 Task: Find connections with filter location Cuddalore with filter topic #Corporationwith filter profile language French with filter current company Welspun Group with filter school St. Joseph's College (Autonomous) Devagiri, Calicut with filter industry Leasing Residential Real Estate with filter service category Virtual Assistance with filter keywords title Travel Nurse
Action: Mouse moved to (532, 61)
Screenshot: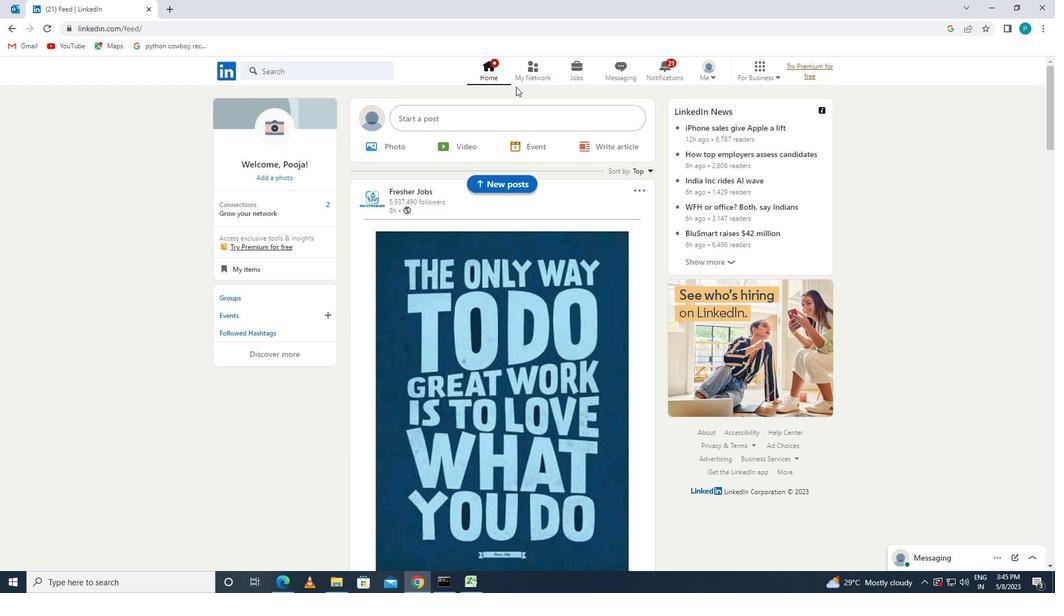 
Action: Mouse pressed left at (532, 61)
Screenshot: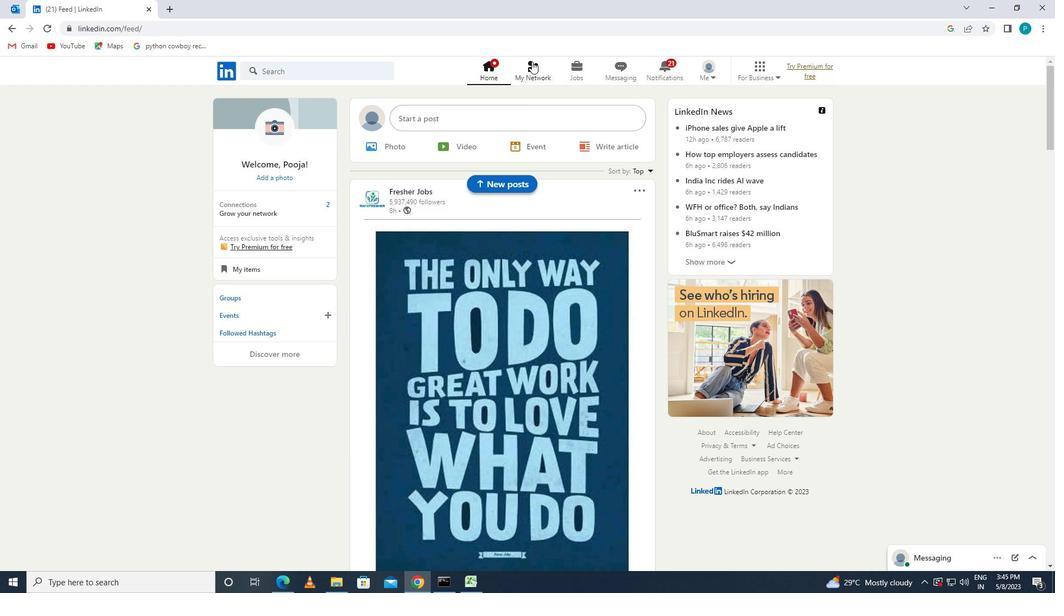 
Action: Mouse moved to (290, 134)
Screenshot: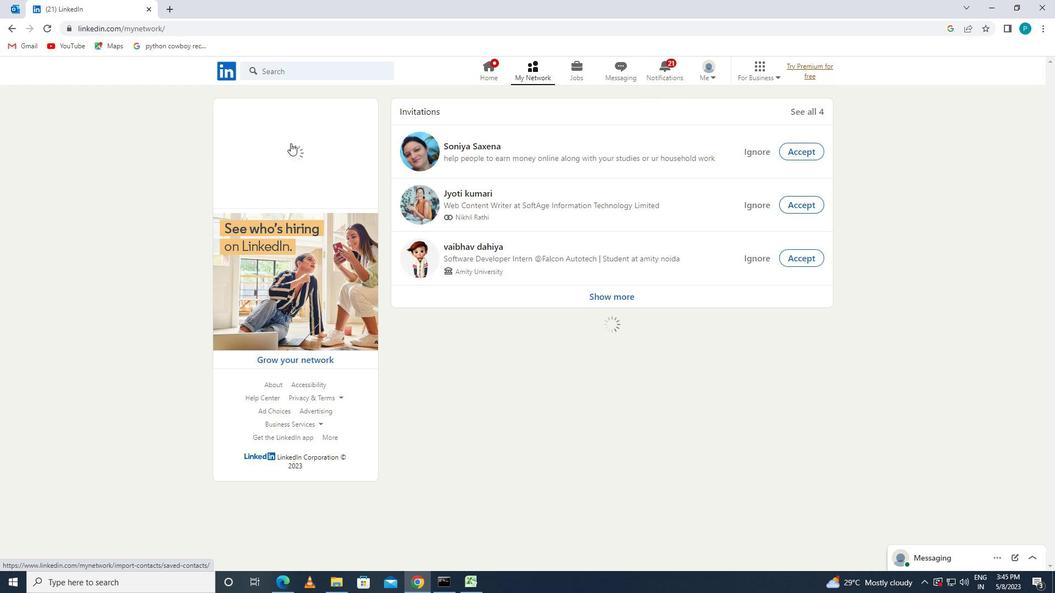 
Action: Mouse pressed left at (290, 134)
Screenshot: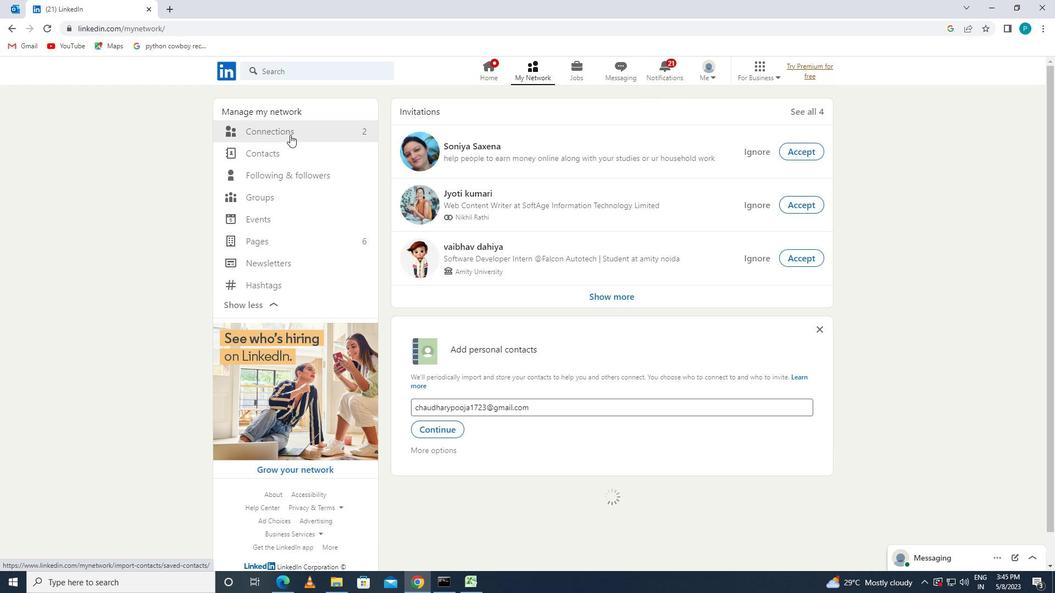 
Action: Mouse moved to (639, 135)
Screenshot: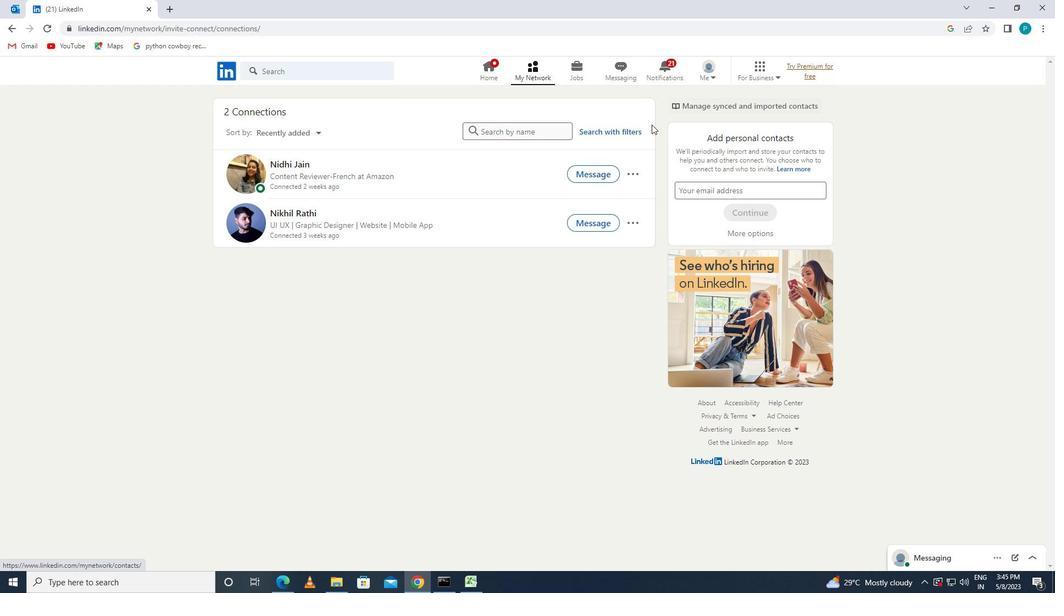 
Action: Mouse pressed left at (639, 135)
Screenshot: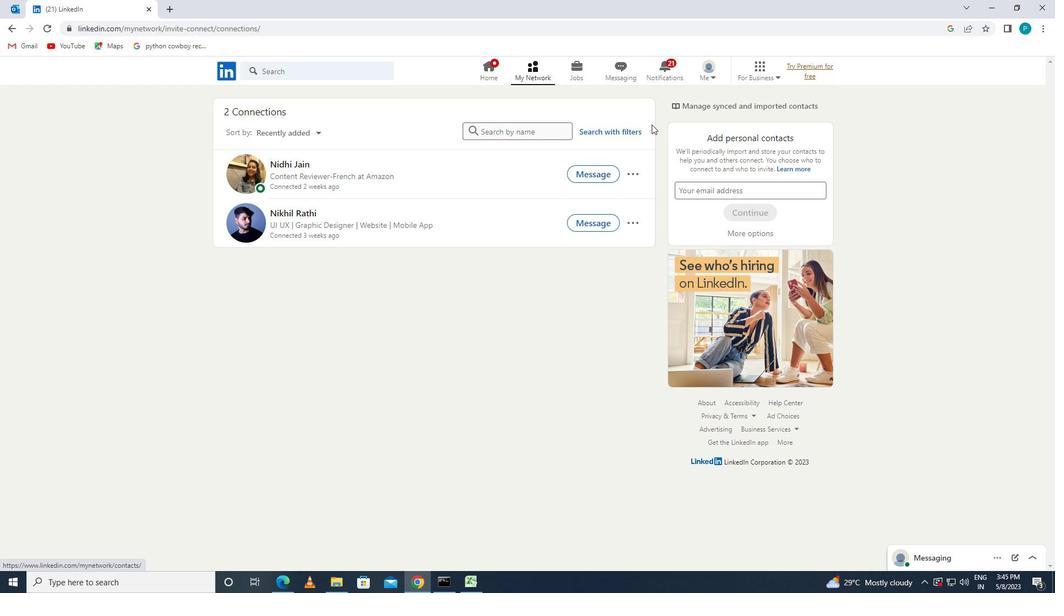 
Action: Mouse moved to (559, 103)
Screenshot: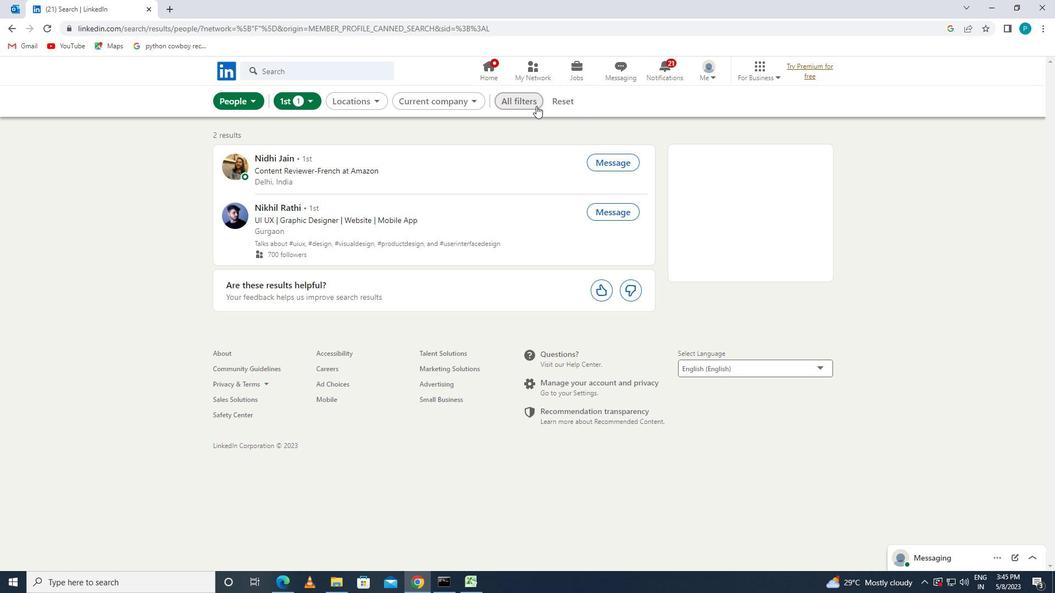 
Action: Mouse pressed left at (559, 103)
Screenshot: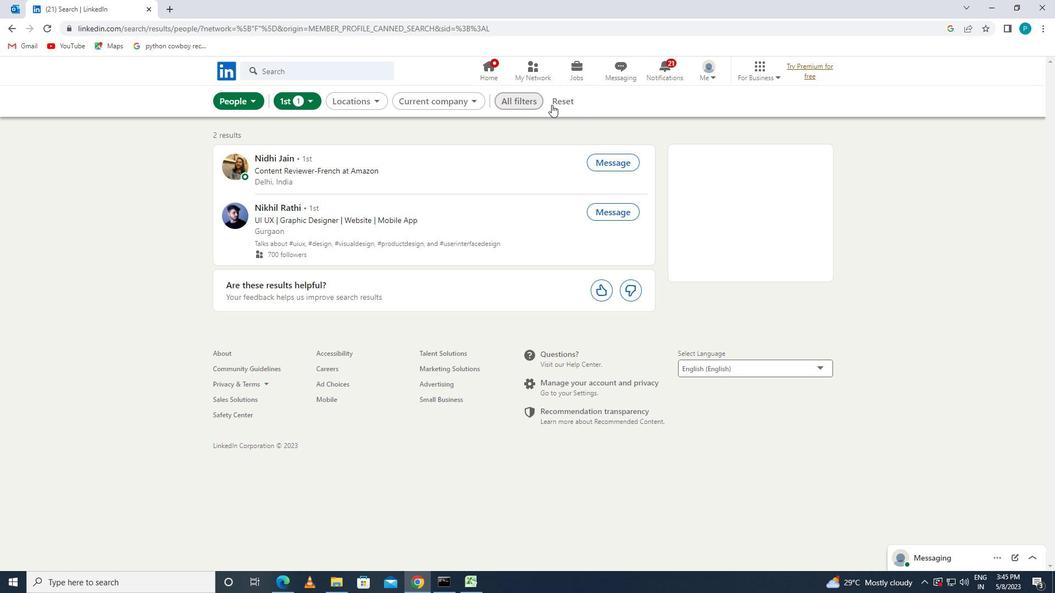 
Action: Mouse moved to (552, 98)
Screenshot: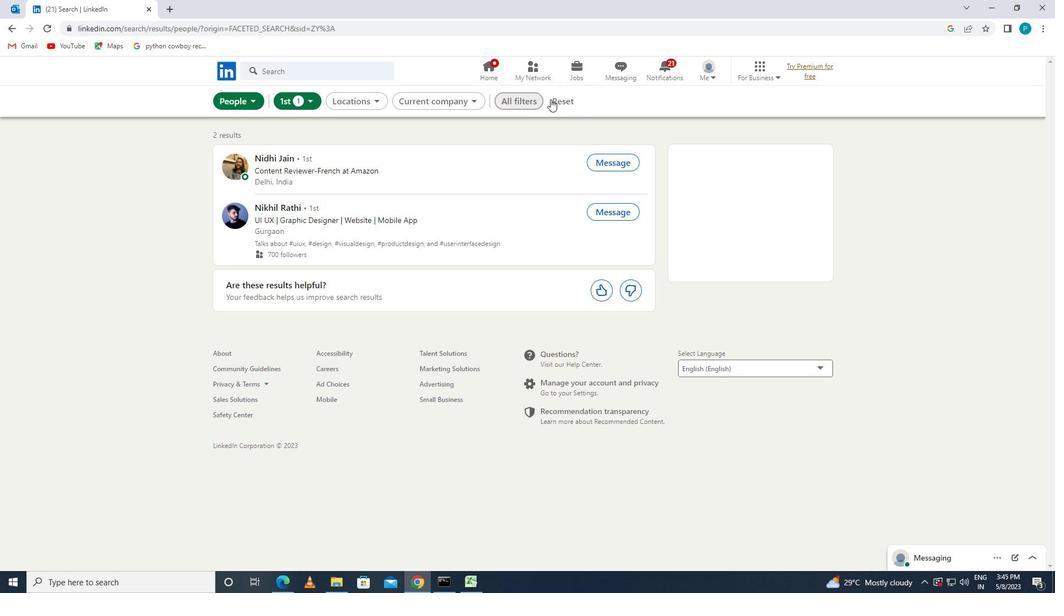 
Action: Mouse pressed left at (552, 98)
Screenshot: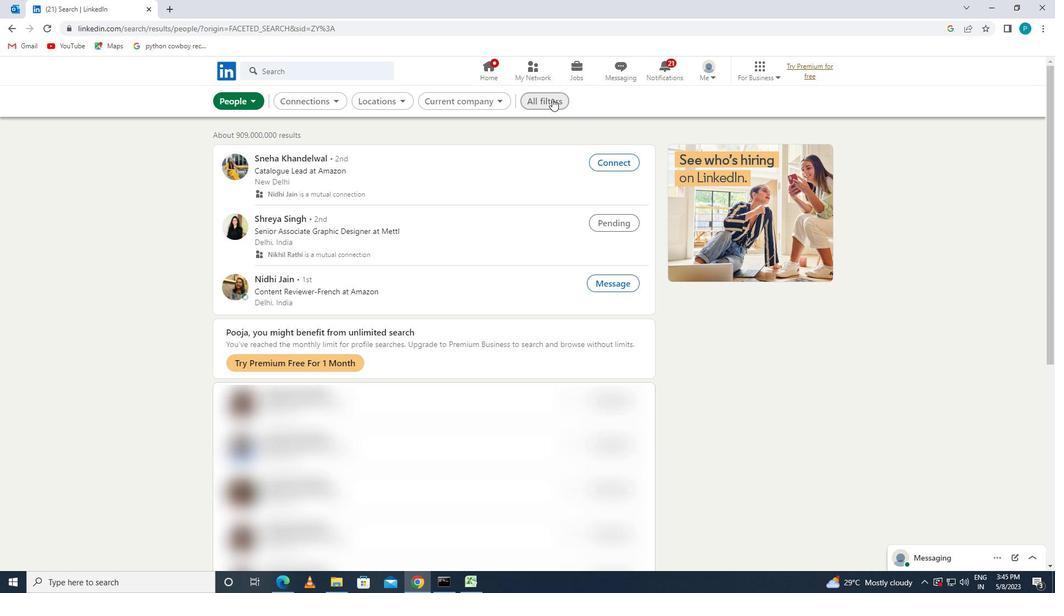 
Action: Mouse moved to (544, 101)
Screenshot: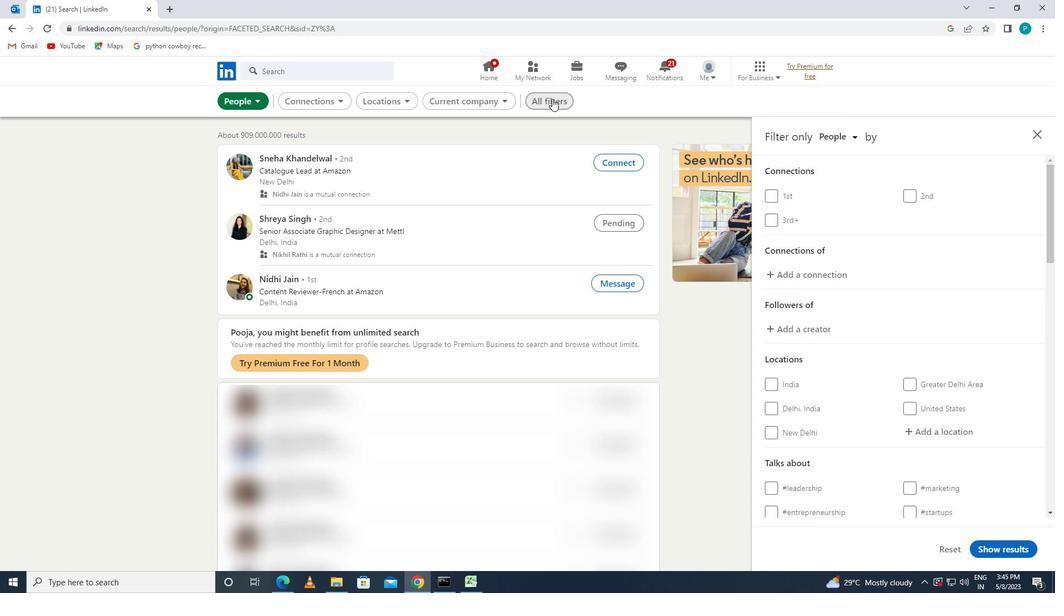 
Action: Mouse pressed left at (544, 101)
Screenshot: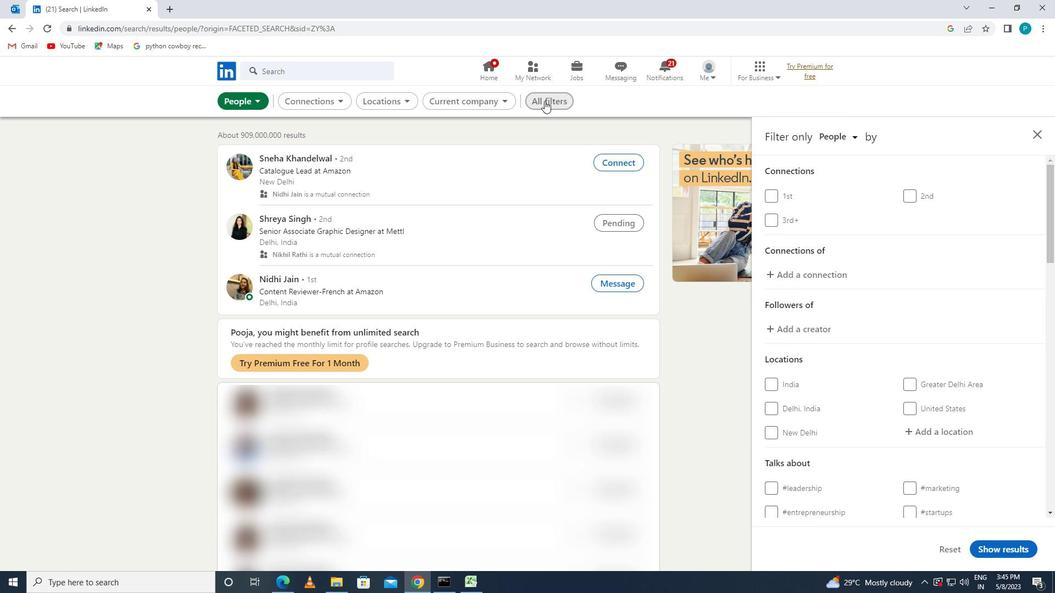 
Action: Mouse moved to (964, 357)
Screenshot: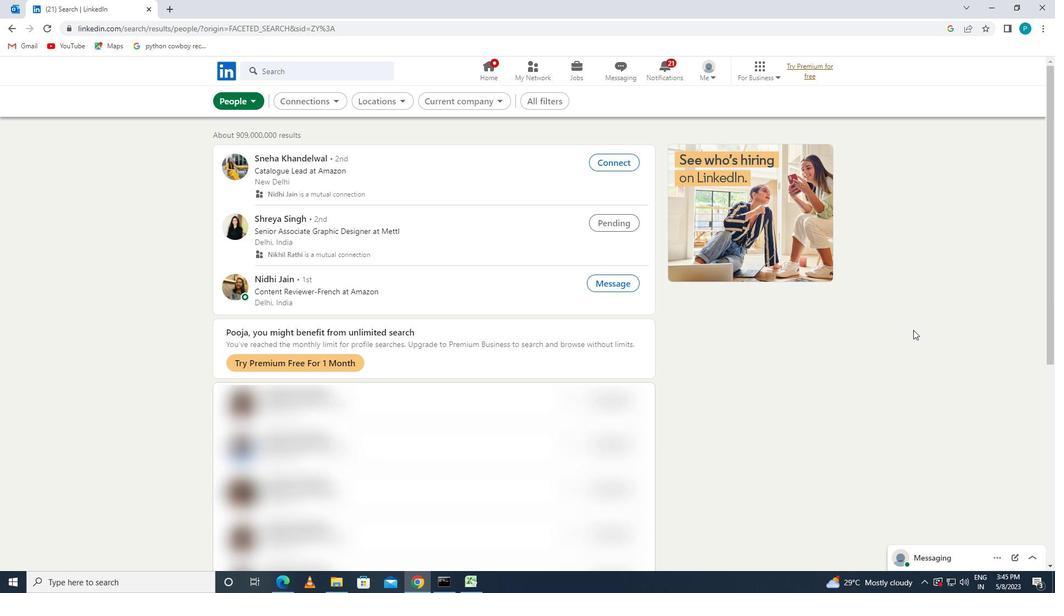 
Action: Mouse scrolled (964, 356) with delta (0, 0)
Screenshot: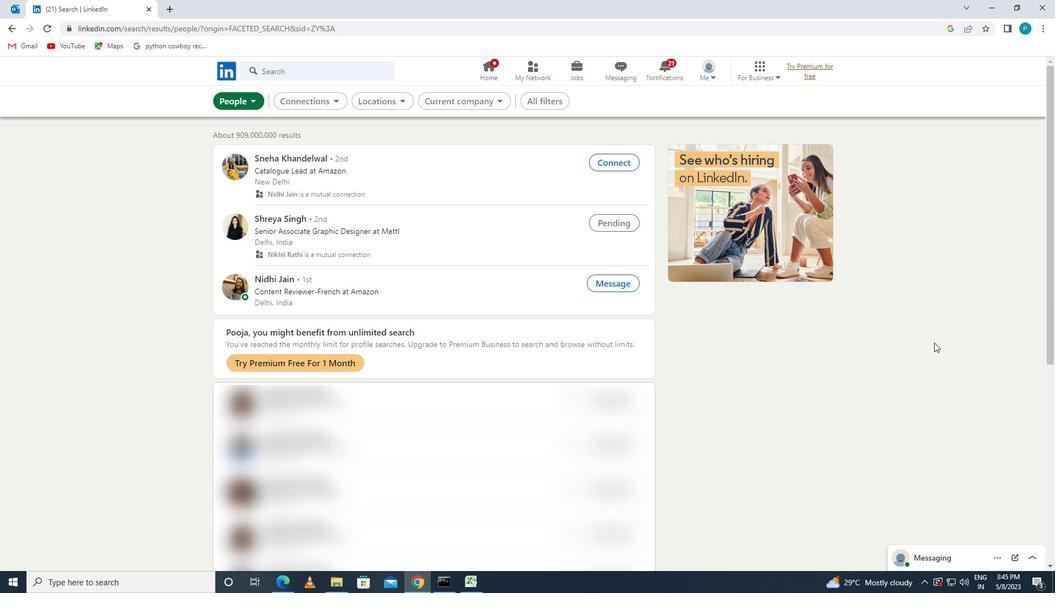 
Action: Mouse scrolled (964, 356) with delta (0, 0)
Screenshot: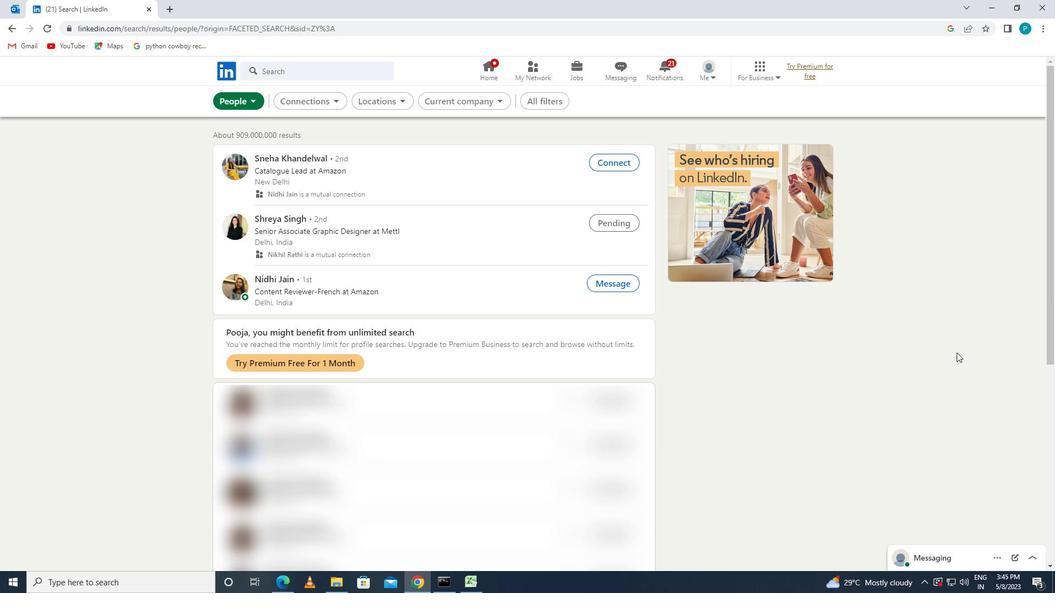 
Action: Mouse moved to (840, 346)
Screenshot: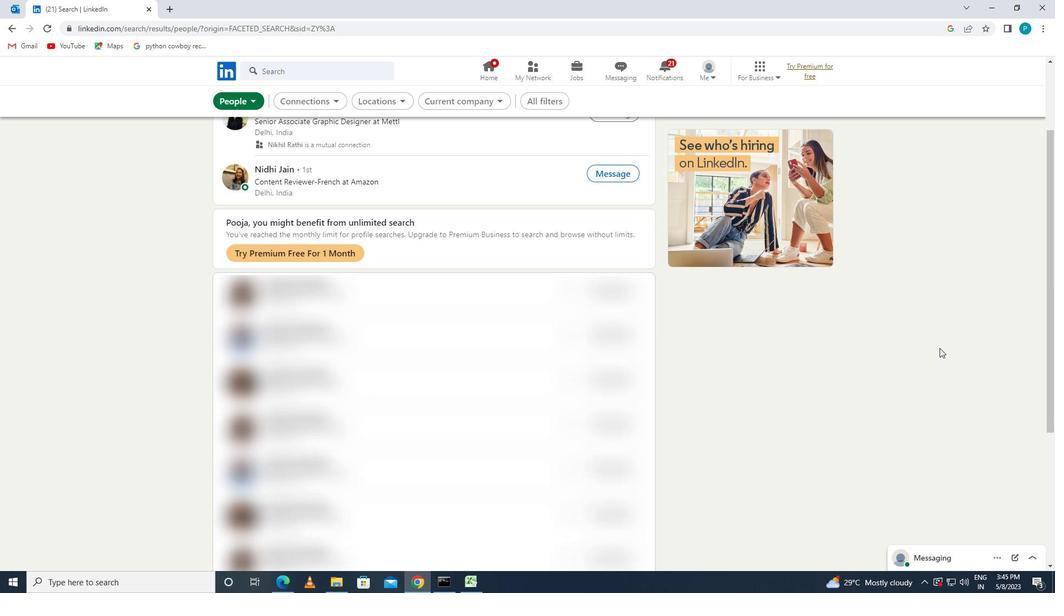 
Action: Mouse scrolled (840, 347) with delta (0, 0)
Screenshot: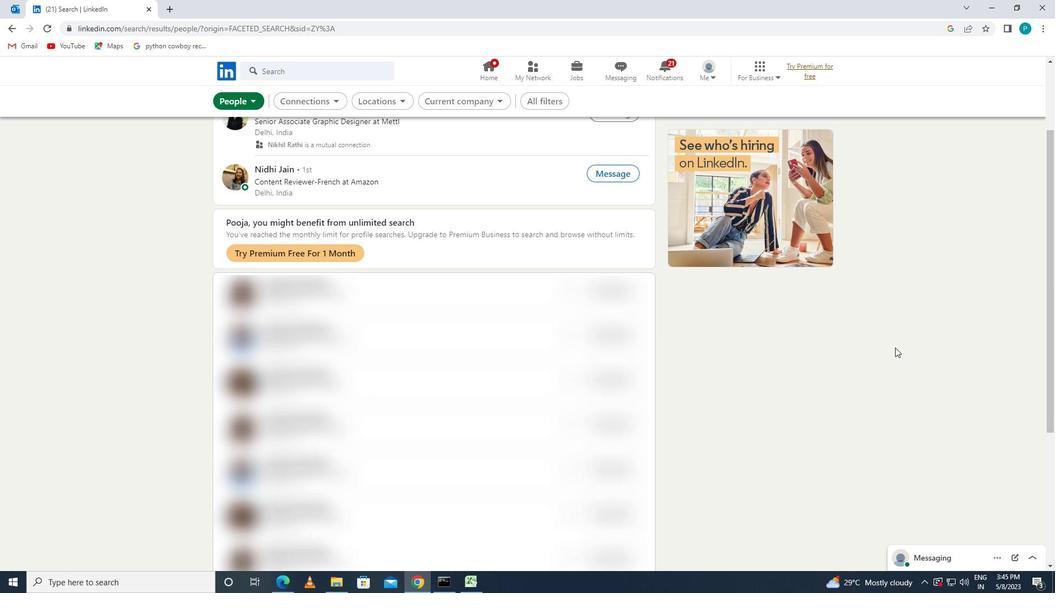 
Action: Mouse scrolled (840, 347) with delta (0, 0)
Screenshot: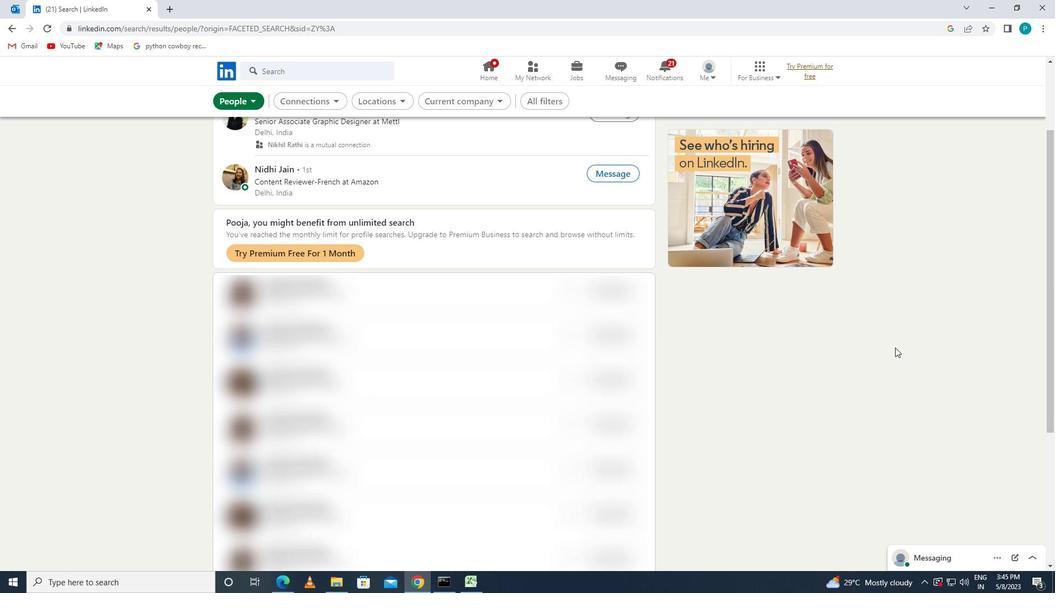 
Action: Mouse scrolled (840, 347) with delta (0, 0)
Screenshot: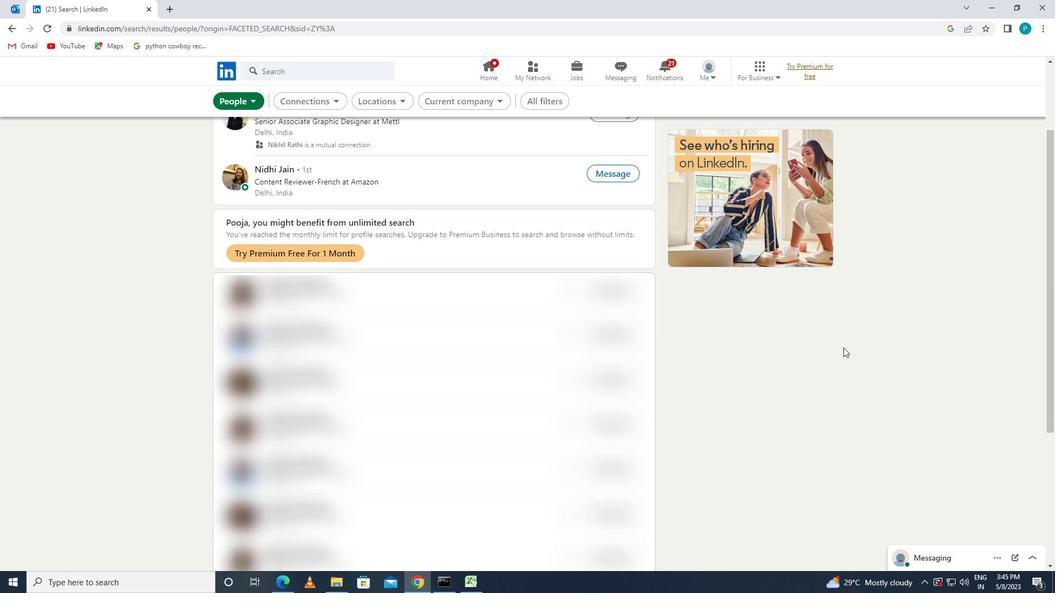 
Action: Mouse moved to (535, 100)
Screenshot: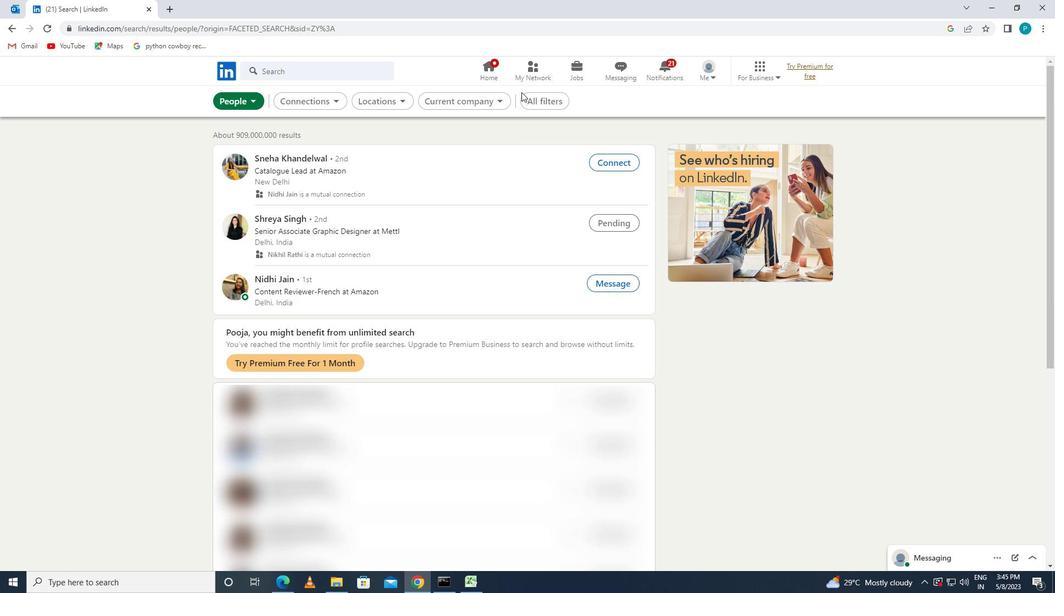 
Action: Mouse pressed left at (535, 100)
Screenshot: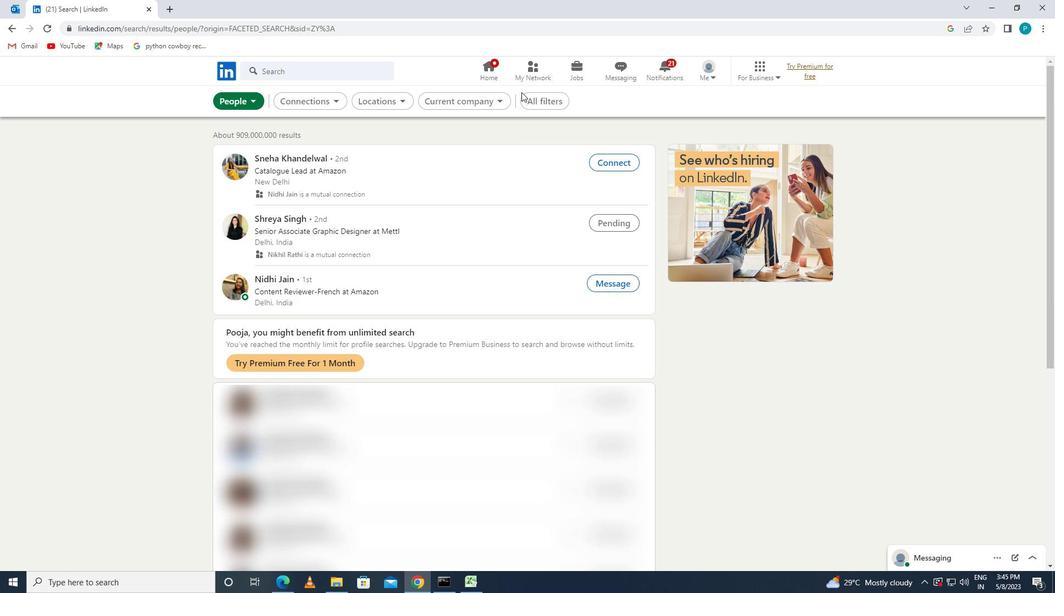 
Action: Mouse moved to (889, 261)
Screenshot: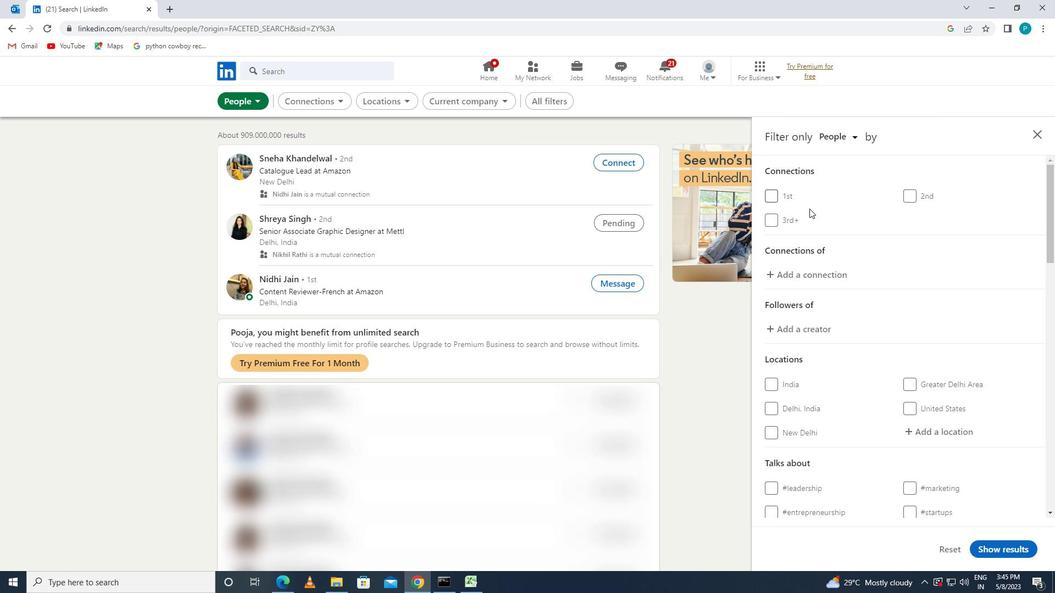 
Action: Mouse scrolled (889, 260) with delta (0, 0)
Screenshot: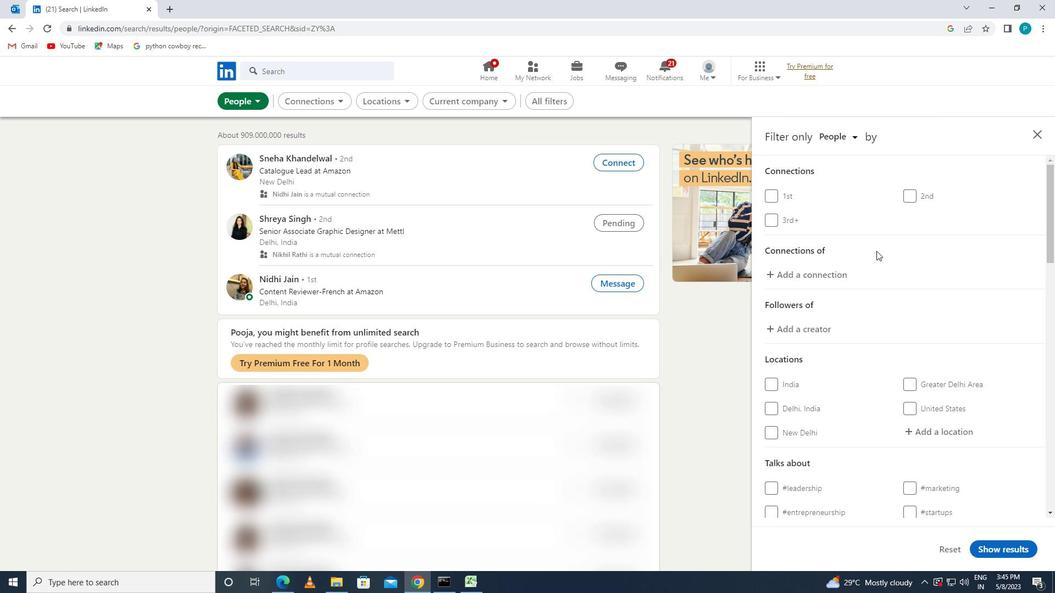 
Action: Mouse moved to (889, 261)
Screenshot: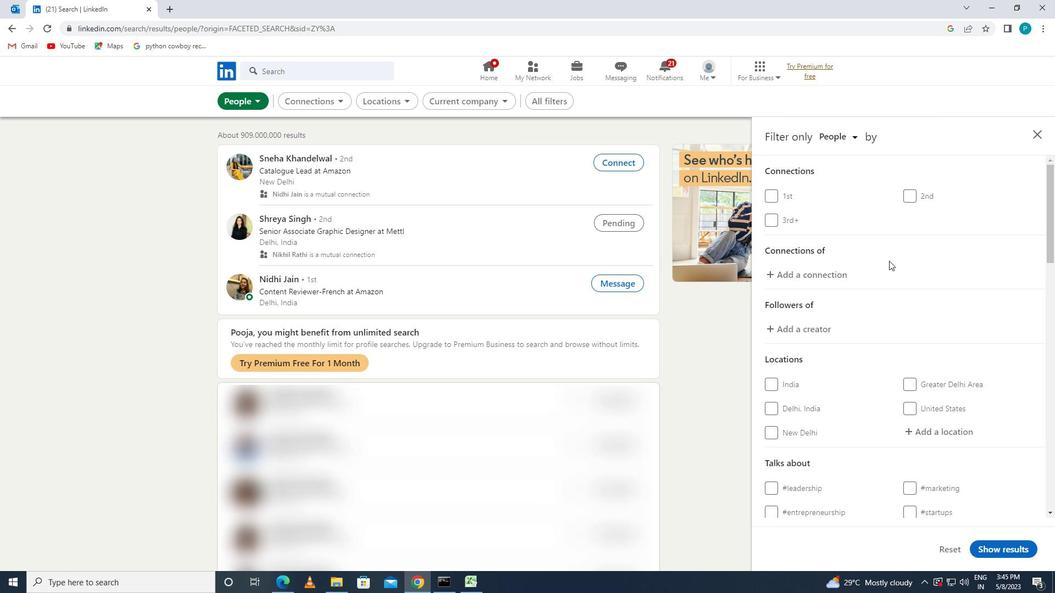 
Action: Mouse scrolled (889, 260) with delta (0, 0)
Screenshot: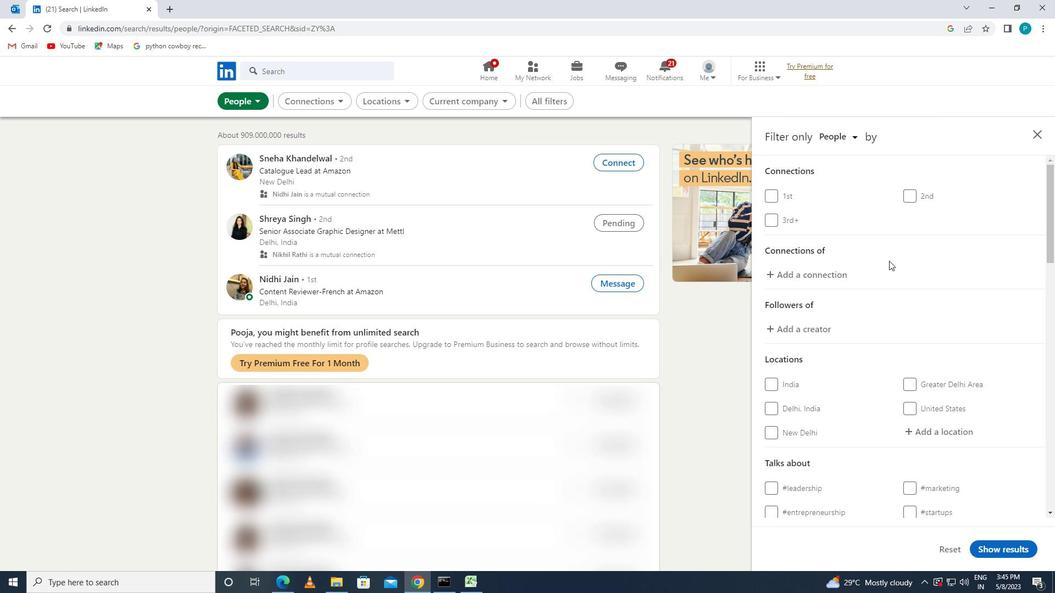 
Action: Mouse moved to (967, 329)
Screenshot: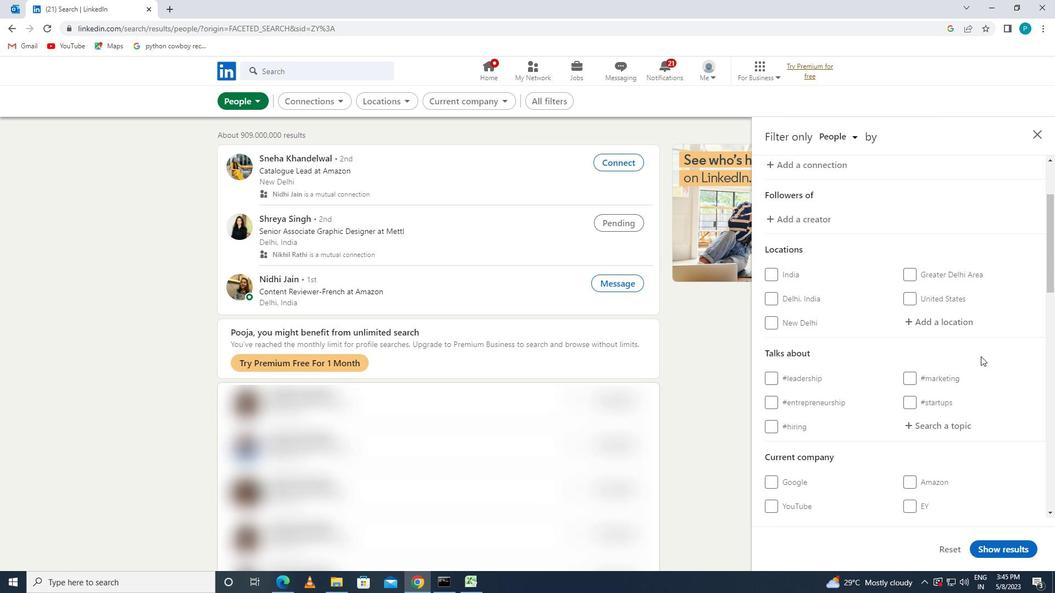 
Action: Mouse pressed left at (967, 329)
Screenshot: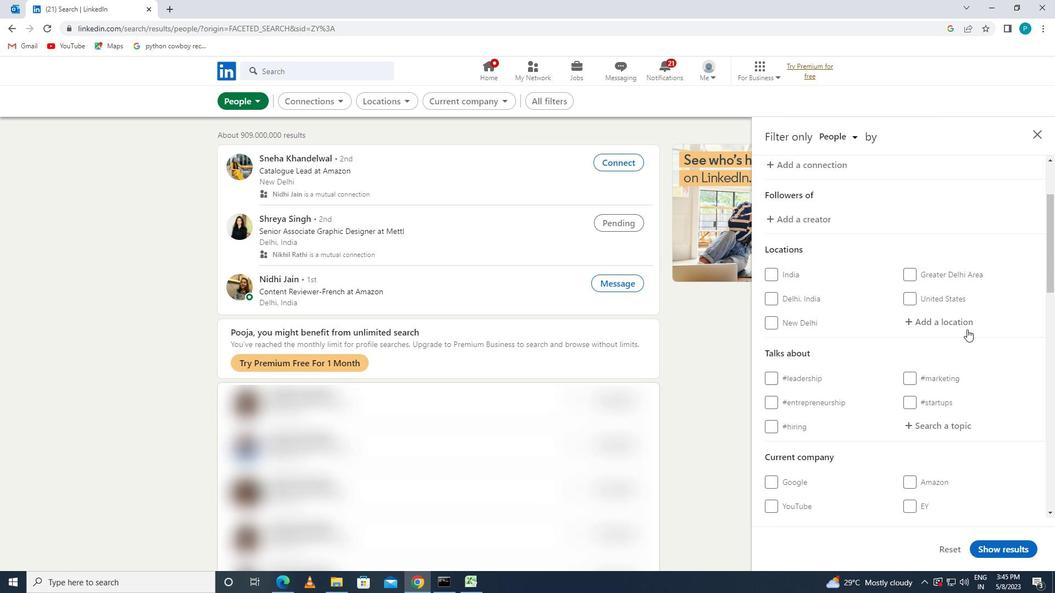 
Action: Mouse moved to (962, 327)
Screenshot: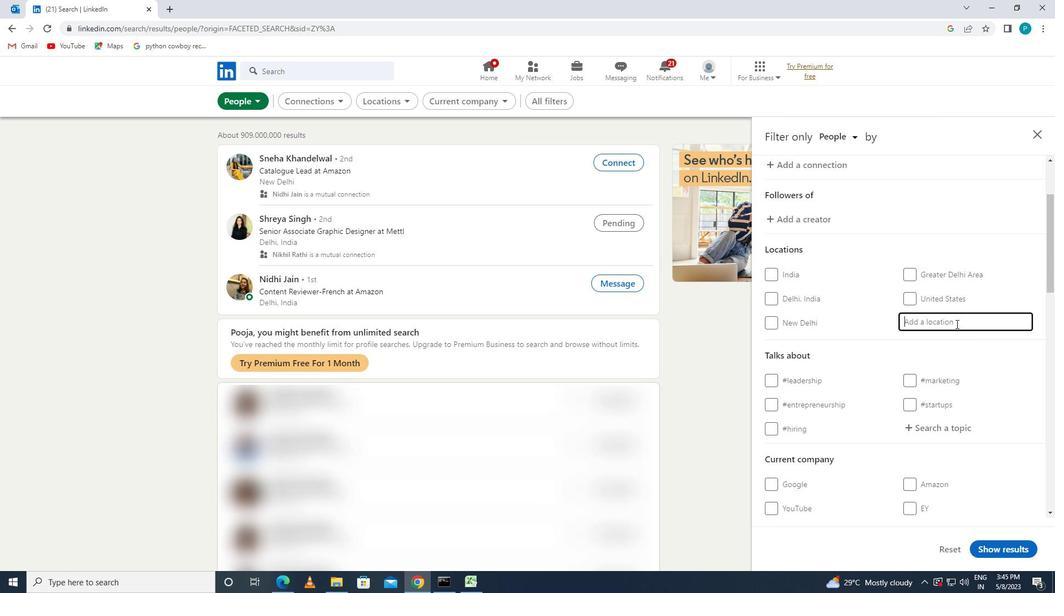 
Action: Key pressed c<Key.caps_lock><Key.backspace>c<Key.caps_lock><Key.caps_lock>u<Key.backspace><Key.caps_lock>uddalore
Screenshot: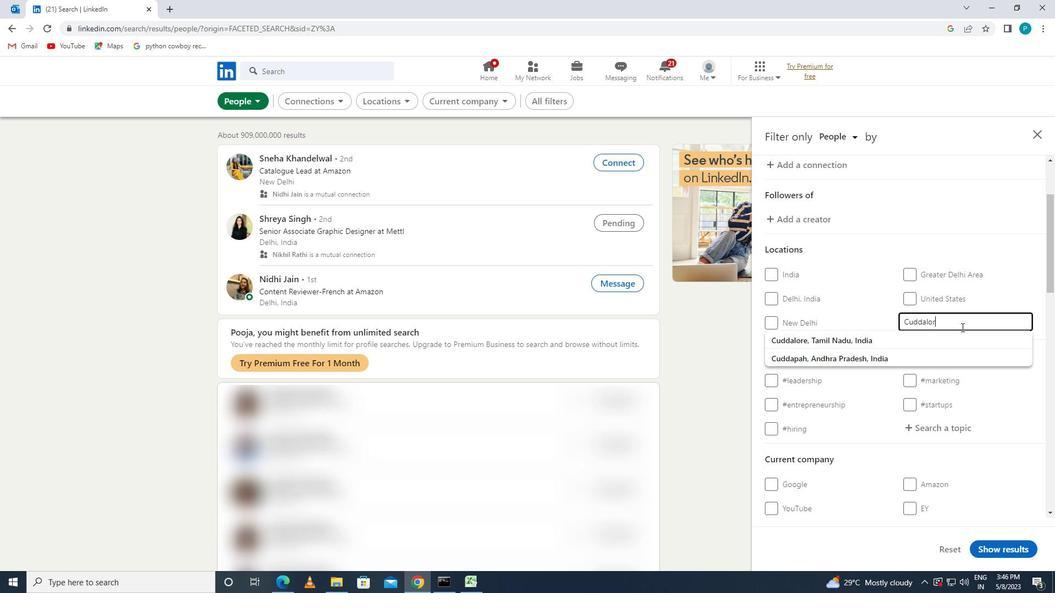 
Action: Mouse moved to (953, 332)
Screenshot: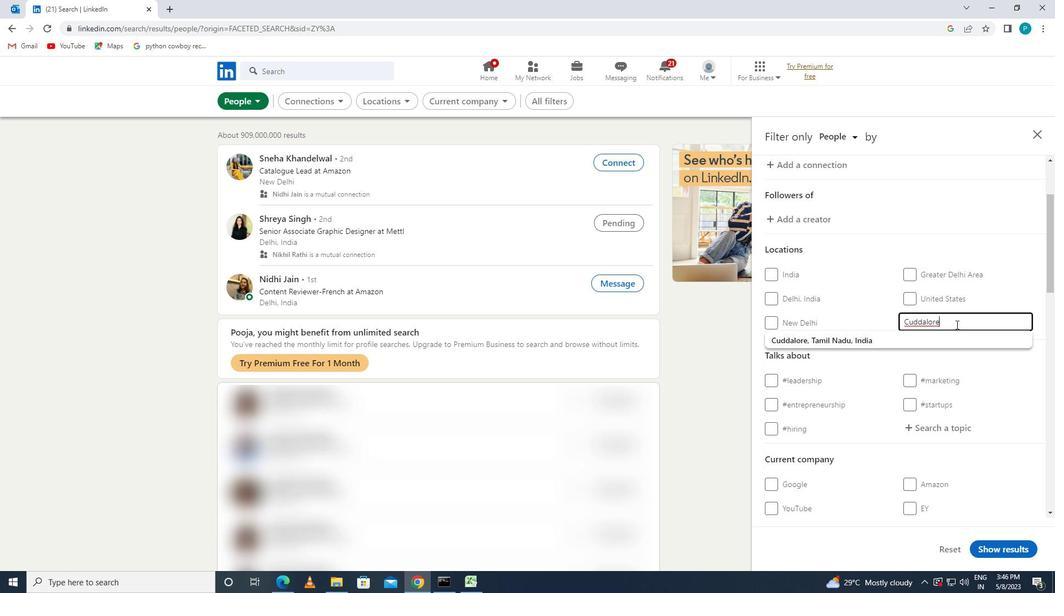 
Action: Mouse pressed left at (953, 332)
Screenshot: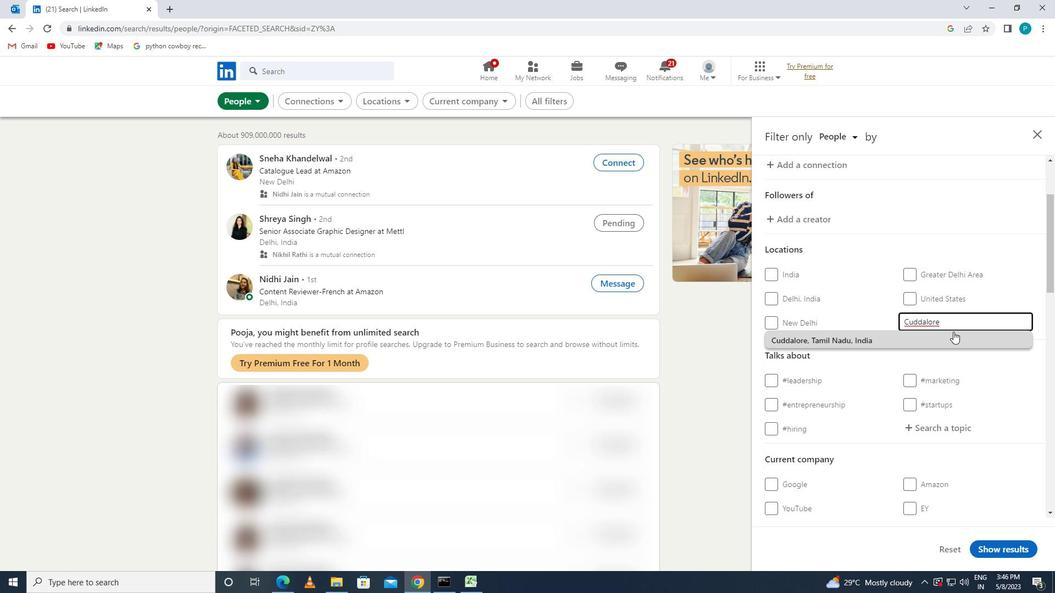 
Action: Mouse moved to (945, 440)
Screenshot: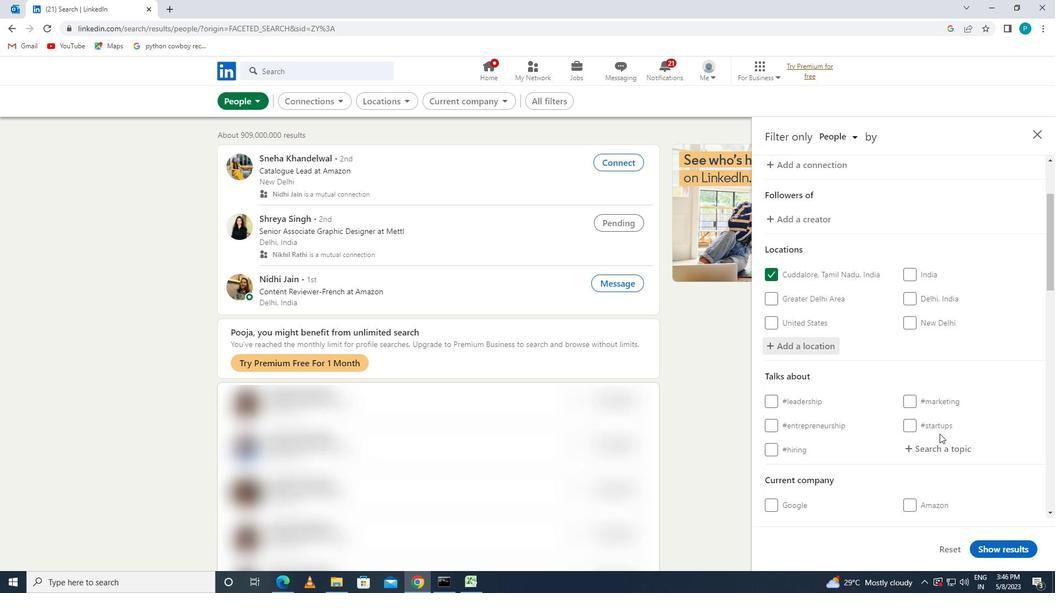 
Action: Mouse pressed left at (945, 440)
Screenshot: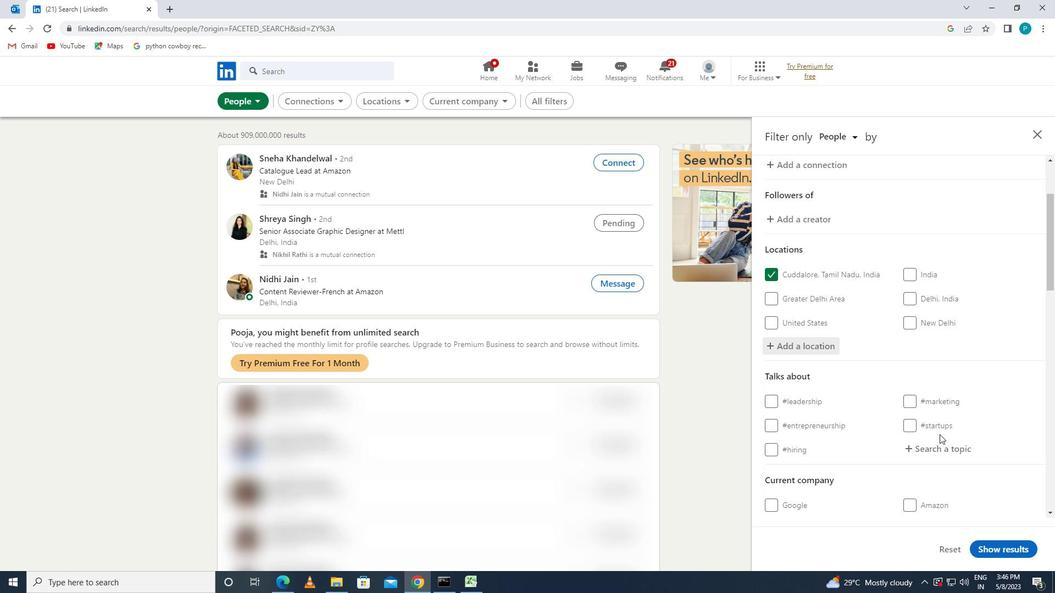 
Action: Key pressed <Key.shift>#<Key.caps_lock>C<Key.caps_lock>ORPORE<Key.backspace>ATION
Screenshot: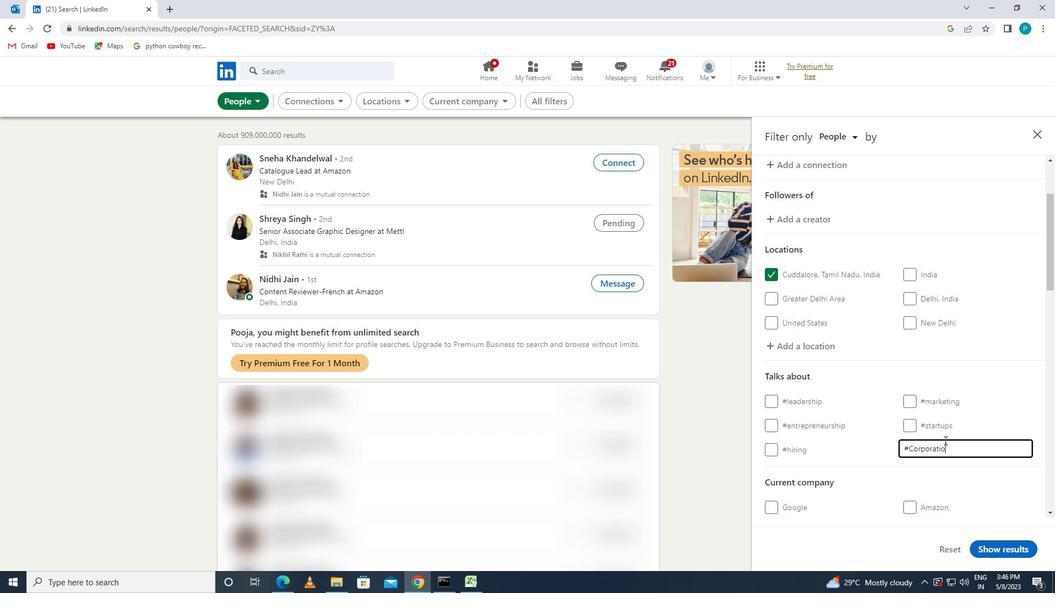 
Action: Mouse moved to (903, 399)
Screenshot: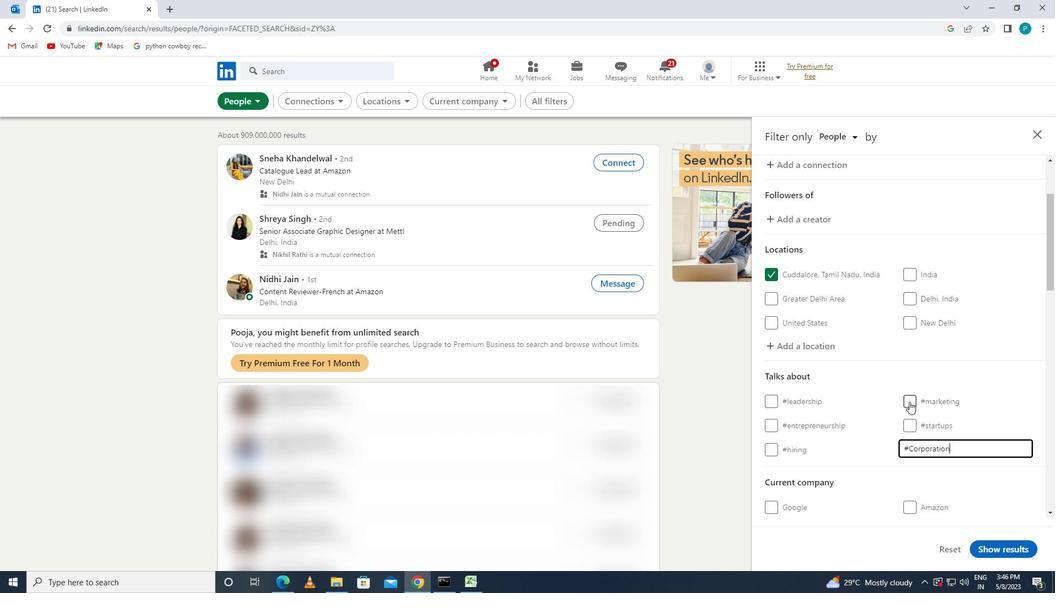 
Action: Mouse scrolled (903, 399) with delta (0, 0)
Screenshot: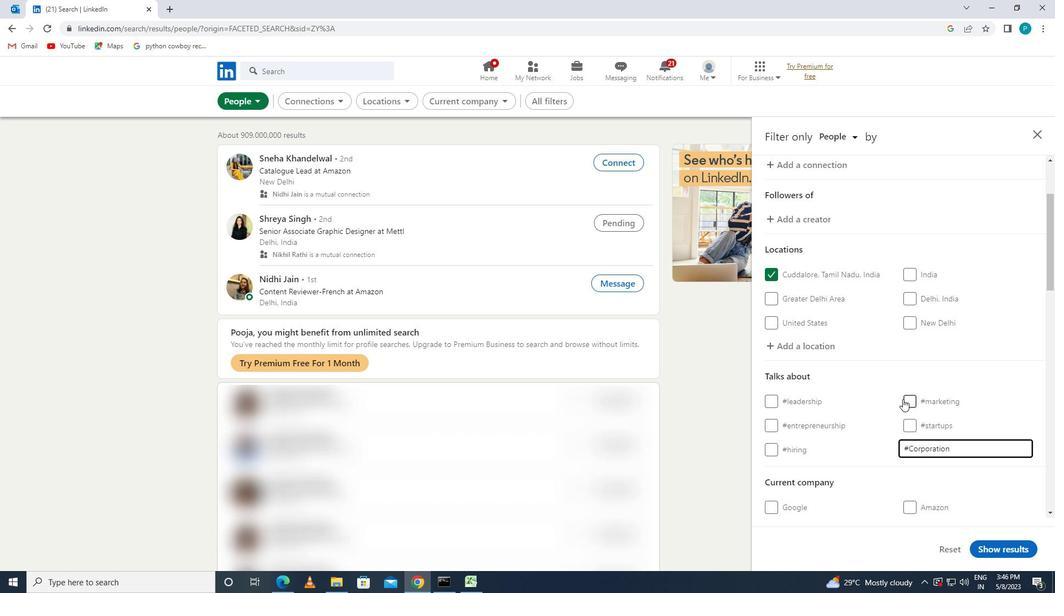 
Action: Mouse moved to (906, 406)
Screenshot: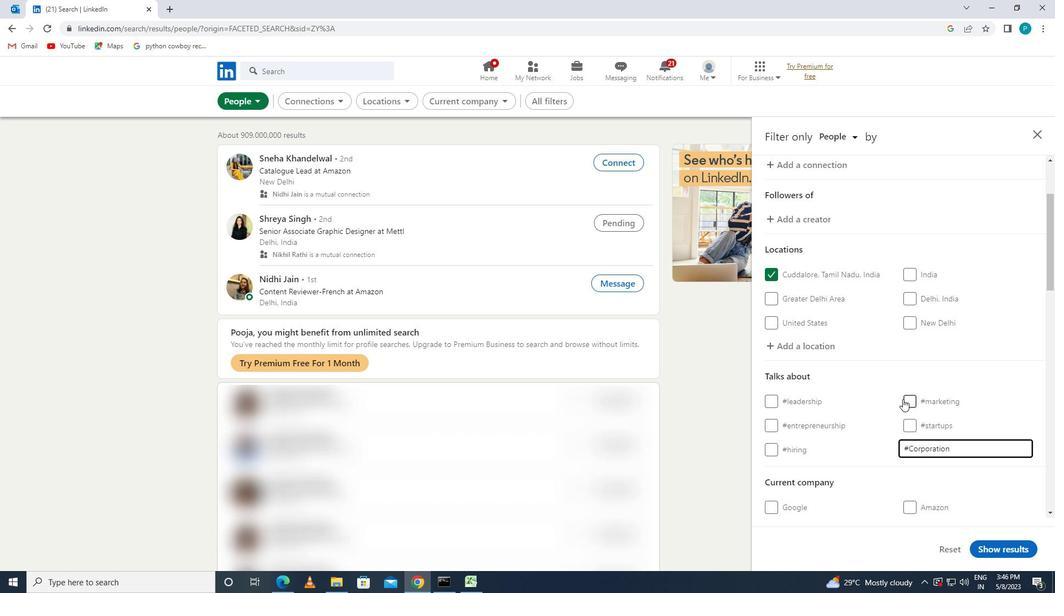 
Action: Mouse scrolled (906, 405) with delta (0, 0)
Screenshot: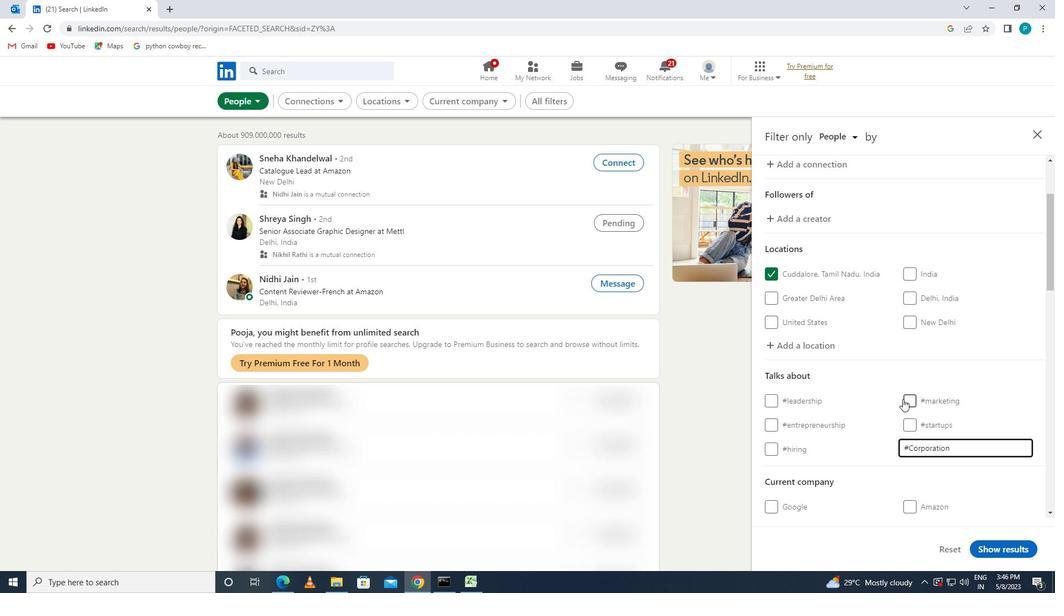 
Action: Mouse moved to (849, 390)
Screenshot: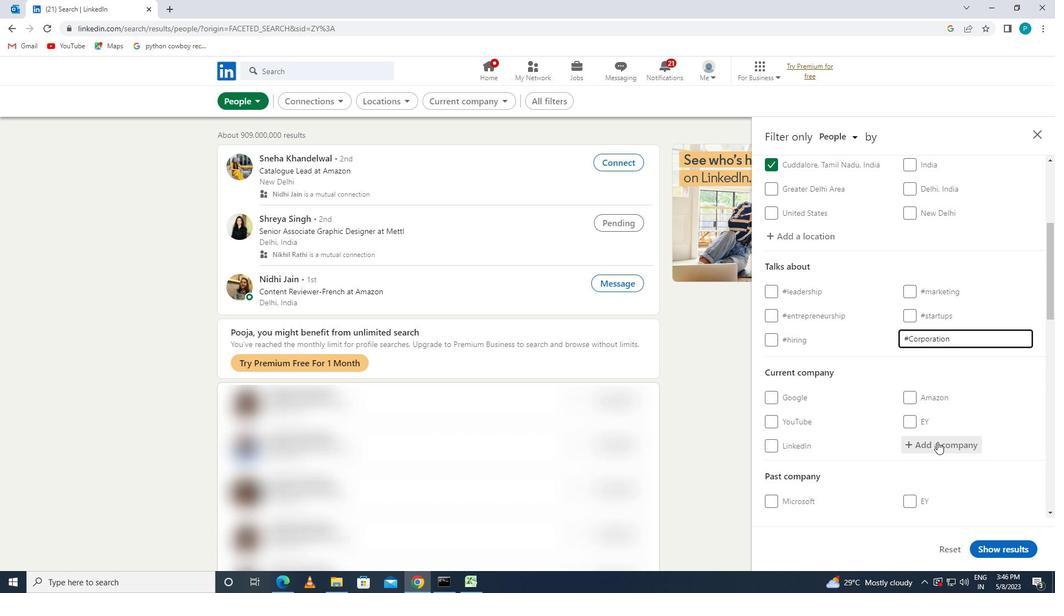 
Action: Mouse scrolled (849, 390) with delta (0, 0)
Screenshot: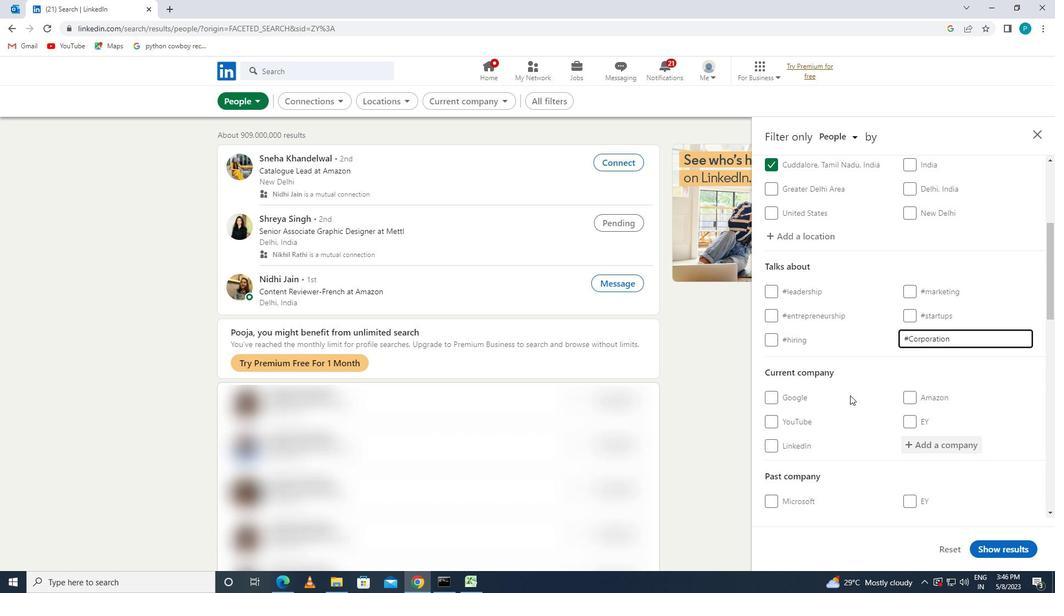 
Action: Mouse scrolled (849, 390) with delta (0, 0)
Screenshot: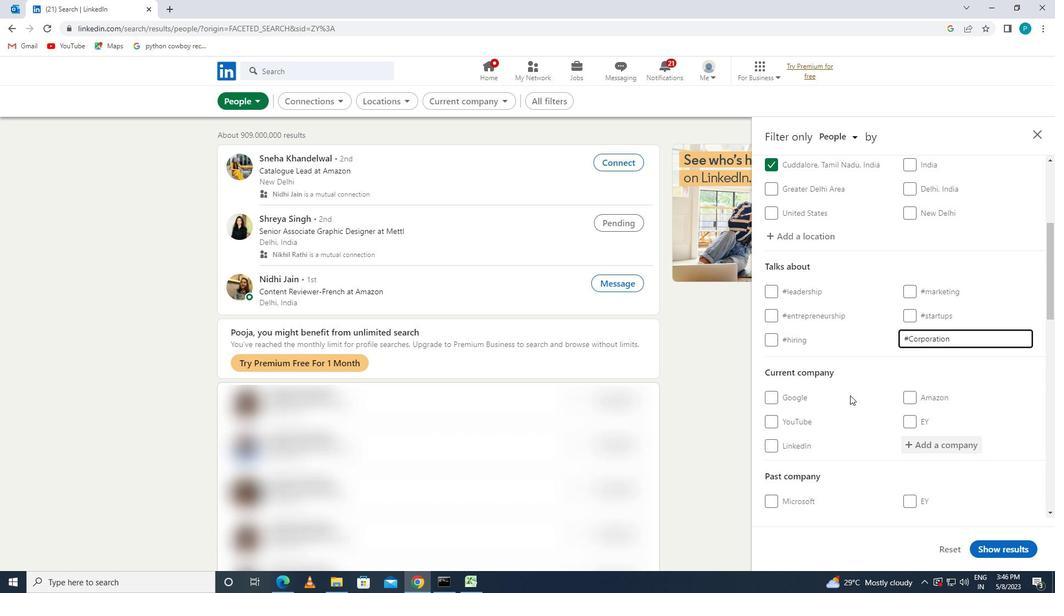 
Action: Mouse scrolled (849, 390) with delta (0, 0)
Screenshot: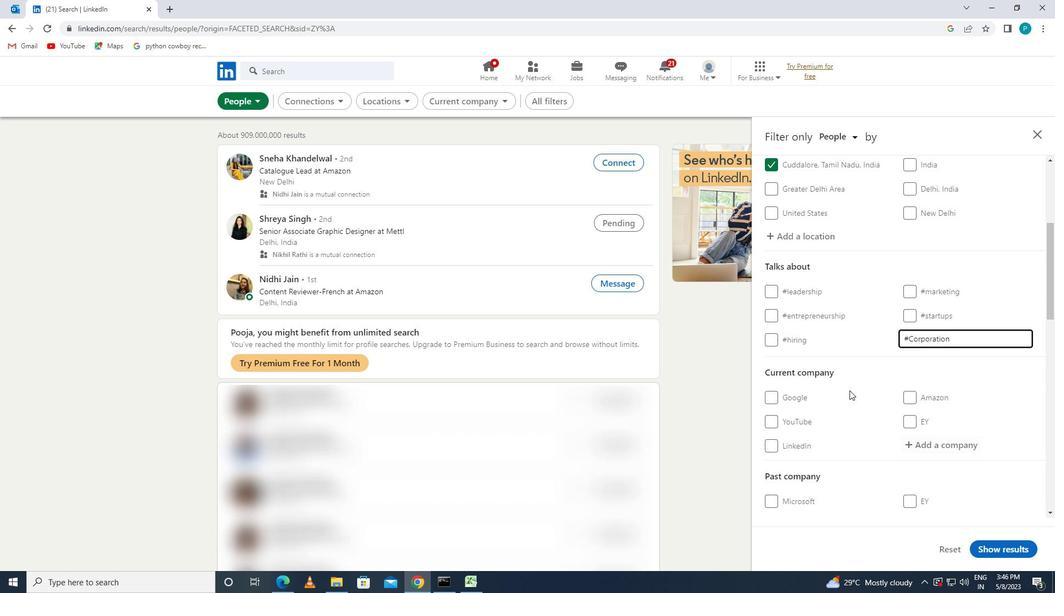 
Action: Mouse scrolled (849, 390) with delta (0, 0)
Screenshot: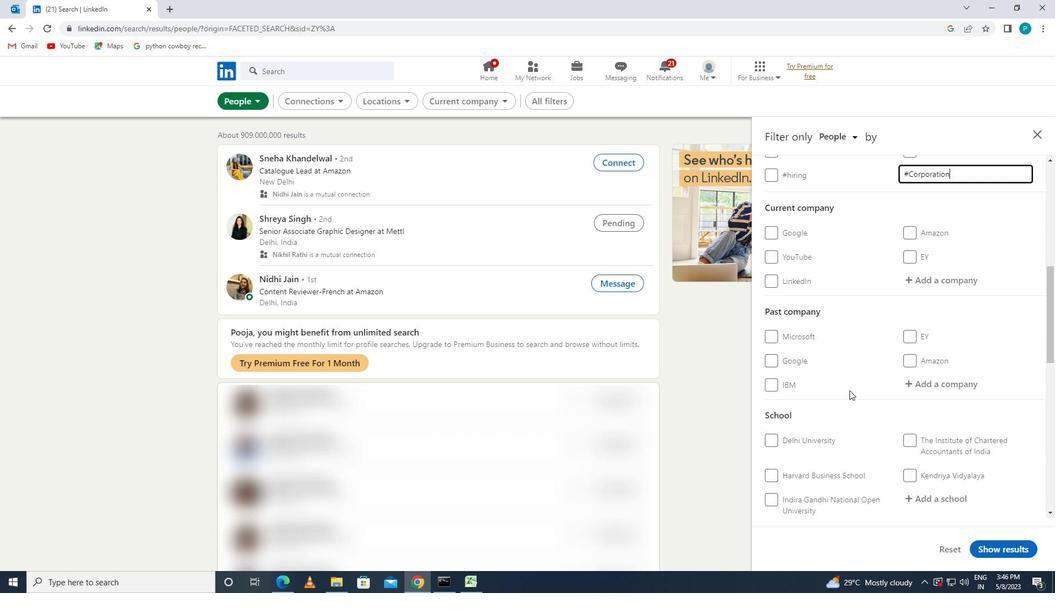 
Action: Mouse moved to (849, 390)
Screenshot: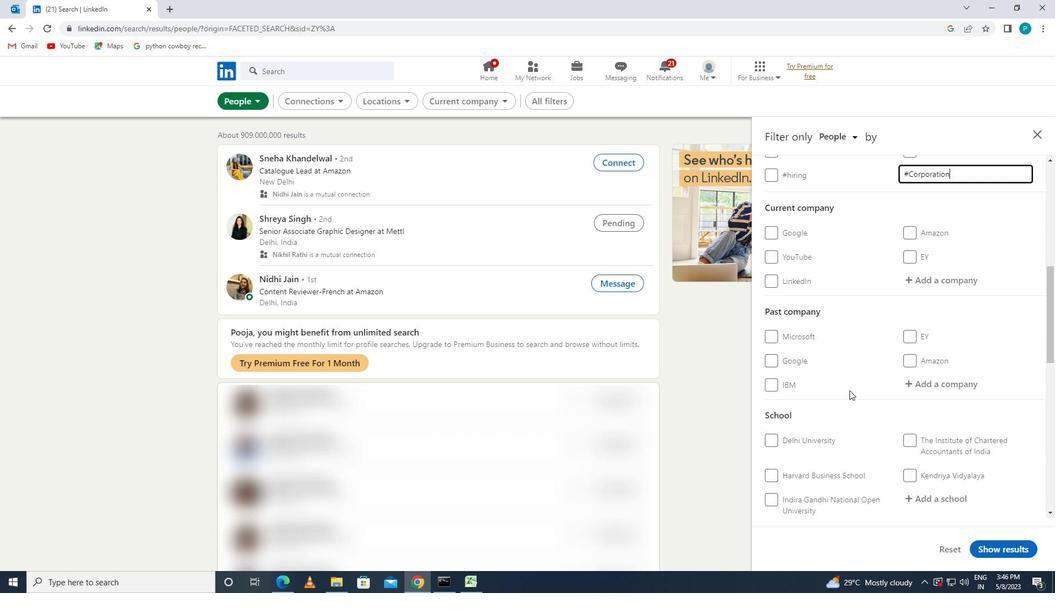 
Action: Mouse scrolled (849, 390) with delta (0, 0)
Screenshot: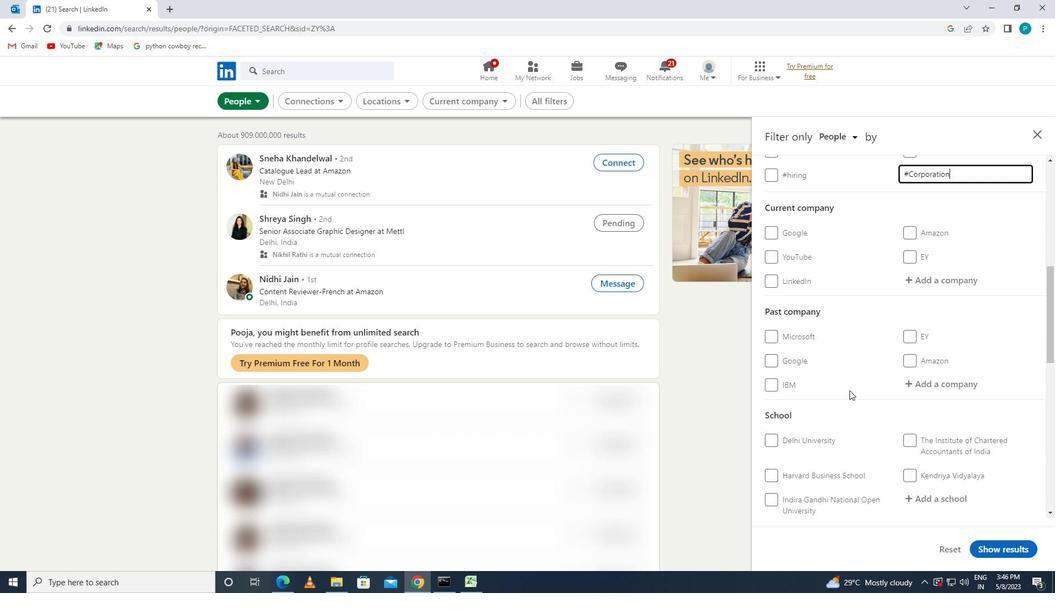 
Action: Mouse moved to (827, 417)
Screenshot: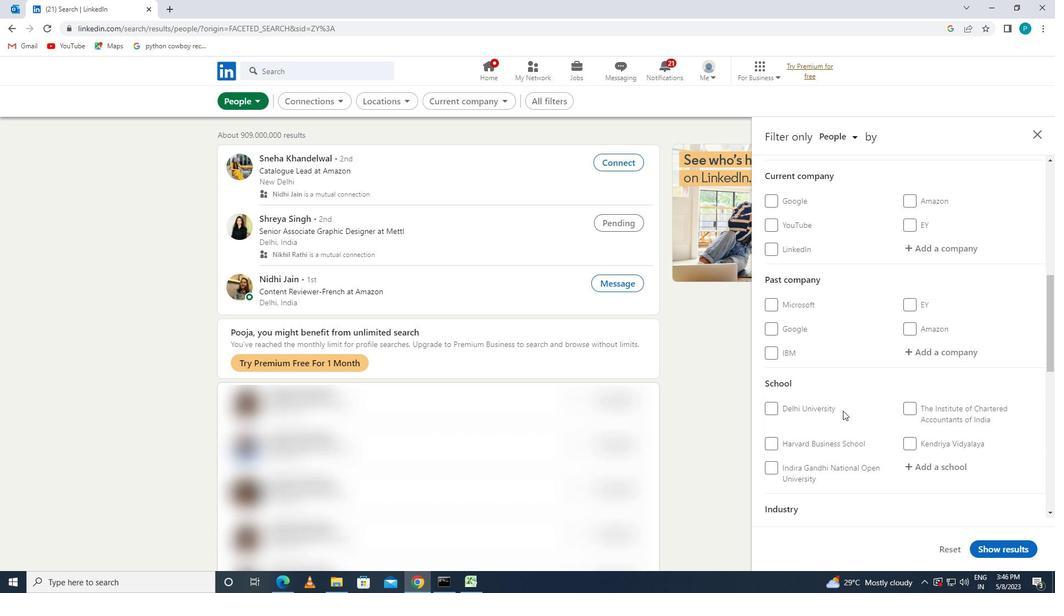 
Action: Mouse scrolled (827, 416) with delta (0, 0)
Screenshot: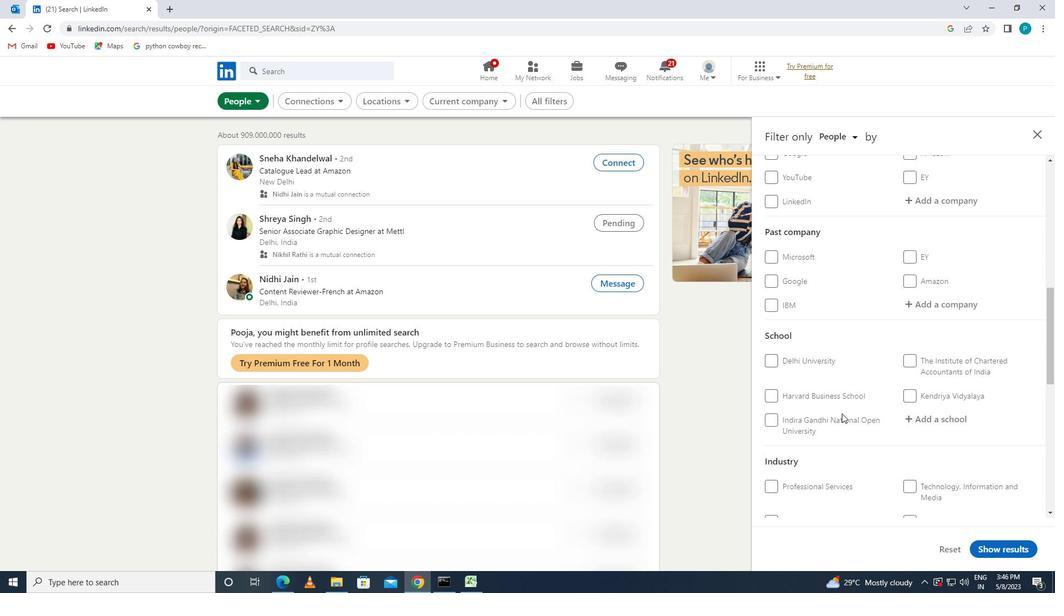 
Action: Mouse scrolled (827, 416) with delta (0, 0)
Screenshot: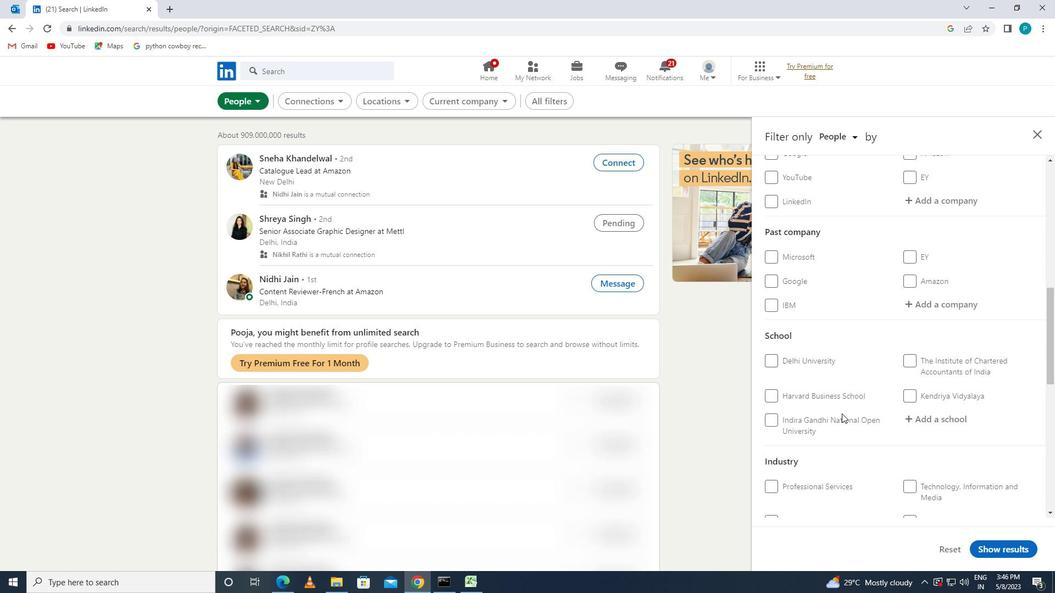 
Action: Mouse scrolled (827, 416) with delta (0, 0)
Screenshot: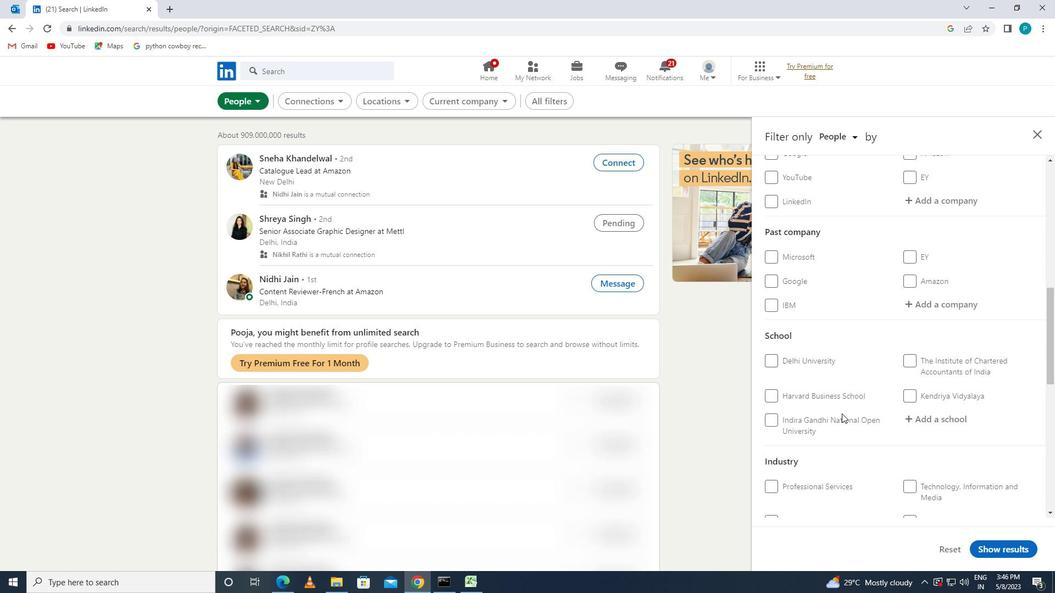 
Action: Mouse scrolled (827, 416) with delta (0, 0)
Screenshot: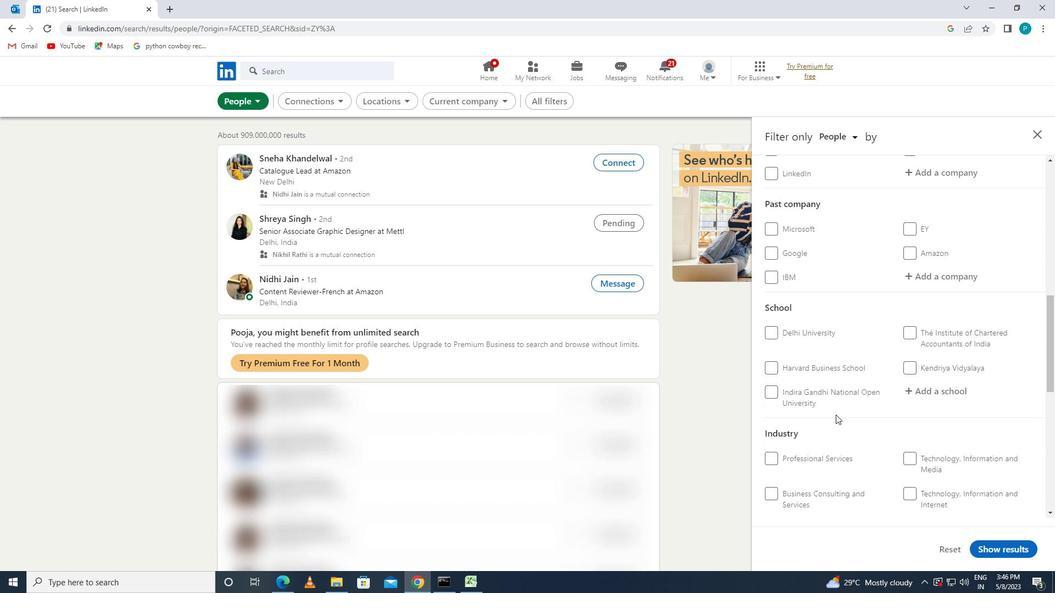 
Action: Mouse scrolled (827, 416) with delta (0, 0)
Screenshot: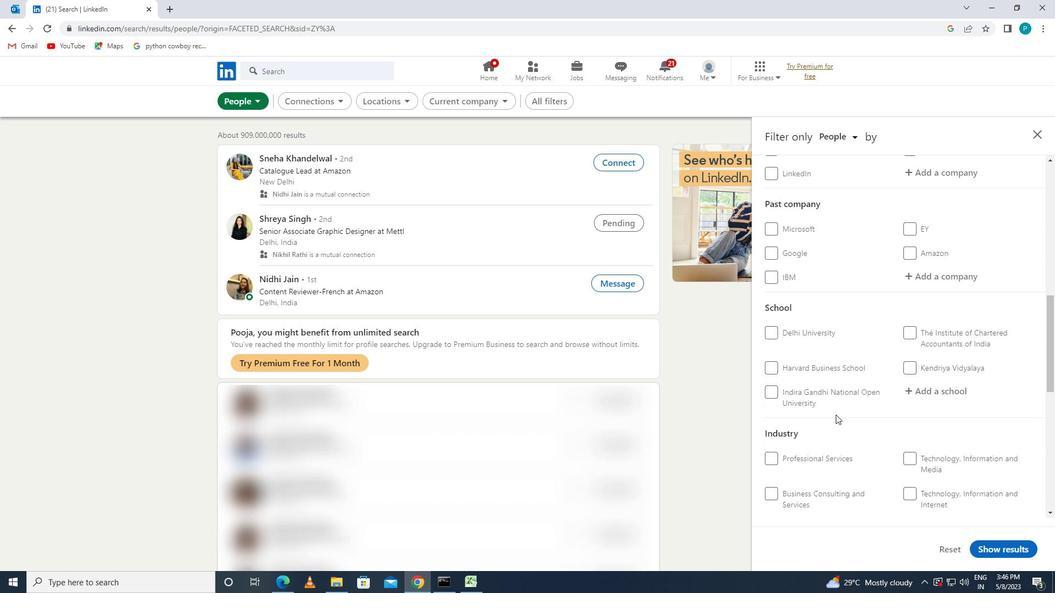 
Action: Mouse moved to (859, 468)
Screenshot: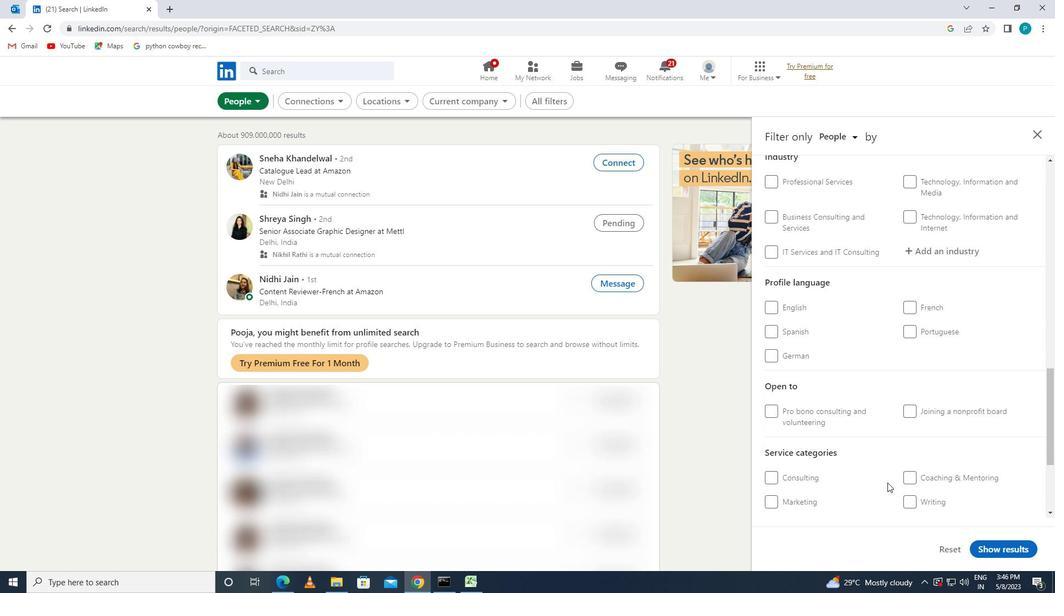 
Action: Mouse scrolled (859, 468) with delta (0, 0)
Screenshot: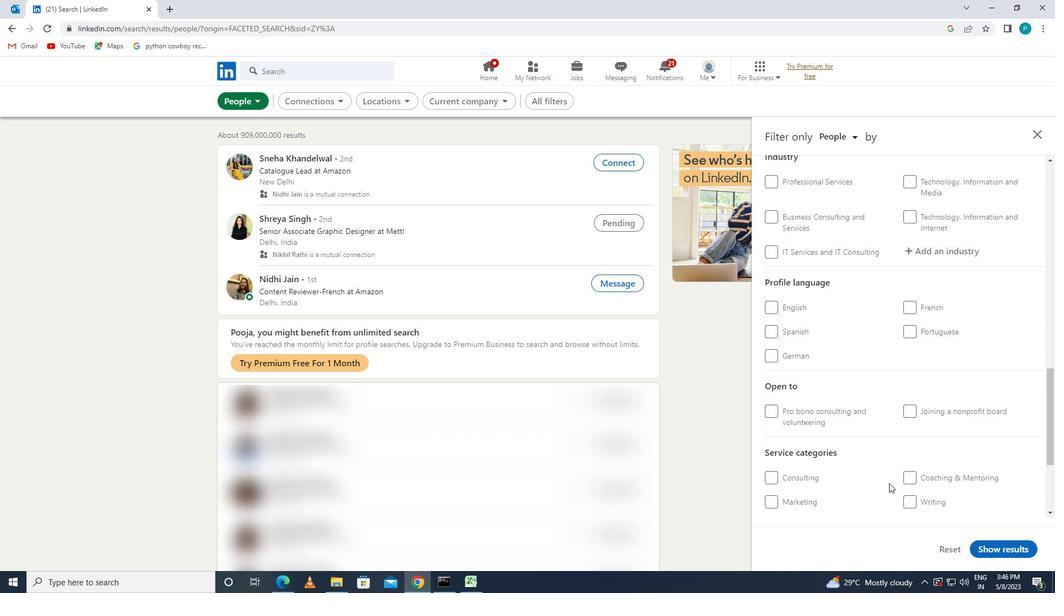 
Action: Mouse moved to (859, 468)
Screenshot: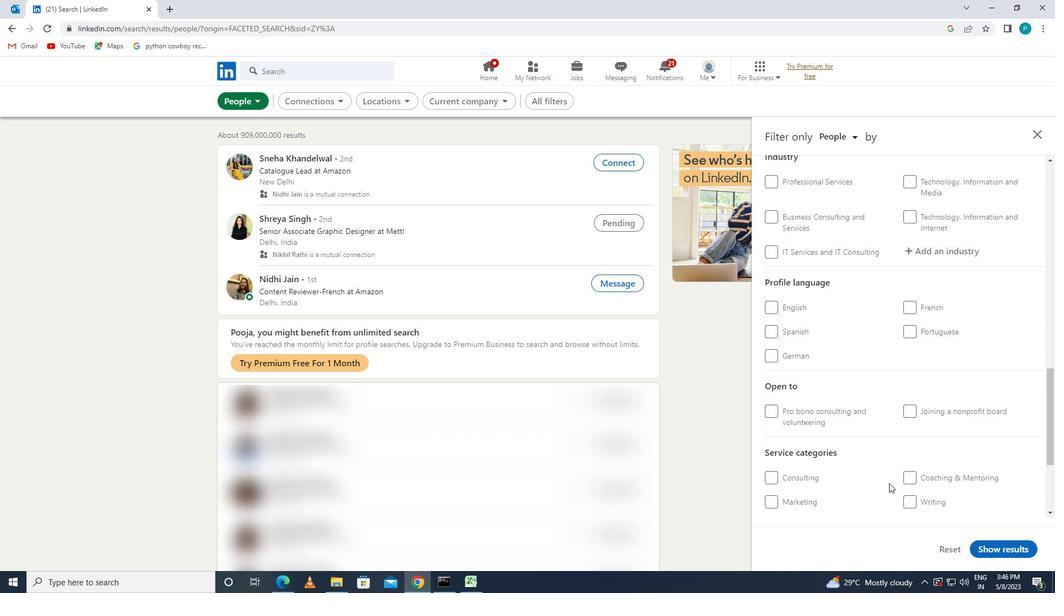 
Action: Mouse scrolled (859, 467) with delta (0, 0)
Screenshot: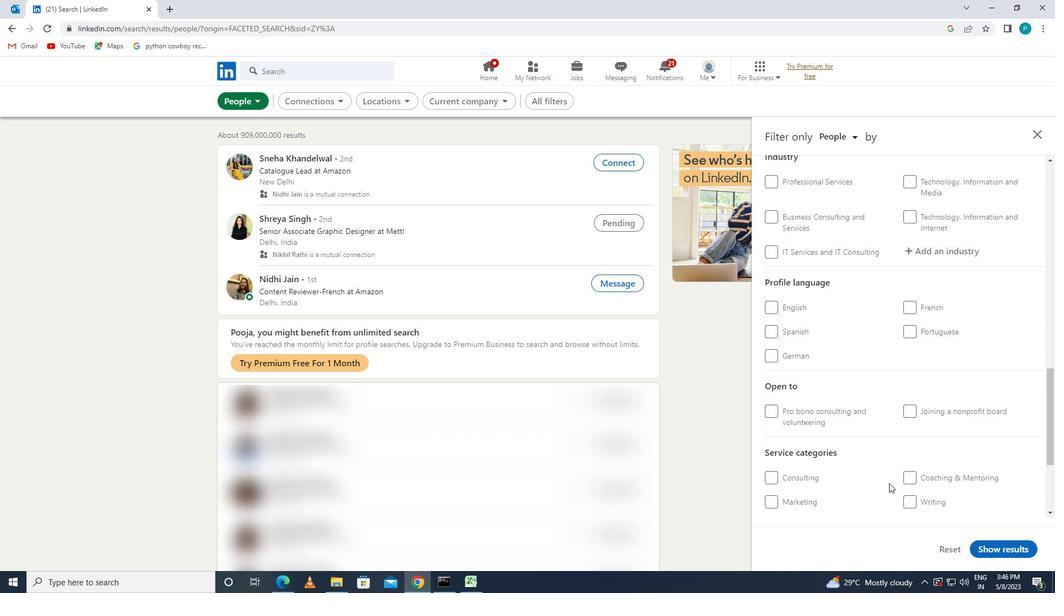 
Action: Mouse scrolled (859, 467) with delta (0, 0)
Screenshot: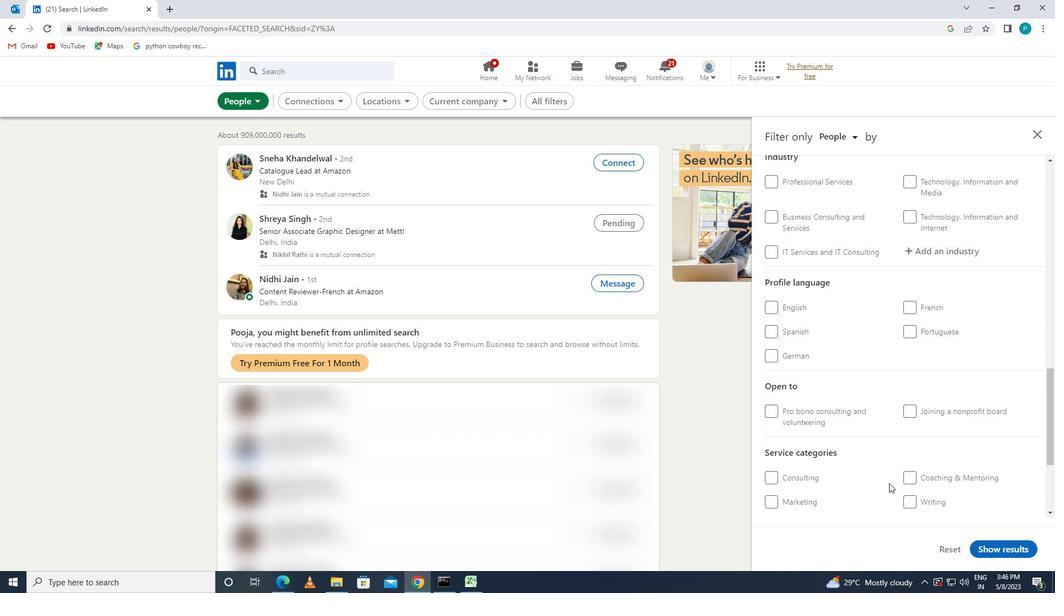 
Action: Mouse scrolled (859, 467) with delta (0, 0)
Screenshot: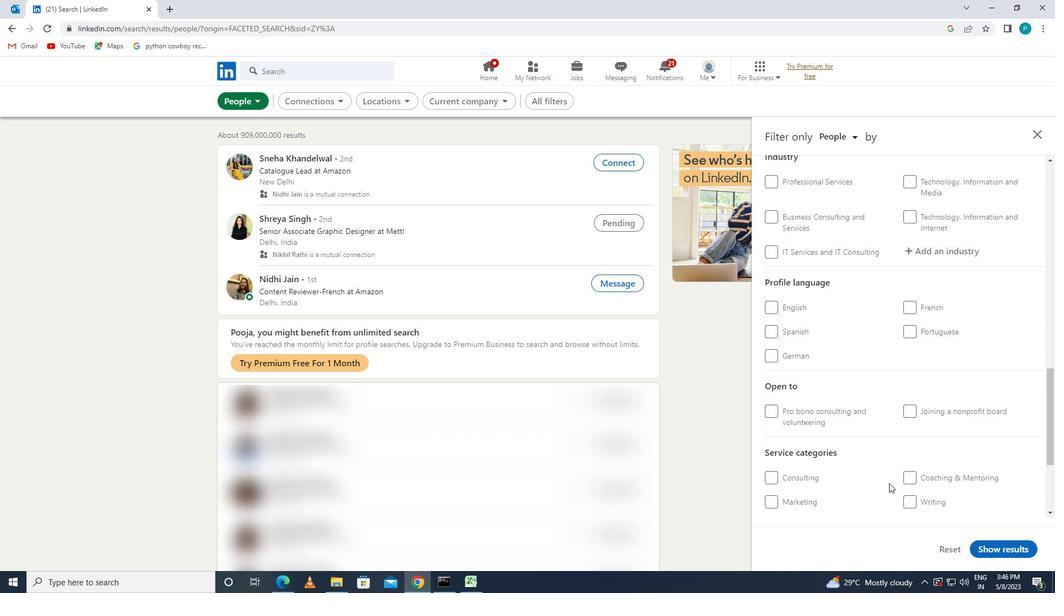 
Action: Mouse moved to (860, 344)
Screenshot: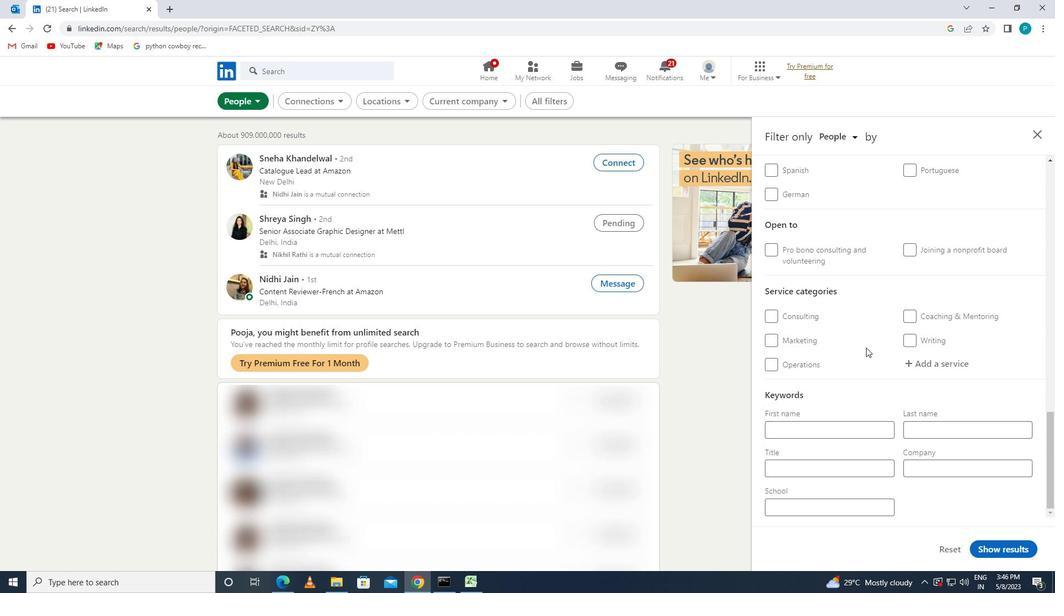 
Action: Mouse scrolled (860, 345) with delta (0, 0)
Screenshot: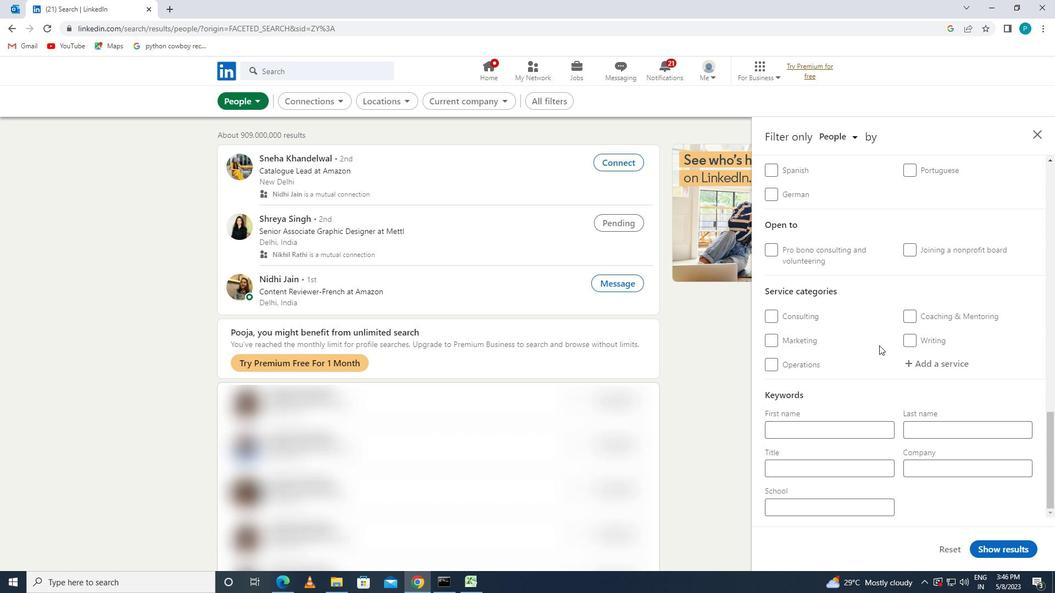 
Action: Mouse scrolled (860, 345) with delta (0, 0)
Screenshot: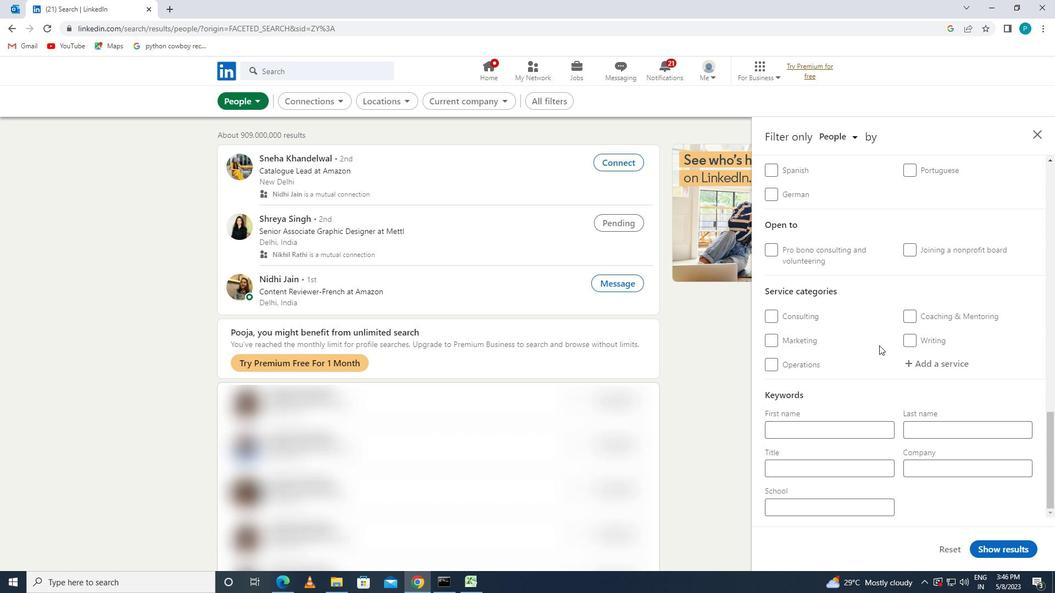 
Action: Mouse scrolled (860, 345) with delta (0, 0)
Screenshot: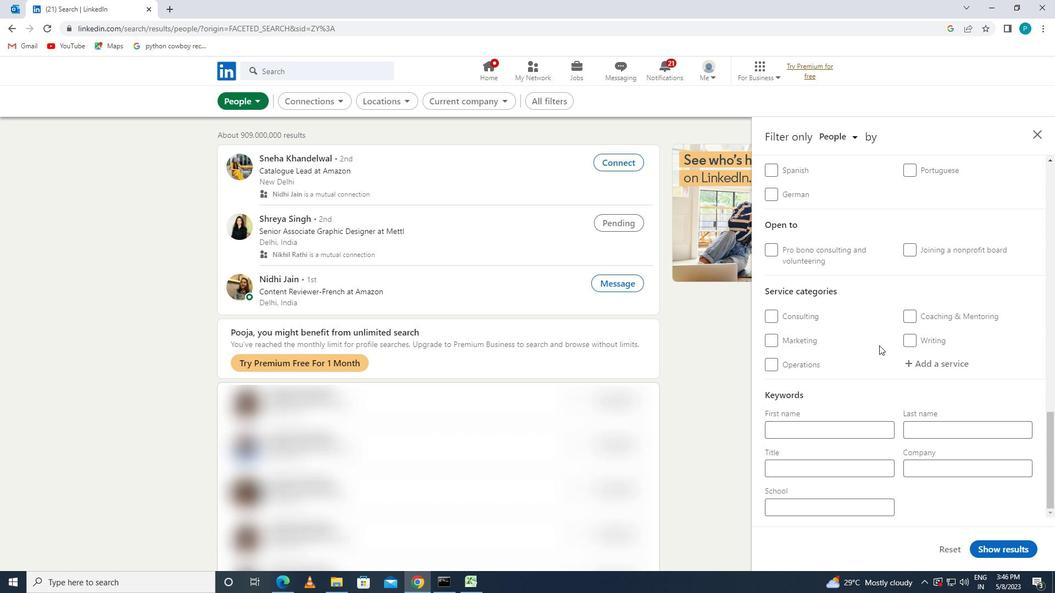 
Action: Mouse scrolled (860, 345) with delta (0, 0)
Screenshot: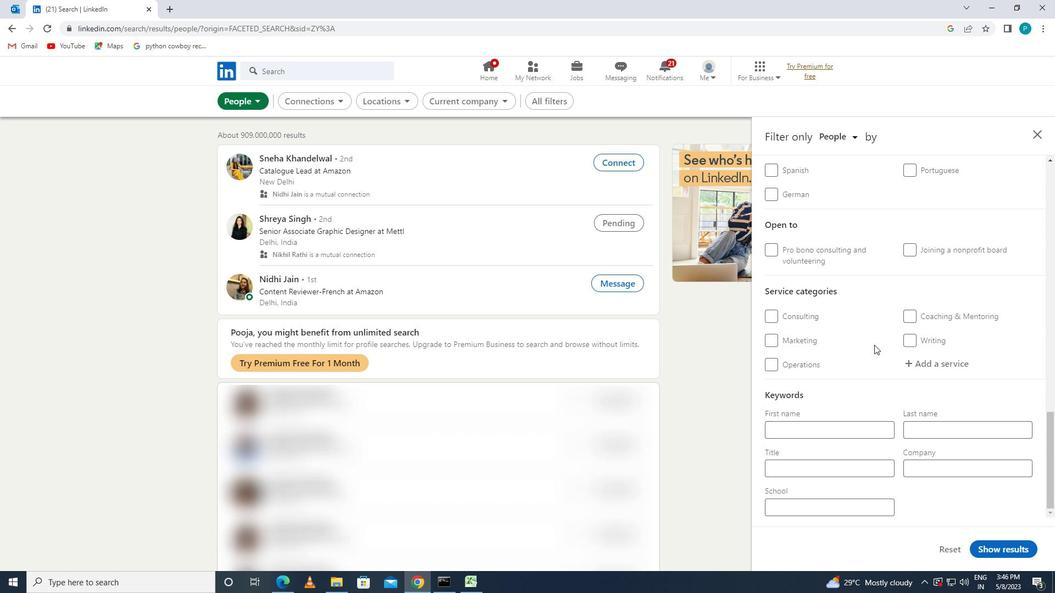 
Action: Mouse moved to (925, 367)
Screenshot: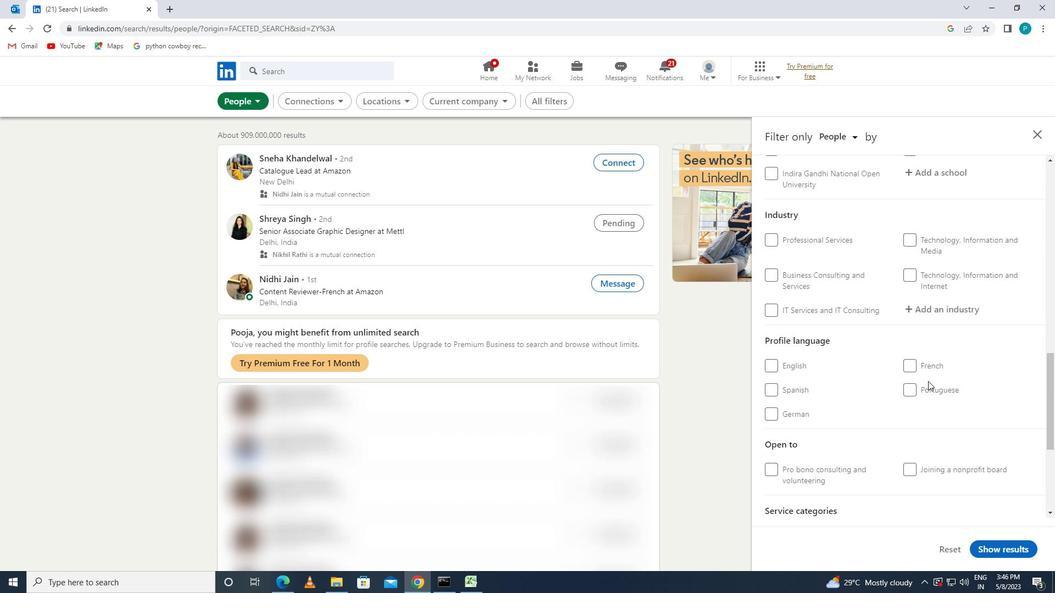 
Action: Mouse pressed left at (925, 367)
Screenshot: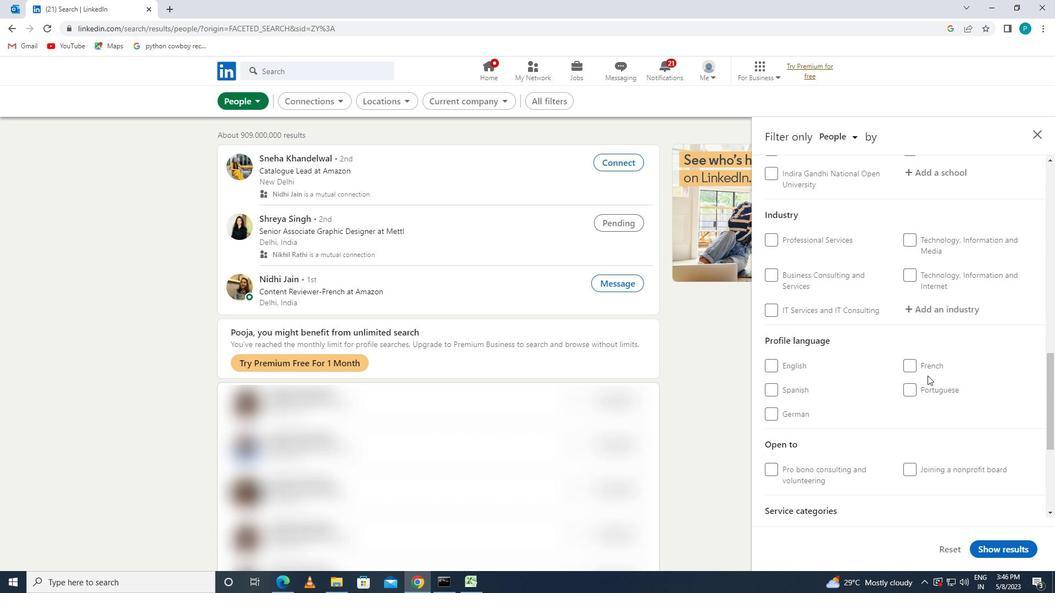 
Action: Mouse moved to (947, 346)
Screenshot: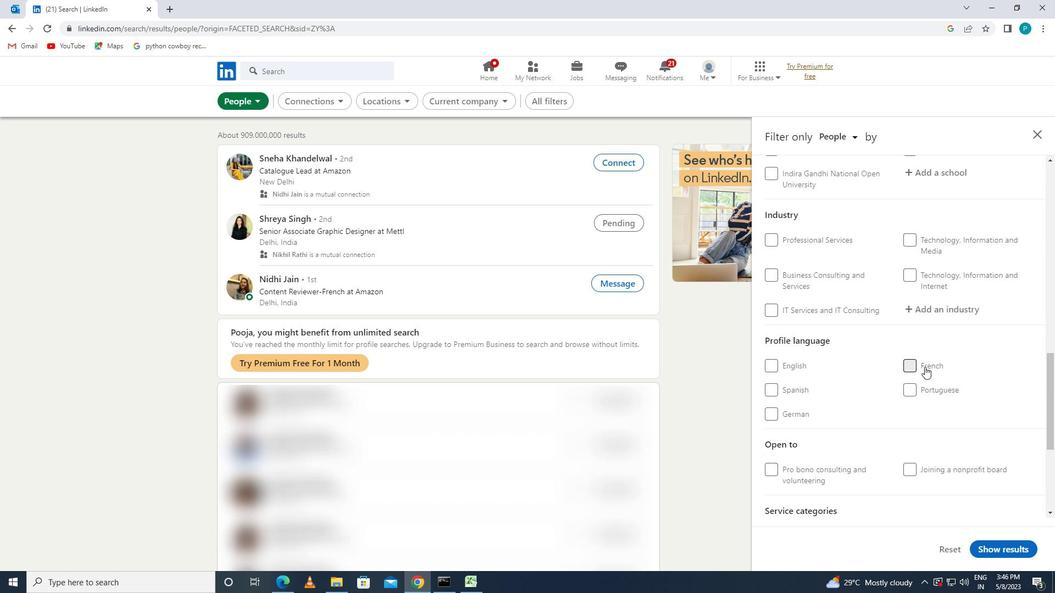 
Action: Mouse scrolled (947, 347) with delta (0, 0)
Screenshot: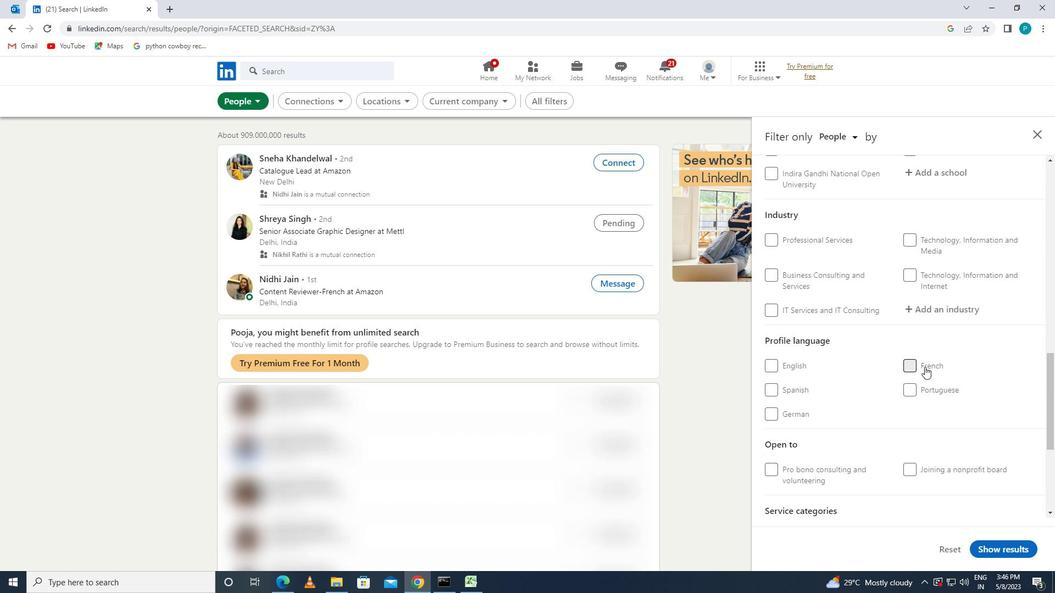 
Action: Mouse moved to (947, 345)
Screenshot: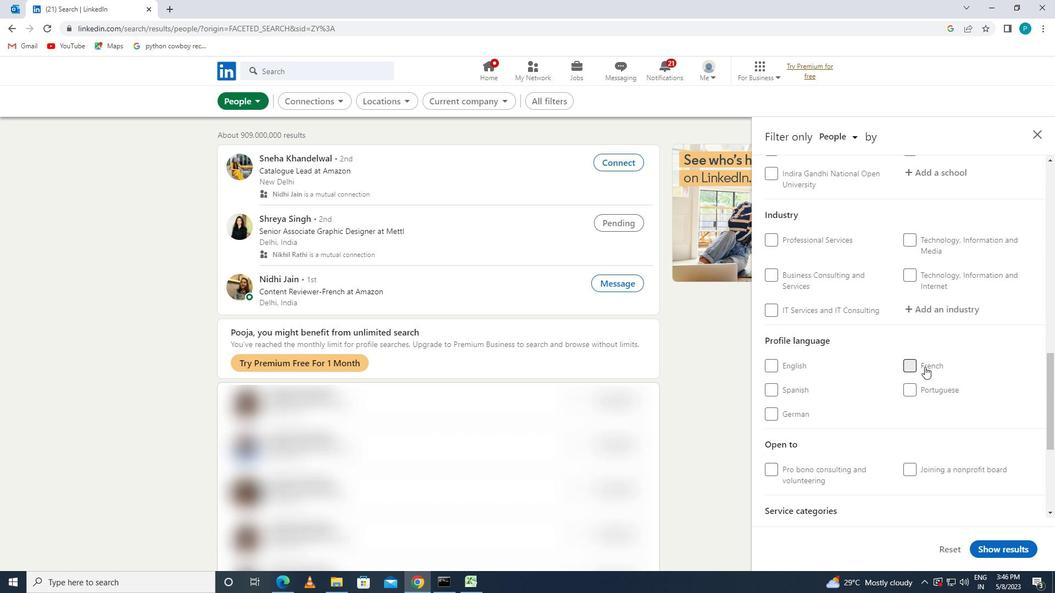 
Action: Mouse scrolled (947, 346) with delta (0, 0)
Screenshot: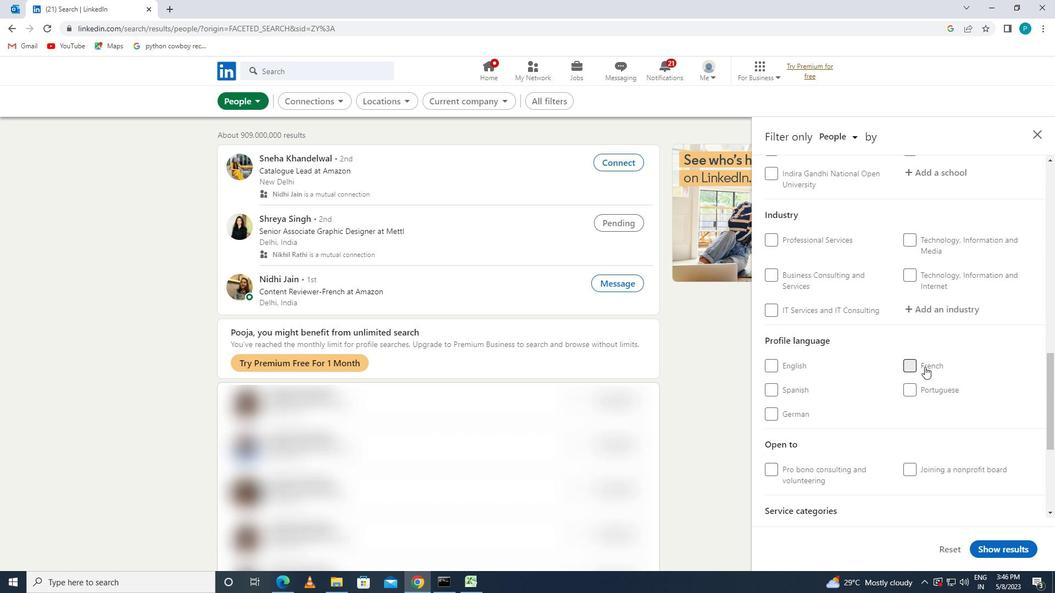 
Action: Mouse moved to (947, 345)
Screenshot: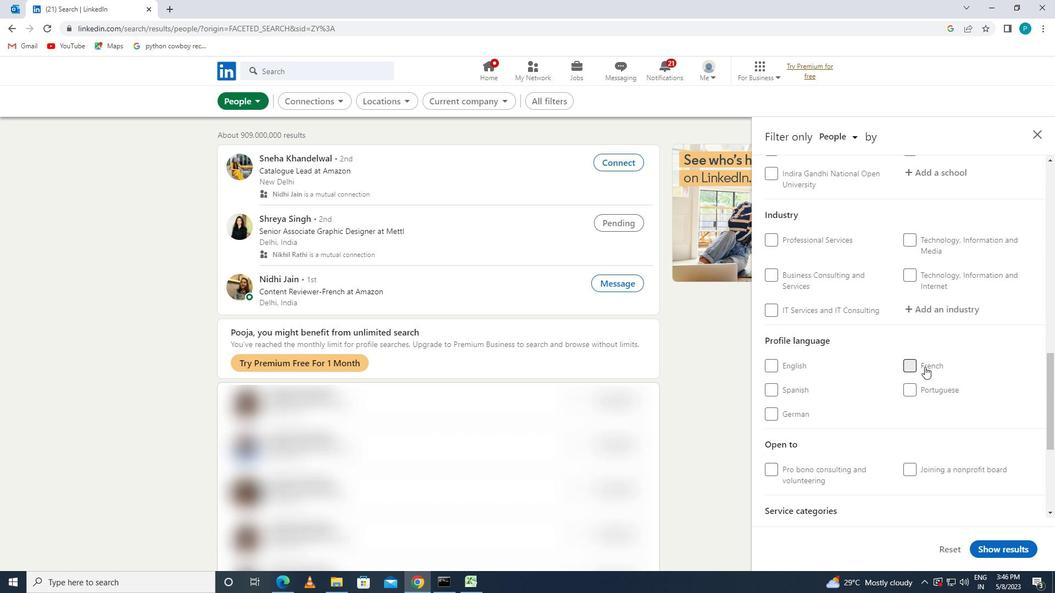 
Action: Mouse scrolled (947, 345) with delta (0, 0)
Screenshot: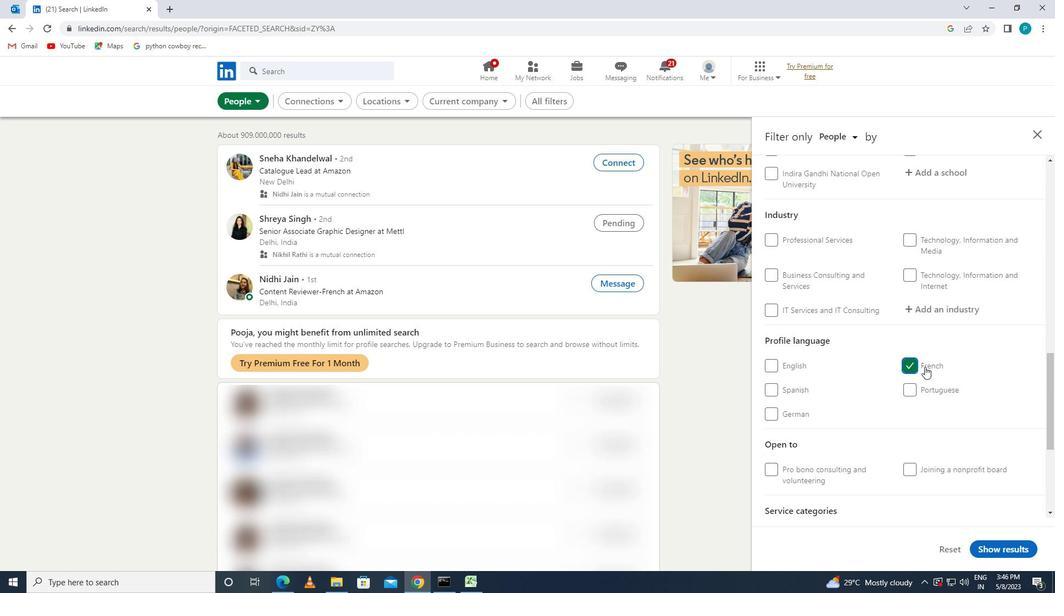 
Action: Mouse scrolled (947, 345) with delta (0, 0)
Screenshot: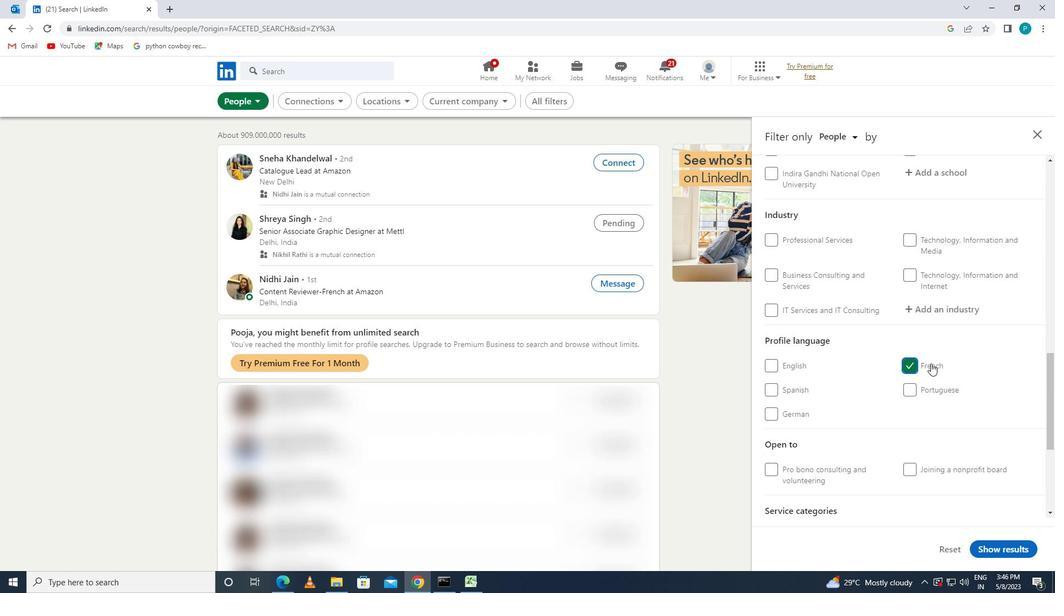 
Action: Mouse scrolled (947, 345) with delta (0, 0)
Screenshot: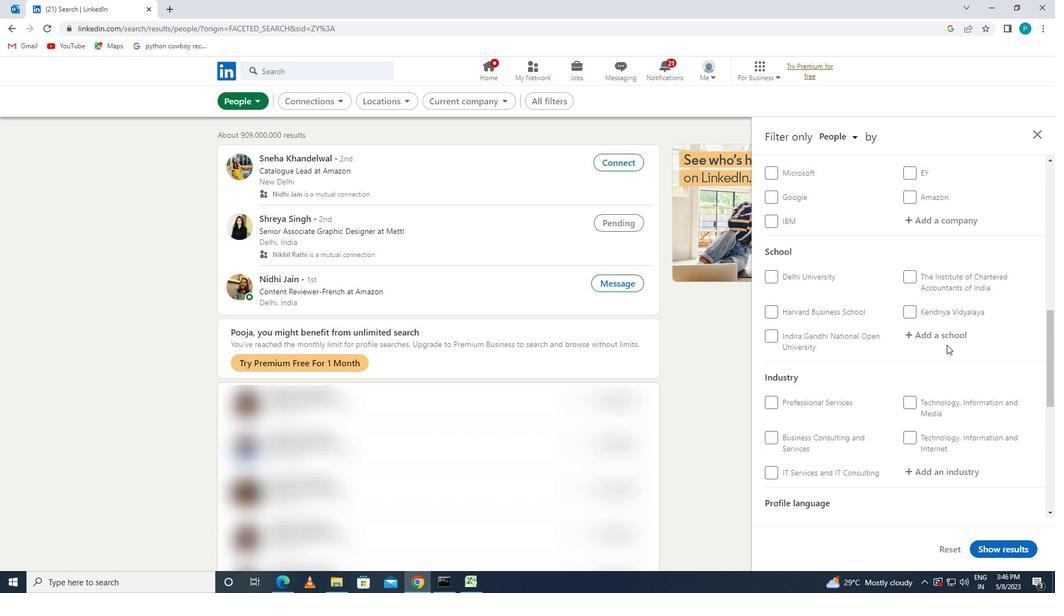 
Action: Mouse scrolled (947, 345) with delta (0, 0)
Screenshot: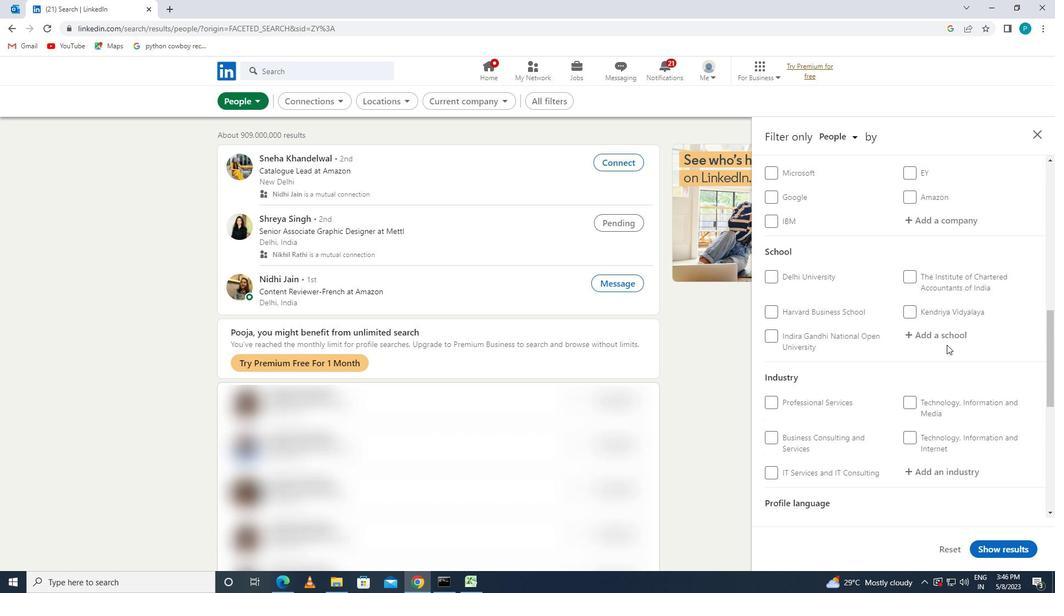
Action: Mouse scrolled (947, 345) with delta (0, 0)
Screenshot: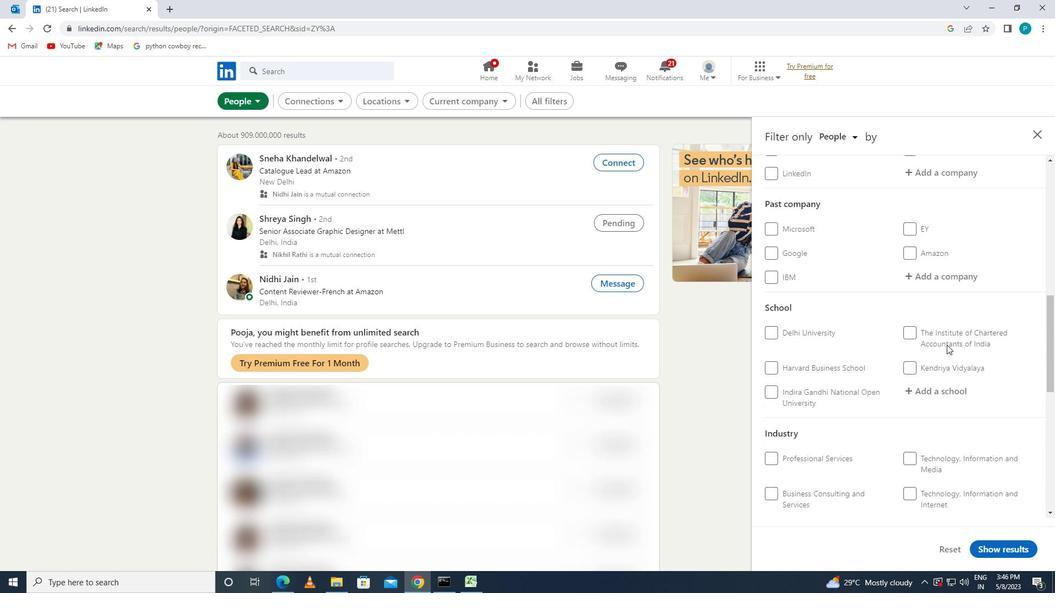 
Action: Mouse moved to (941, 334)
Screenshot: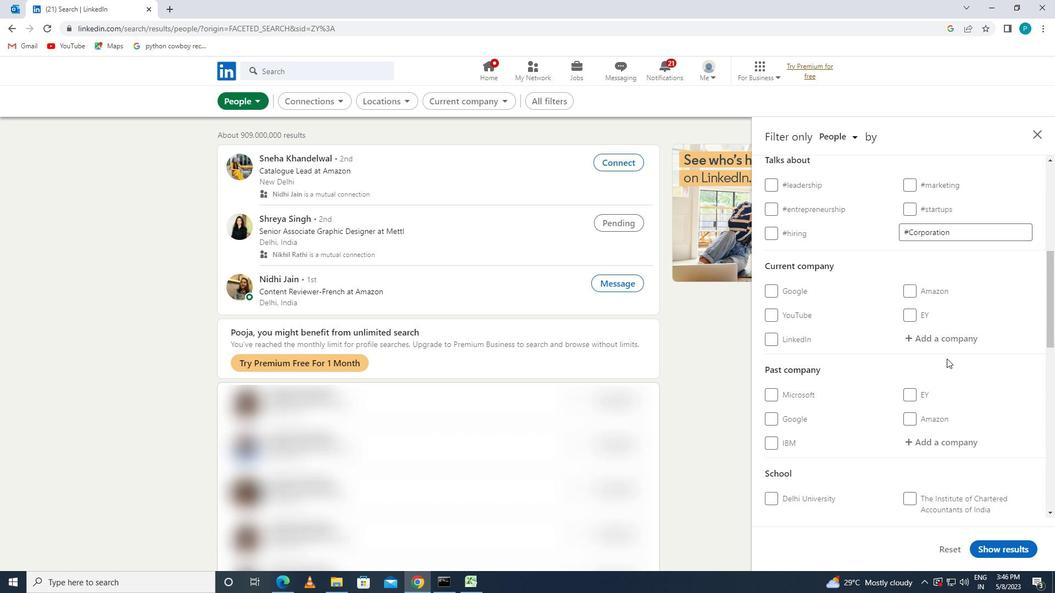 
Action: Mouse pressed left at (941, 334)
Screenshot: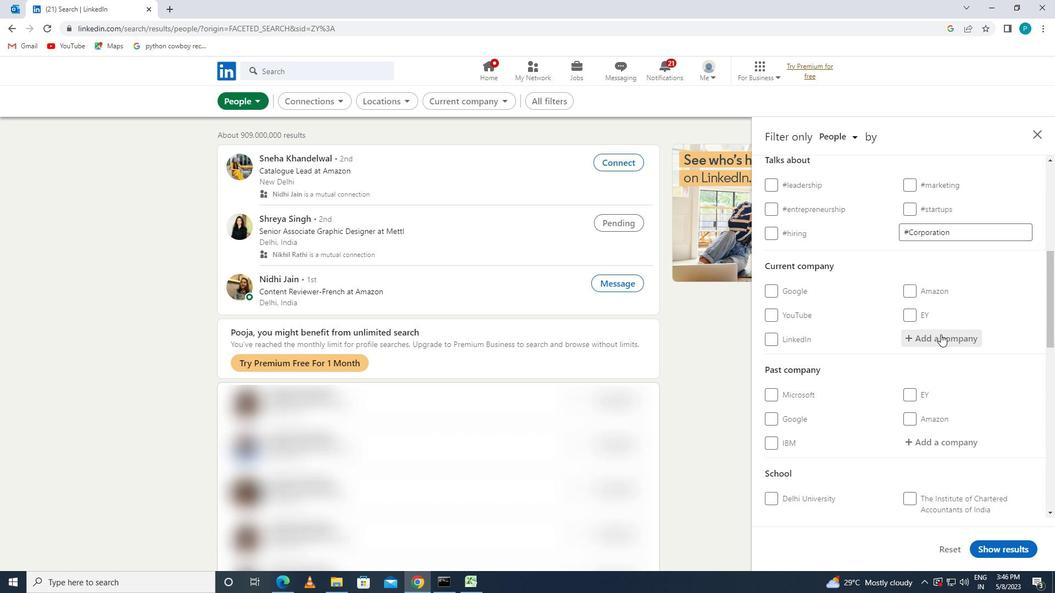 
Action: Key pressed <Key.caps_lock>W<Key.caps_lock>ELSUM<Key.backspace><Key.backspace>PUN
Screenshot: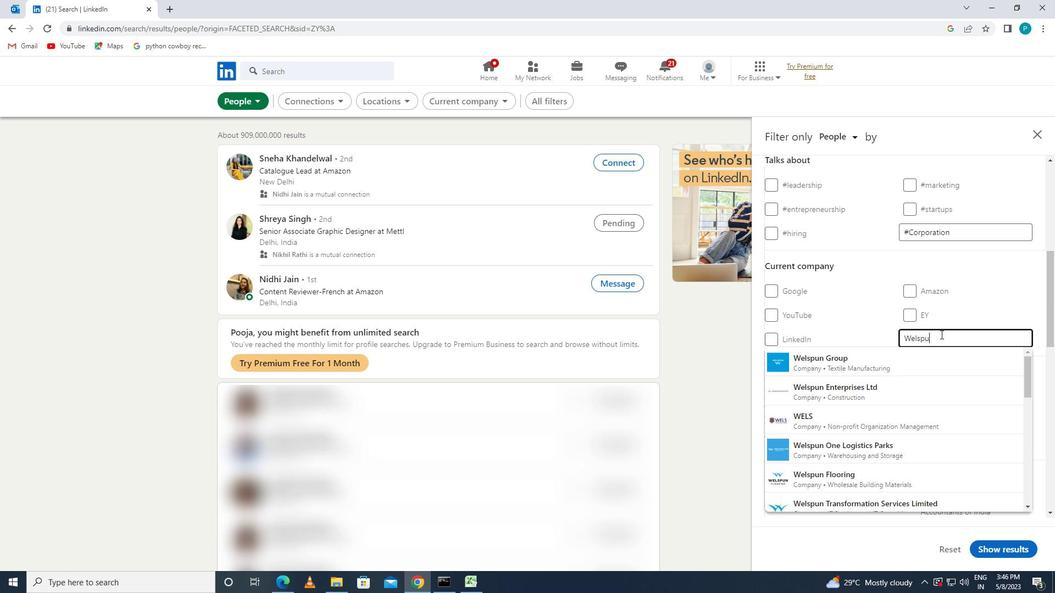
Action: Mouse moved to (934, 365)
Screenshot: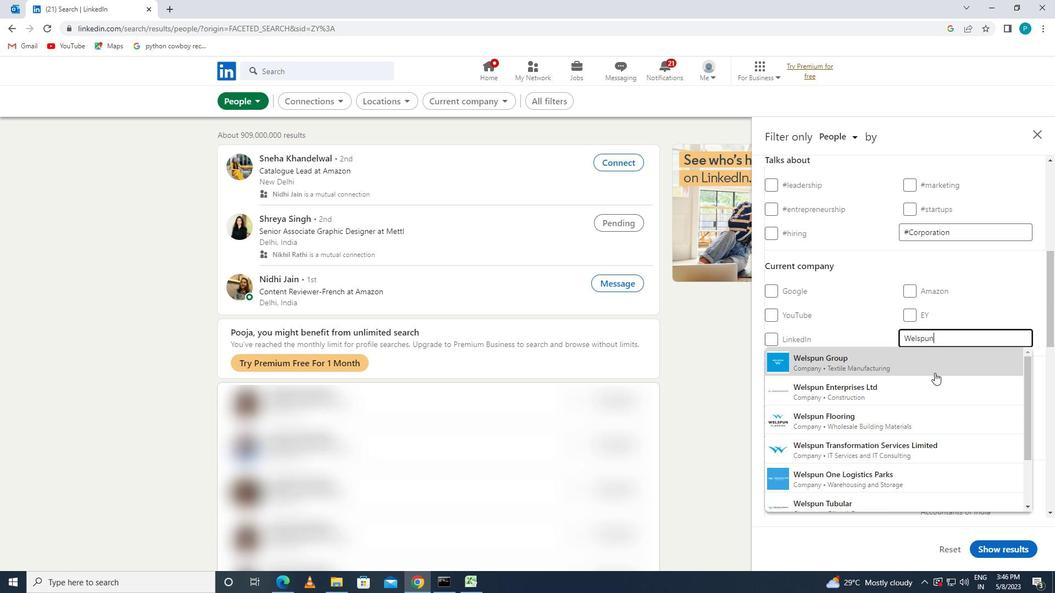 
Action: Mouse pressed left at (934, 365)
Screenshot: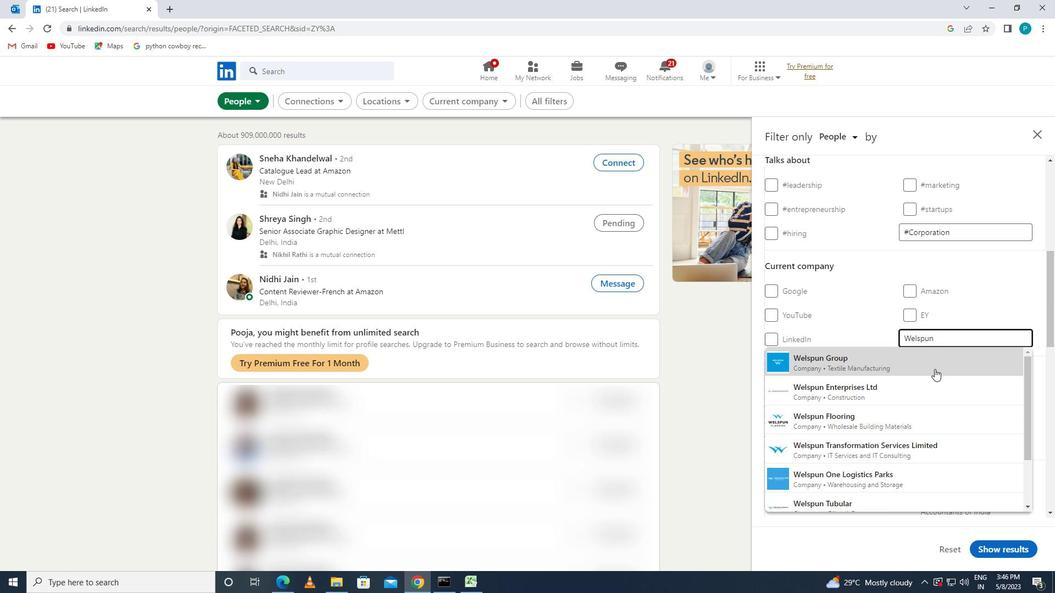 
Action: Mouse moved to (941, 369)
Screenshot: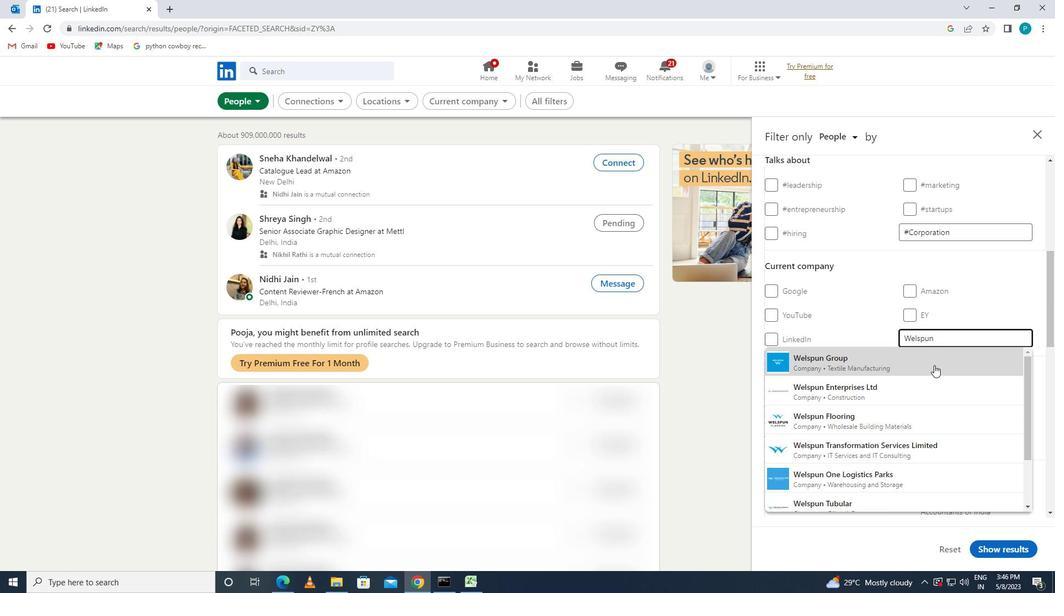 
Action: Mouse scrolled (941, 368) with delta (0, 0)
Screenshot: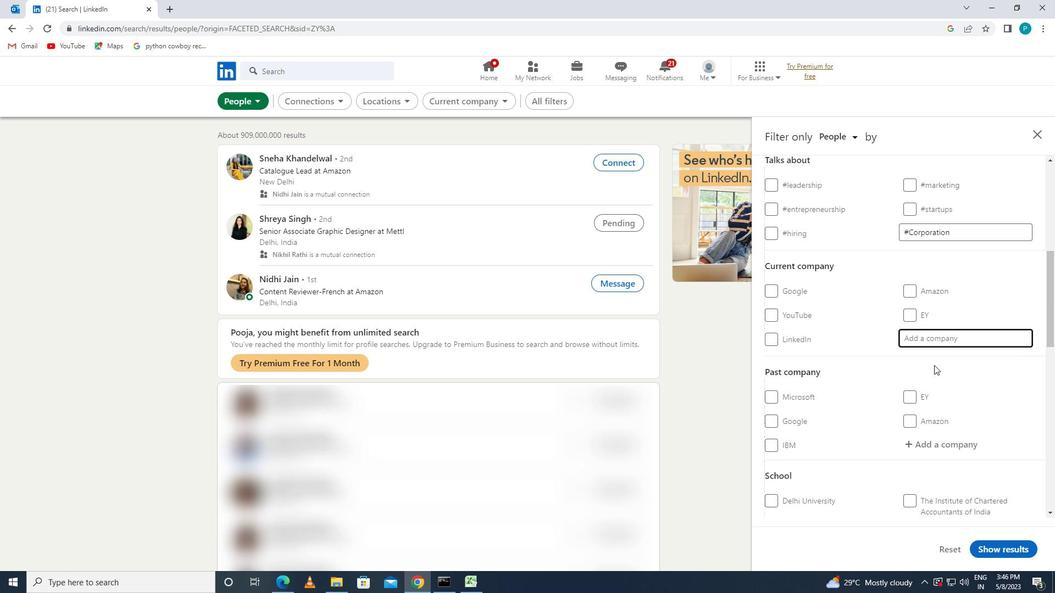 
Action: Mouse scrolled (941, 368) with delta (0, 0)
Screenshot: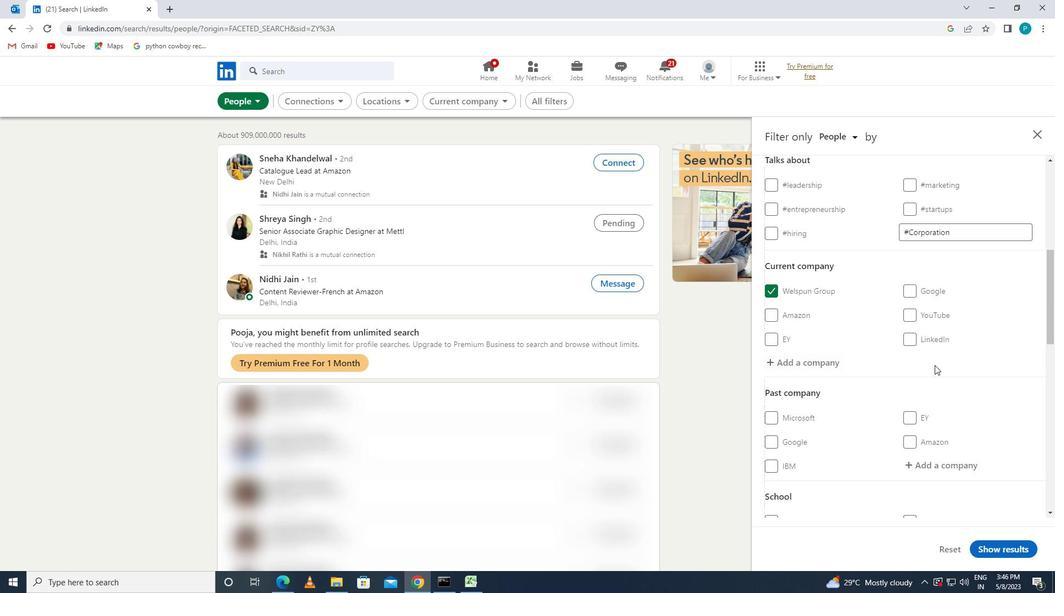 
Action: Mouse scrolled (941, 368) with delta (0, 0)
Screenshot: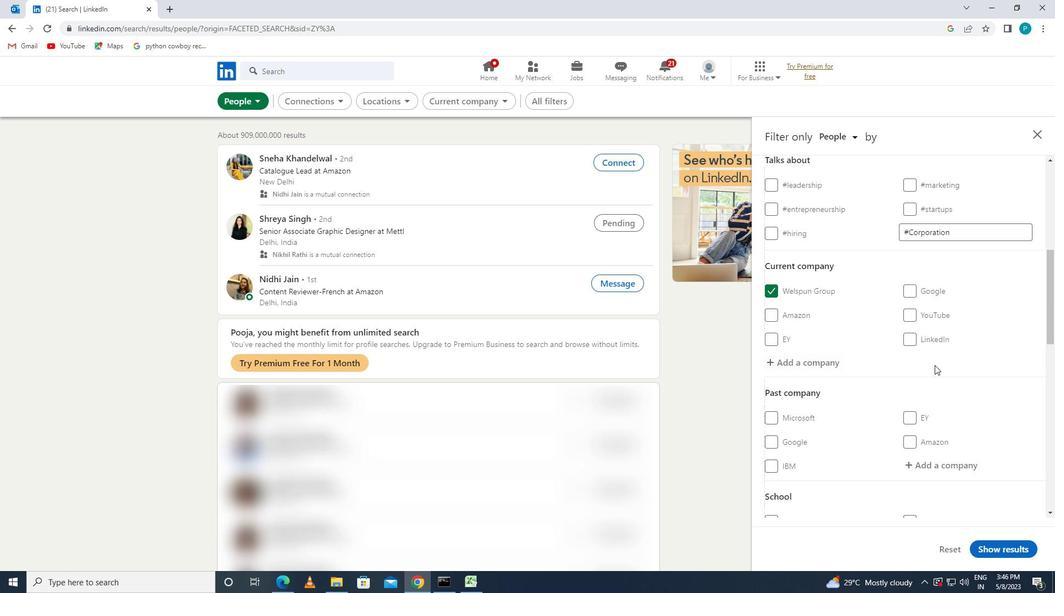 
Action: Mouse moved to (937, 422)
Screenshot: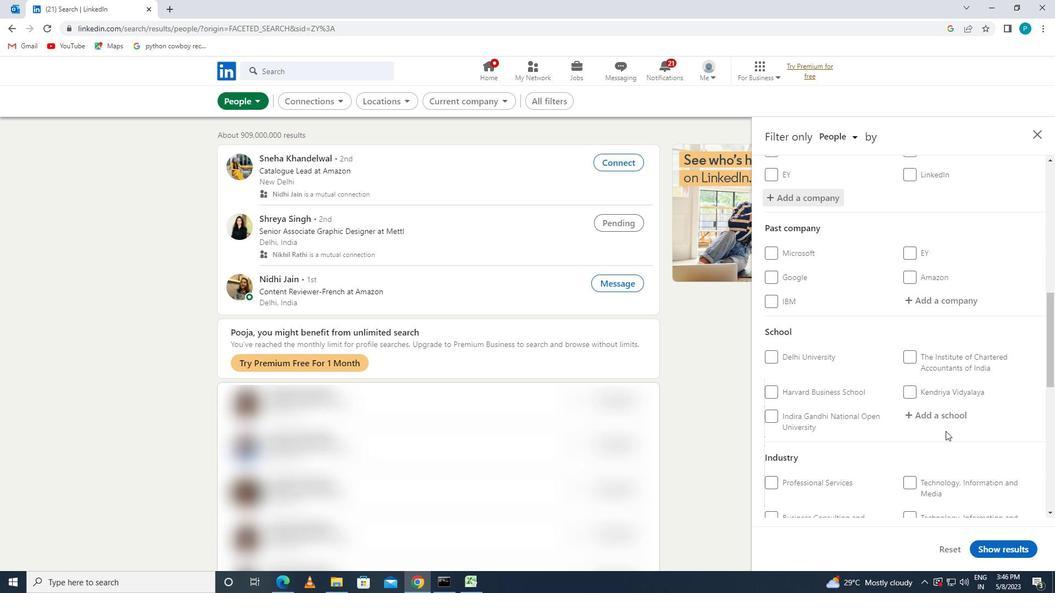 
Action: Mouse pressed left at (937, 422)
Screenshot: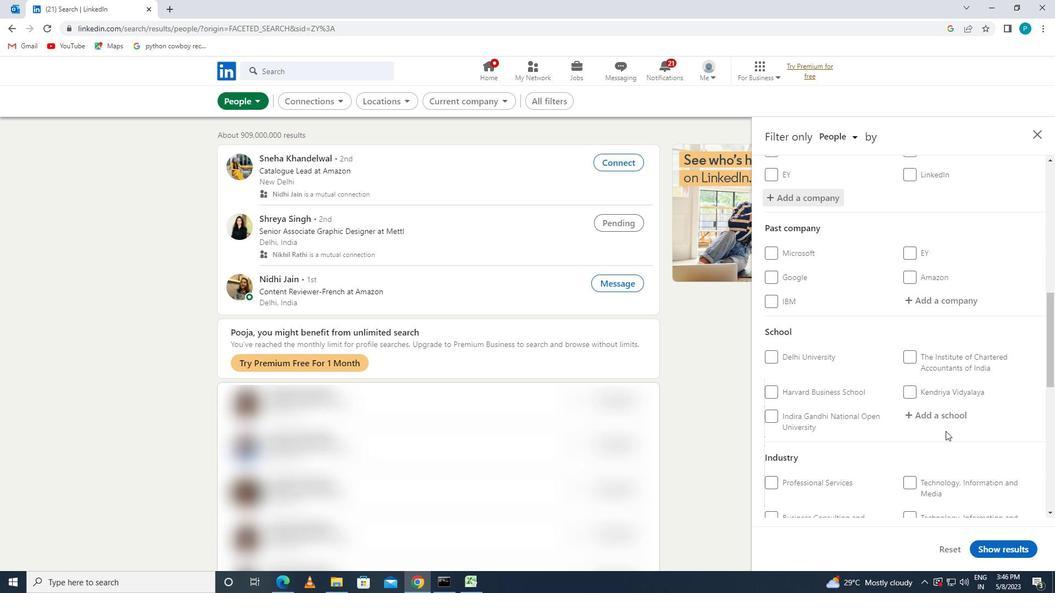 
Action: Mouse moved to (936, 422)
Screenshot: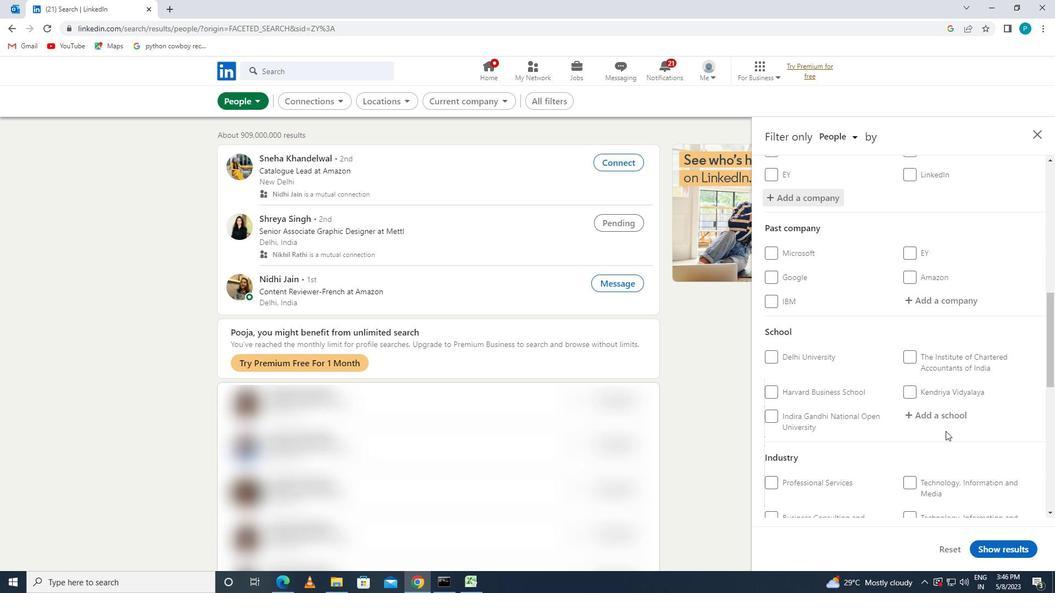 
Action: Key pressed <Key.caps_lock>S<Key.caps_lock>T,<Key.backspace>.<Key.space><Key.caps_lock>J<Key.caps_lock>OSEPH'S
Screenshot: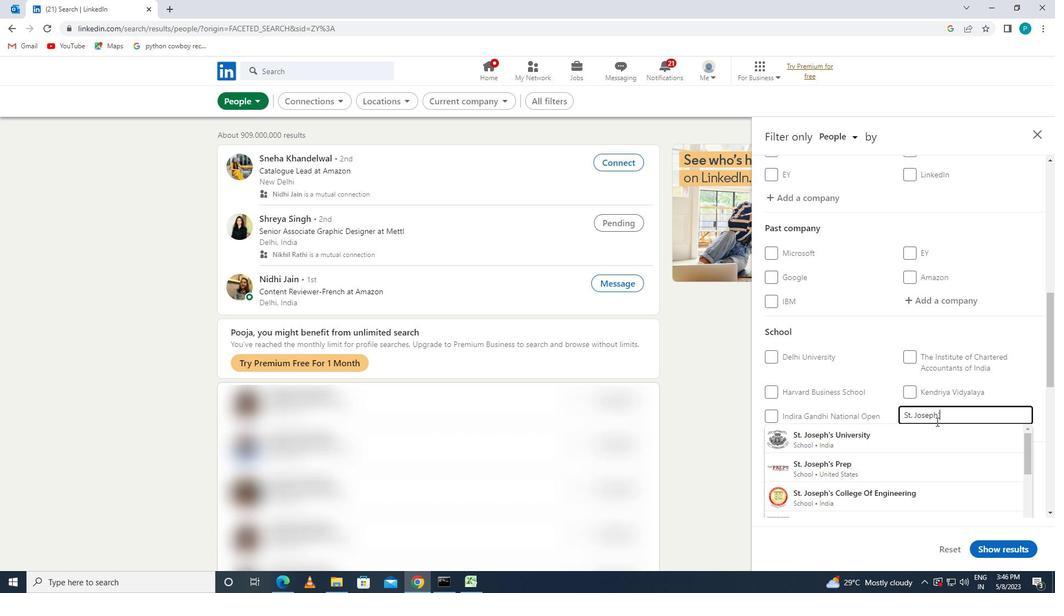 
Action: Mouse moved to (943, 154)
Screenshot: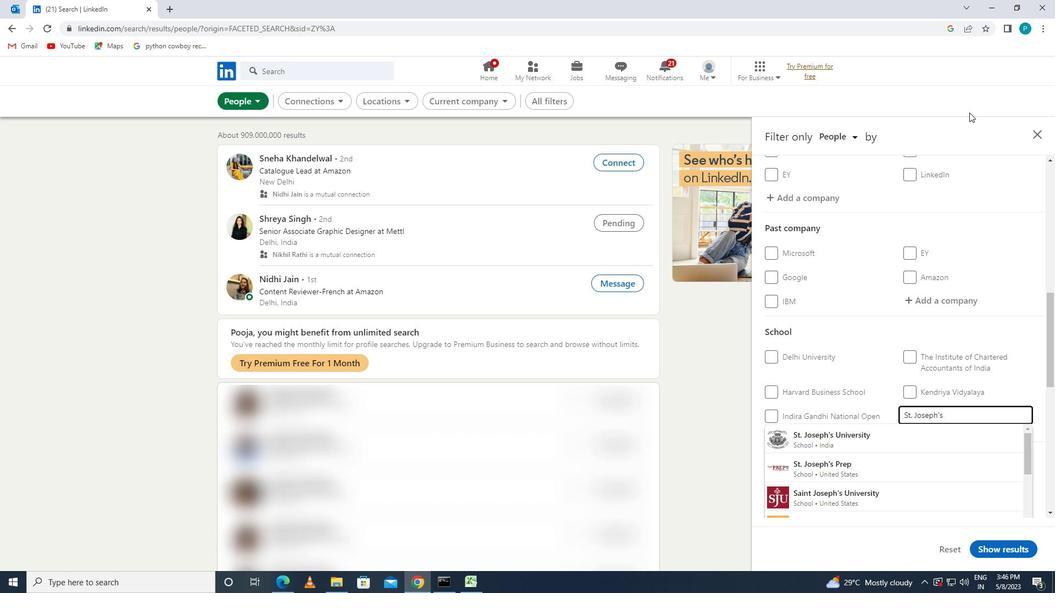 
Action: Mouse scrolled (943, 153) with delta (0, 0)
Screenshot: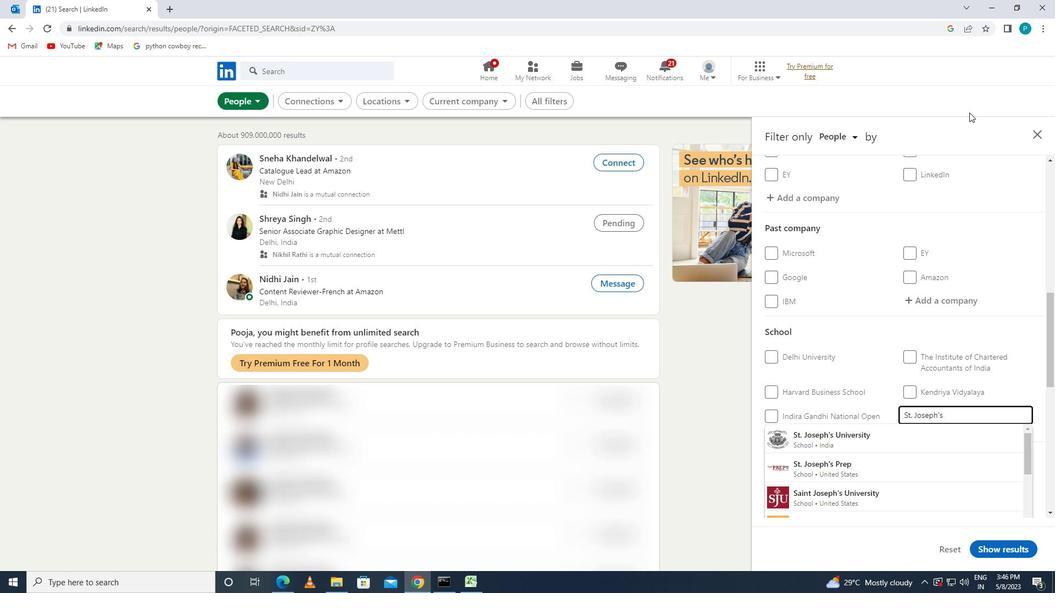 
Action: Mouse moved to (925, 169)
Screenshot: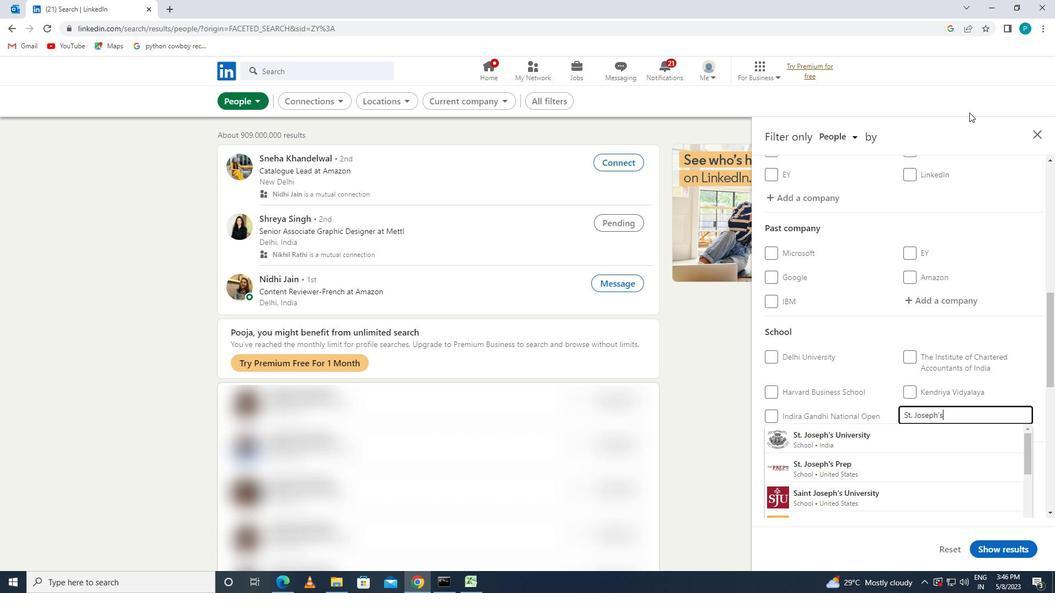
Action: Mouse scrolled (925, 168) with delta (0, 0)
Screenshot: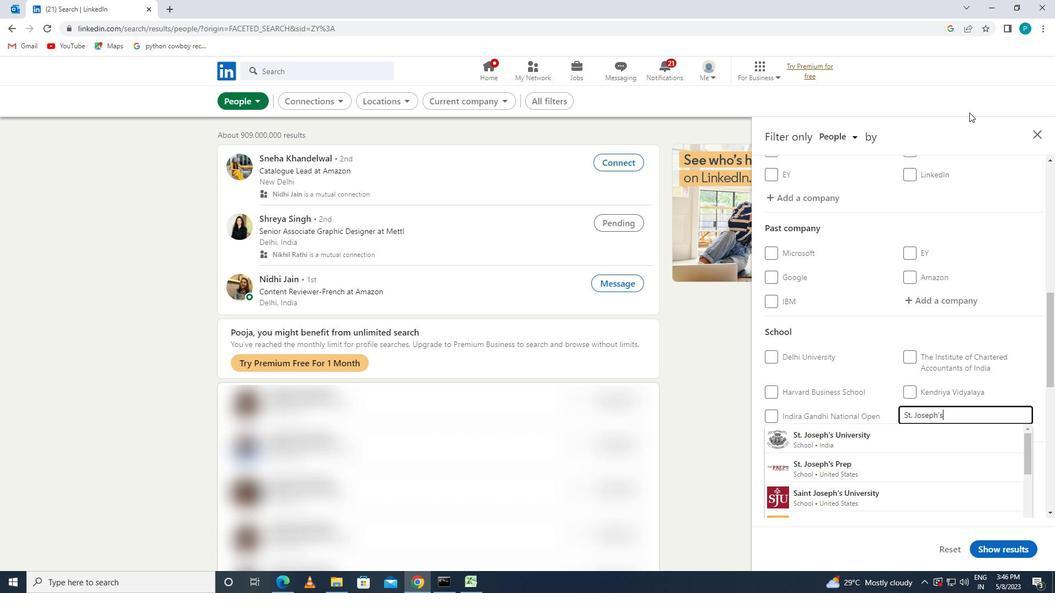 
Action: Mouse moved to (953, 242)
Screenshot: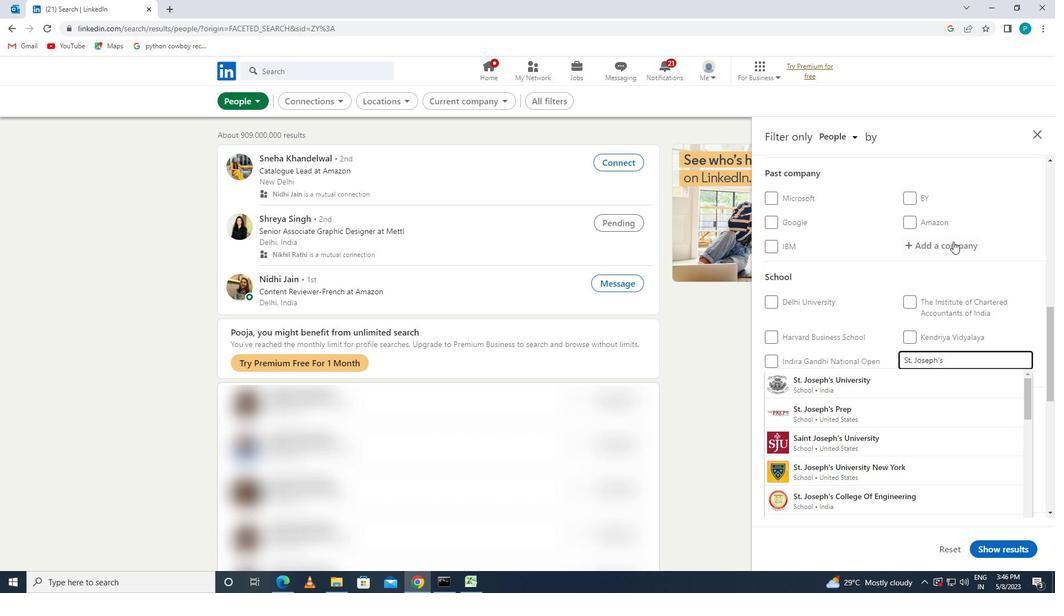
Action: Mouse scrolled (953, 241) with delta (0, 0)
Screenshot: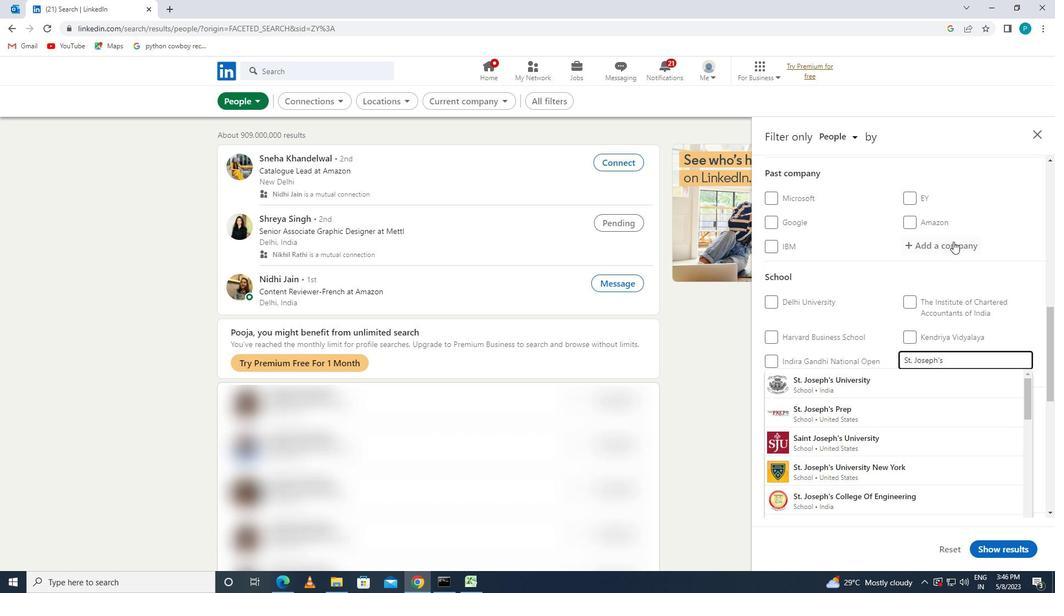 
Action: Mouse moved to (973, 284)
Screenshot: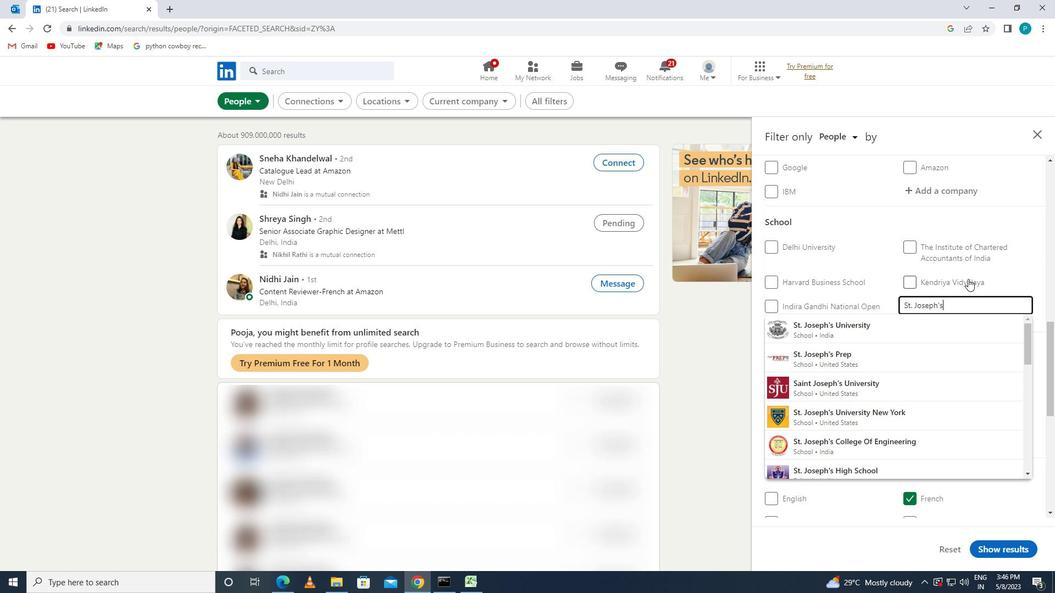 
Action: Key pressed <Key.space><Key.caps_lock>C<Key.caps_lock>OLLEGE
Screenshot: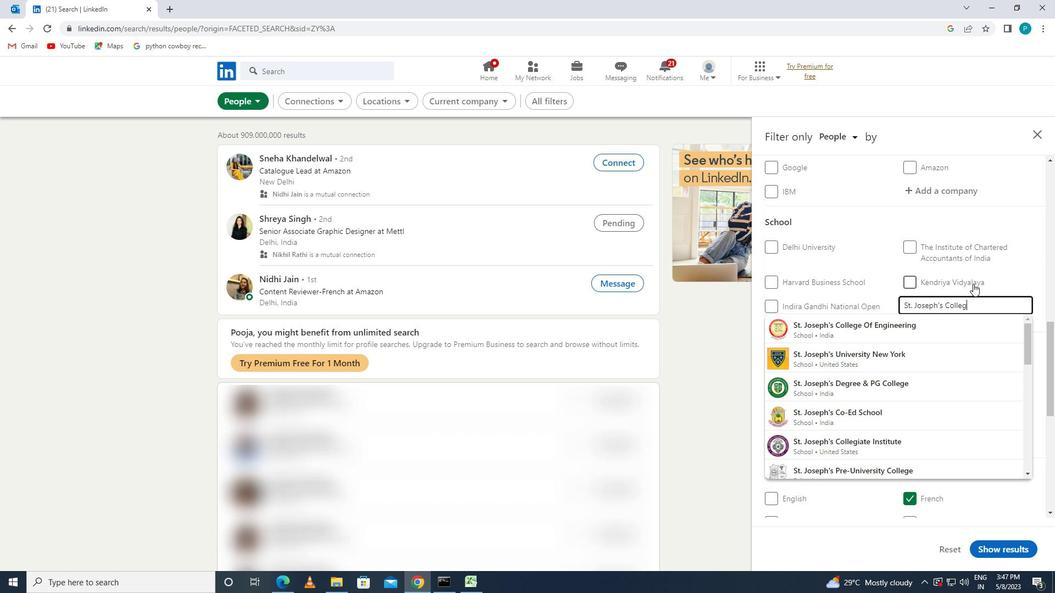 
Action: Mouse moved to (956, 365)
Screenshot: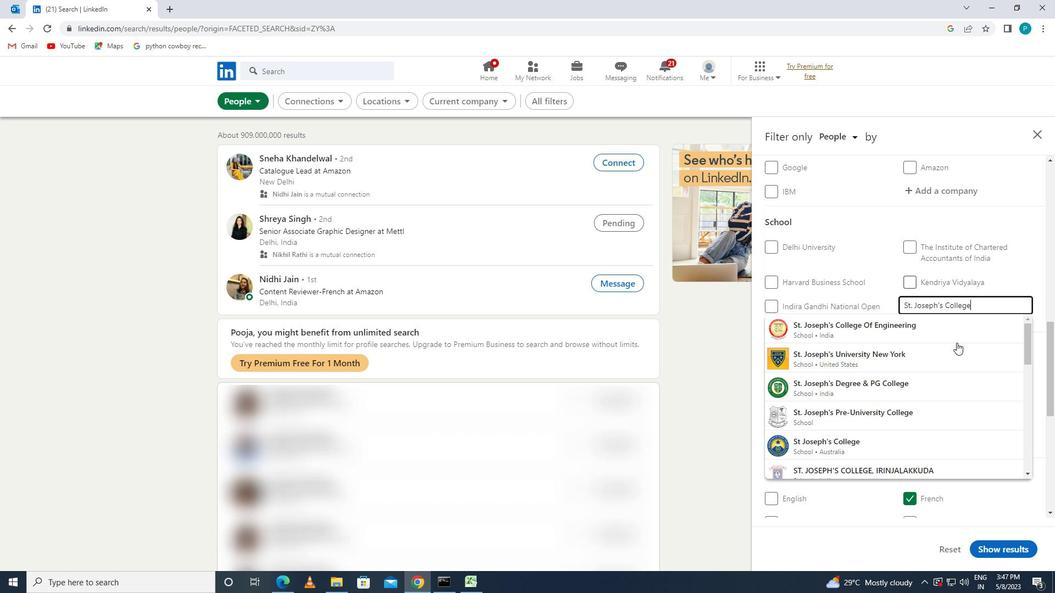 
Action: Mouse scrolled (956, 364) with delta (0, 0)
Screenshot: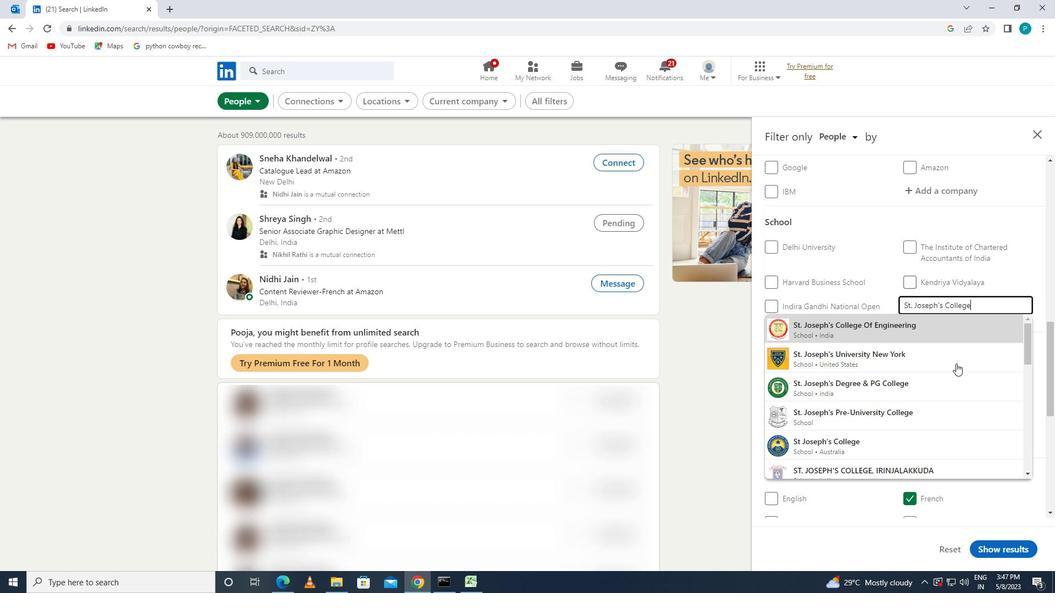 
Action: Mouse scrolled (956, 364) with delta (0, 0)
Screenshot: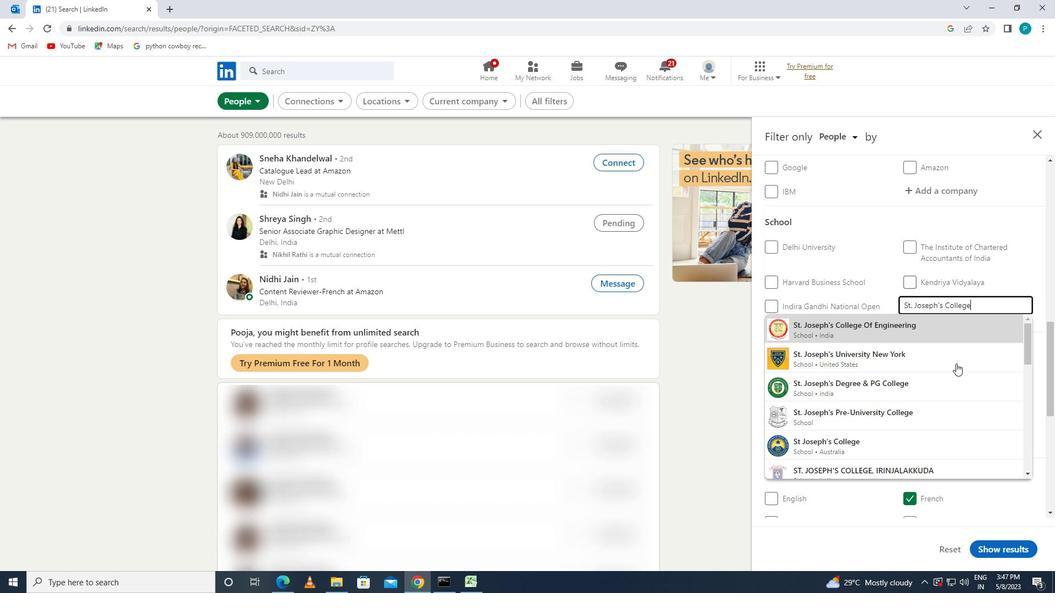 
Action: Mouse scrolled (956, 364) with delta (0, 0)
Screenshot: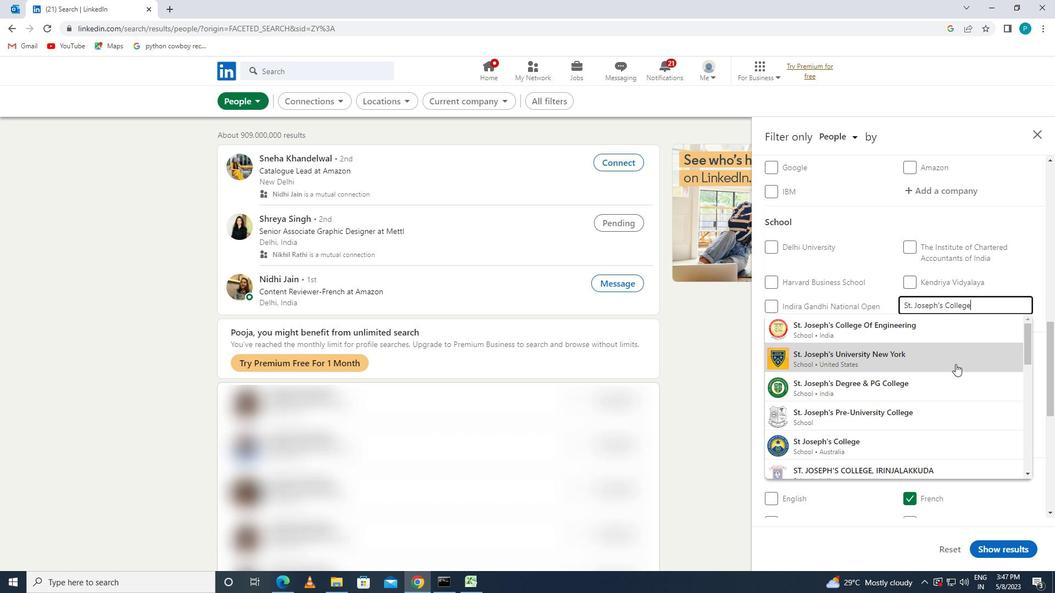 
Action: Mouse moved to (958, 370)
Screenshot: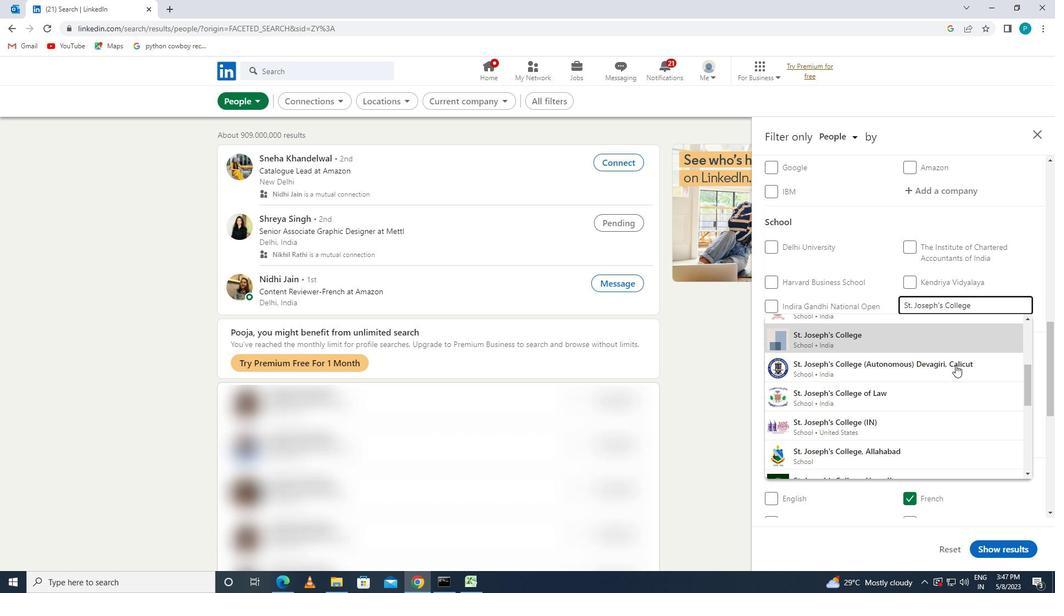 
Action: Mouse pressed left at (958, 370)
Screenshot: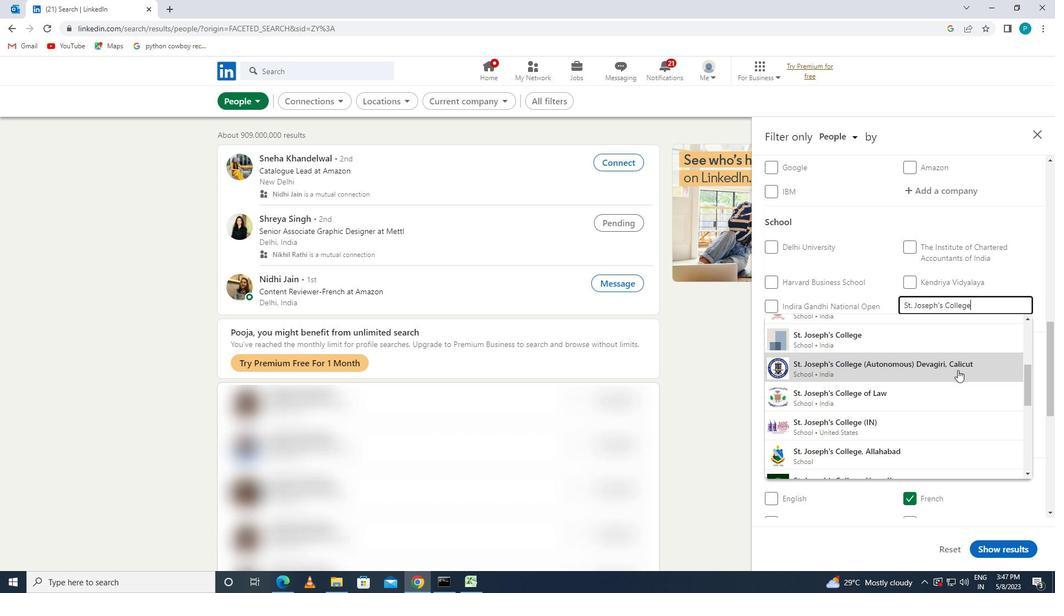 
Action: Mouse moved to (958, 371)
Screenshot: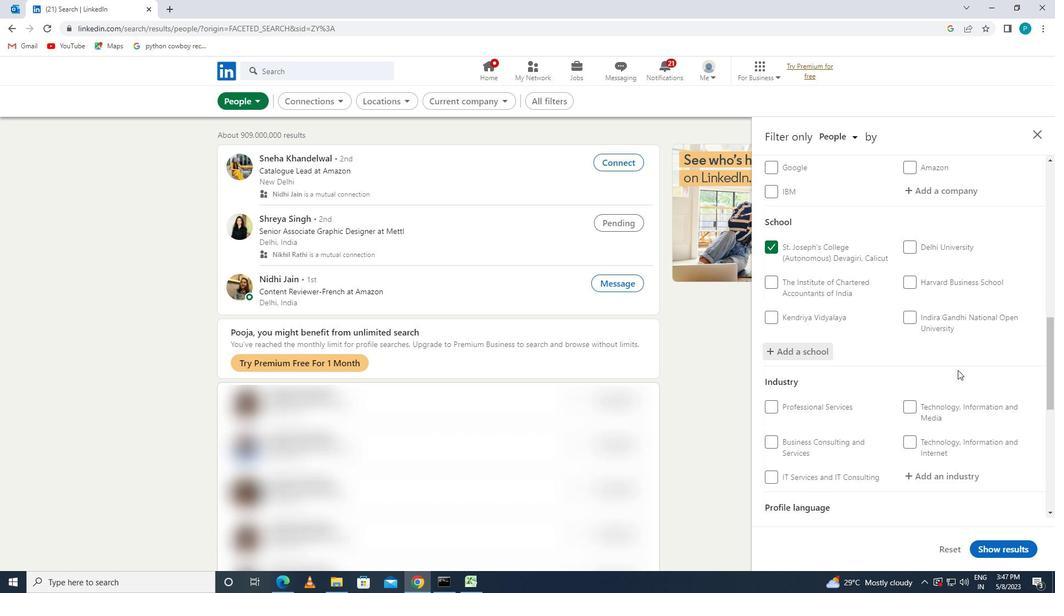 
Action: Mouse scrolled (958, 370) with delta (0, 0)
Screenshot: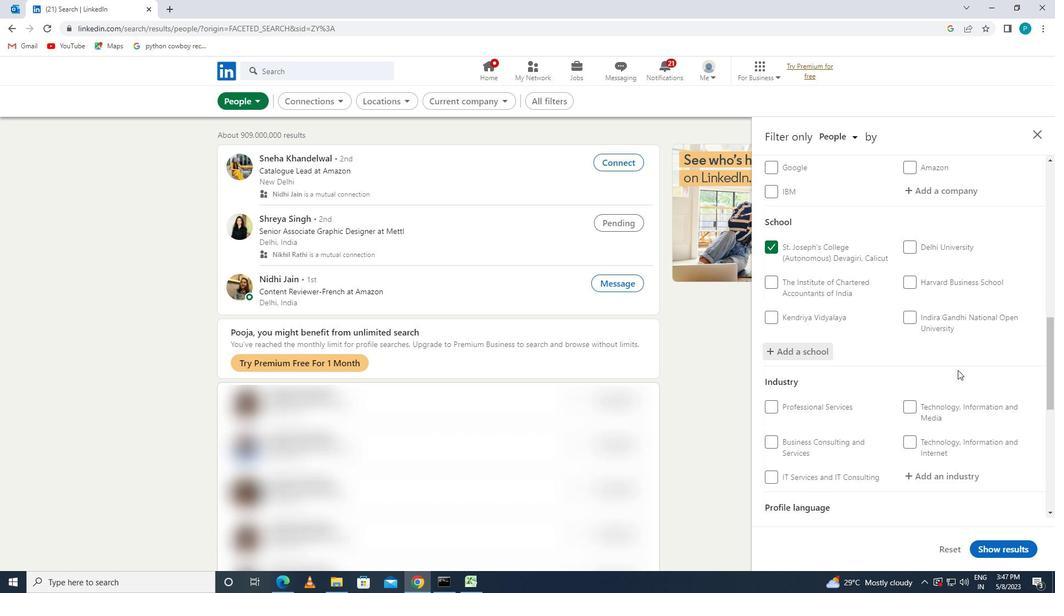 
Action: Mouse scrolled (958, 370) with delta (0, 0)
Screenshot: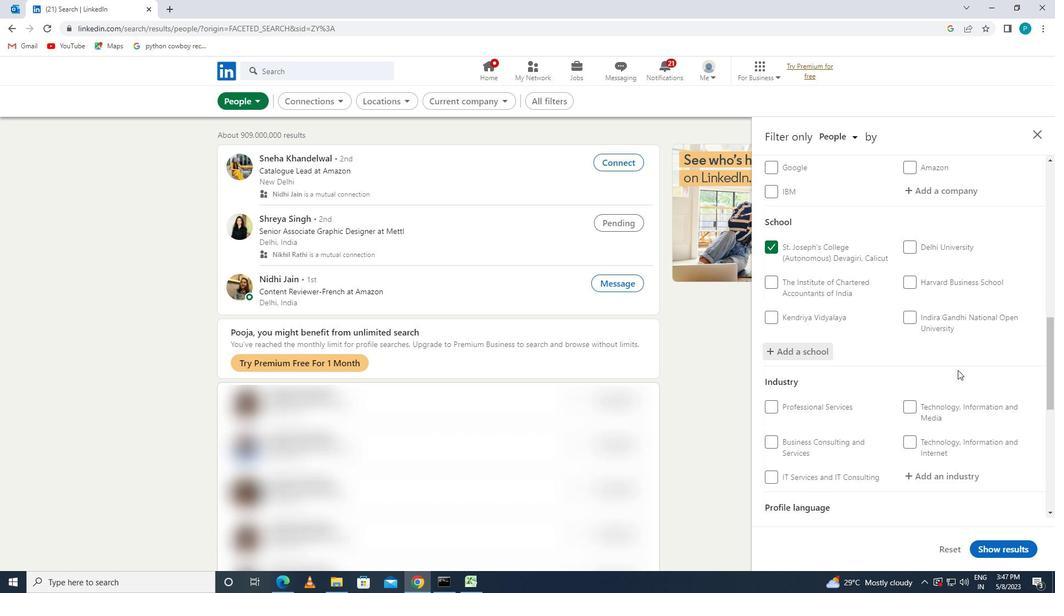 
Action: Mouse scrolled (958, 370) with delta (0, 0)
Screenshot: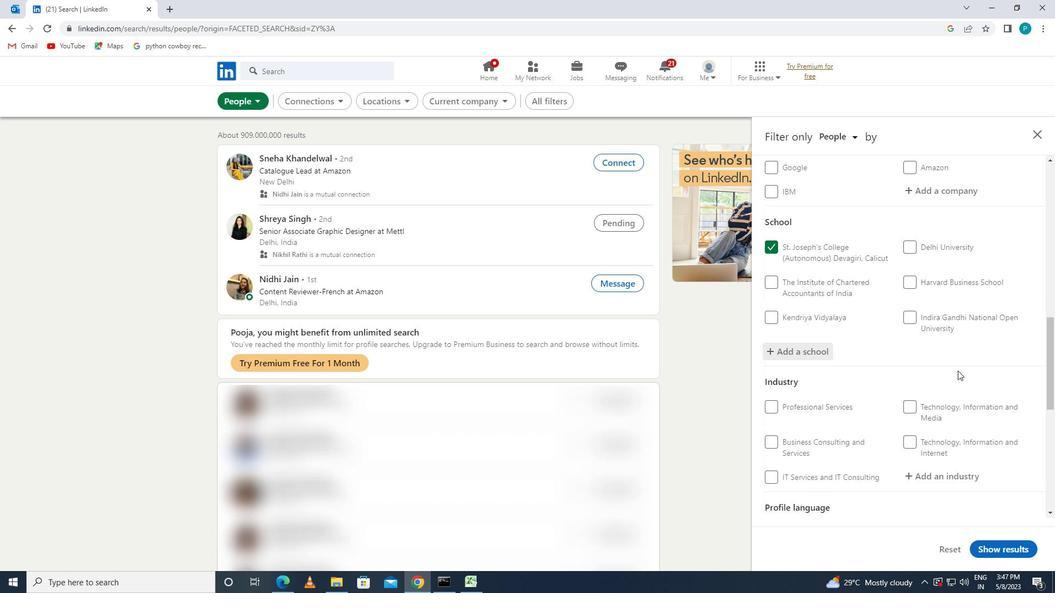 
Action: Mouse moved to (958, 362)
Screenshot: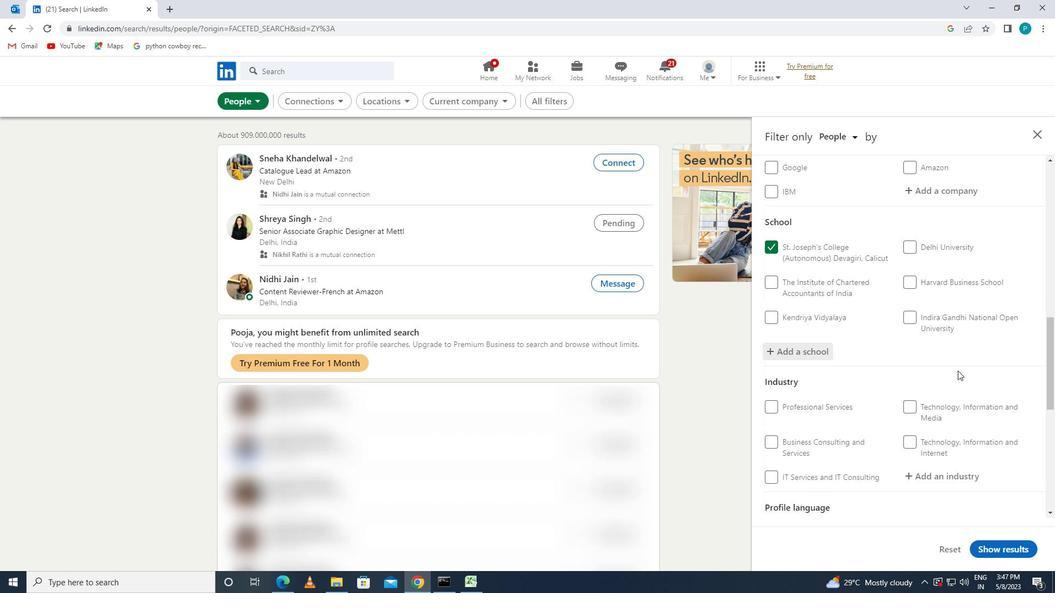 
Action: Mouse scrolled (958, 362) with delta (0, 0)
Screenshot: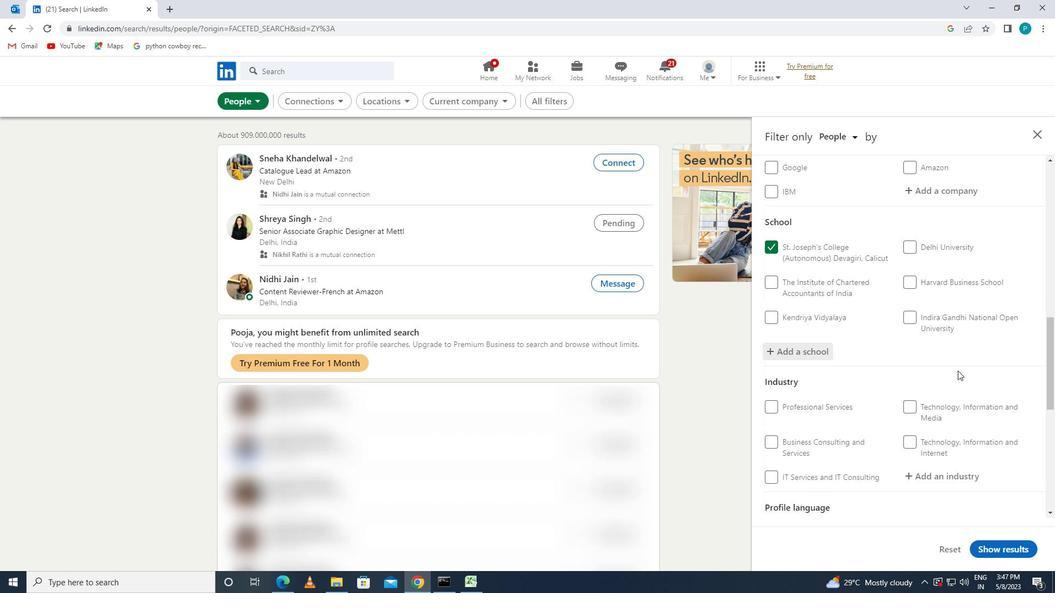 
Action: Mouse moved to (937, 257)
Screenshot: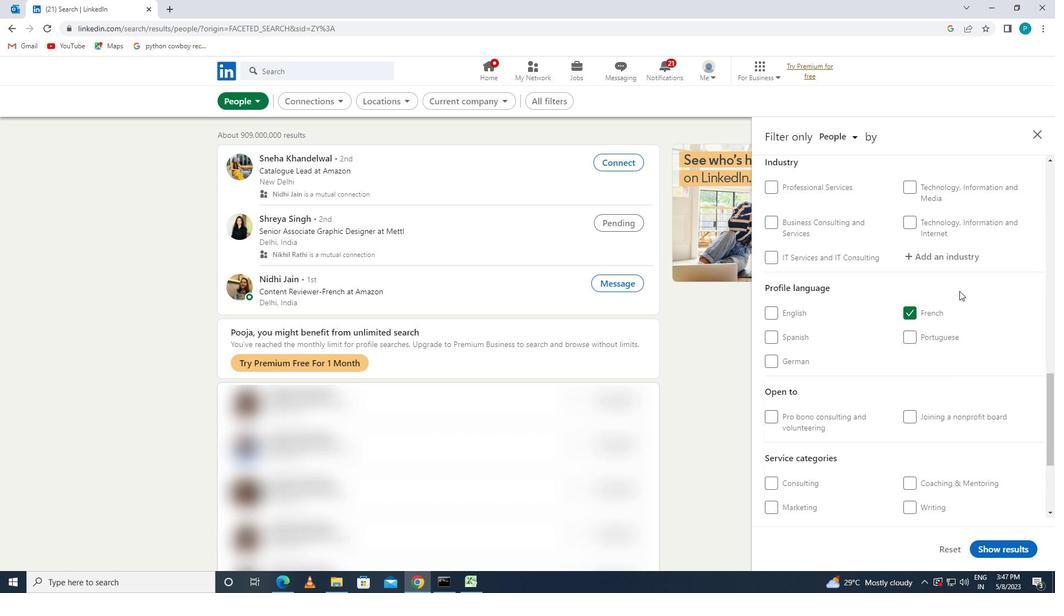 
Action: Mouse pressed left at (937, 257)
Screenshot: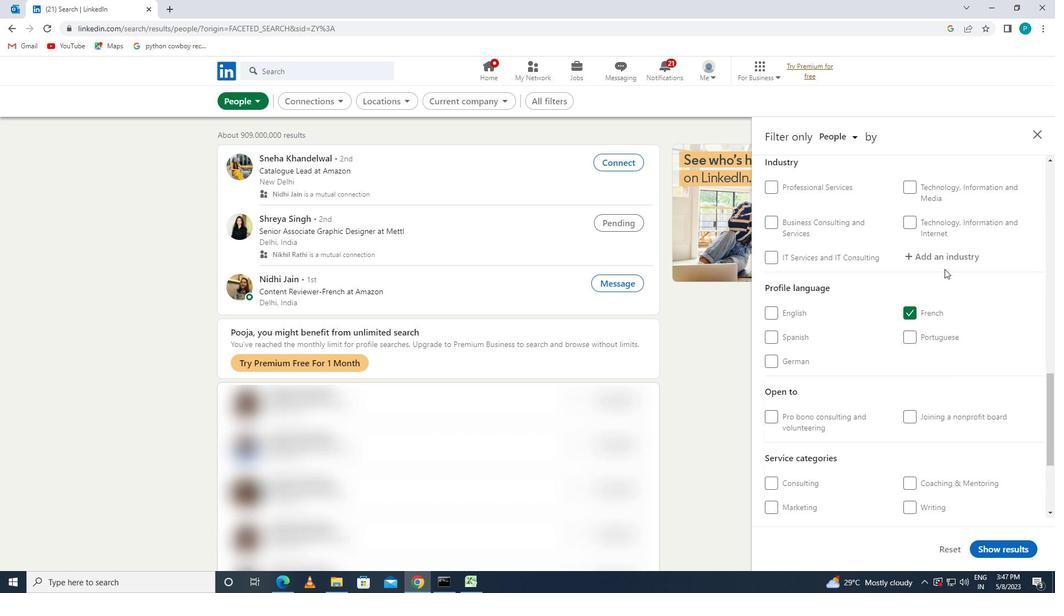 
Action: Key pressed <Key.caps_lock>L<Key.caps_lock>EASING
Screenshot: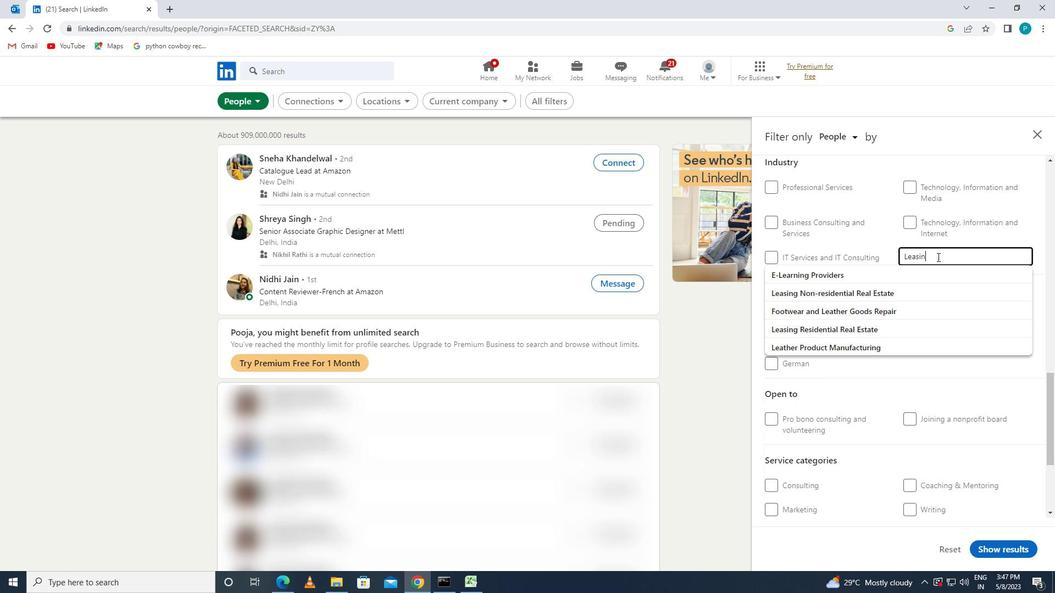 
Action: Mouse moved to (927, 286)
Screenshot: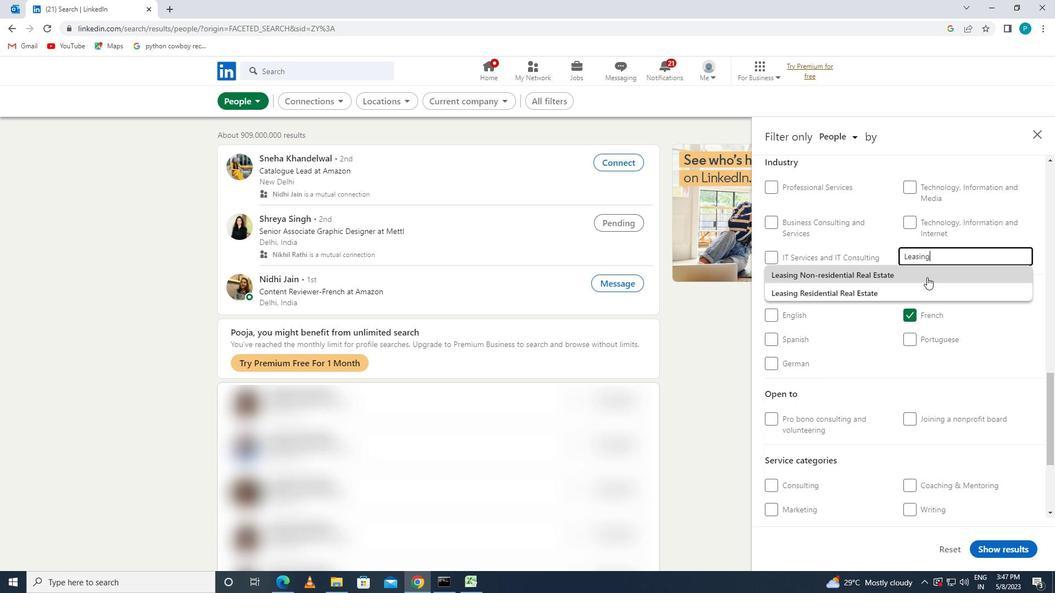 
Action: Mouse pressed left at (927, 286)
Screenshot: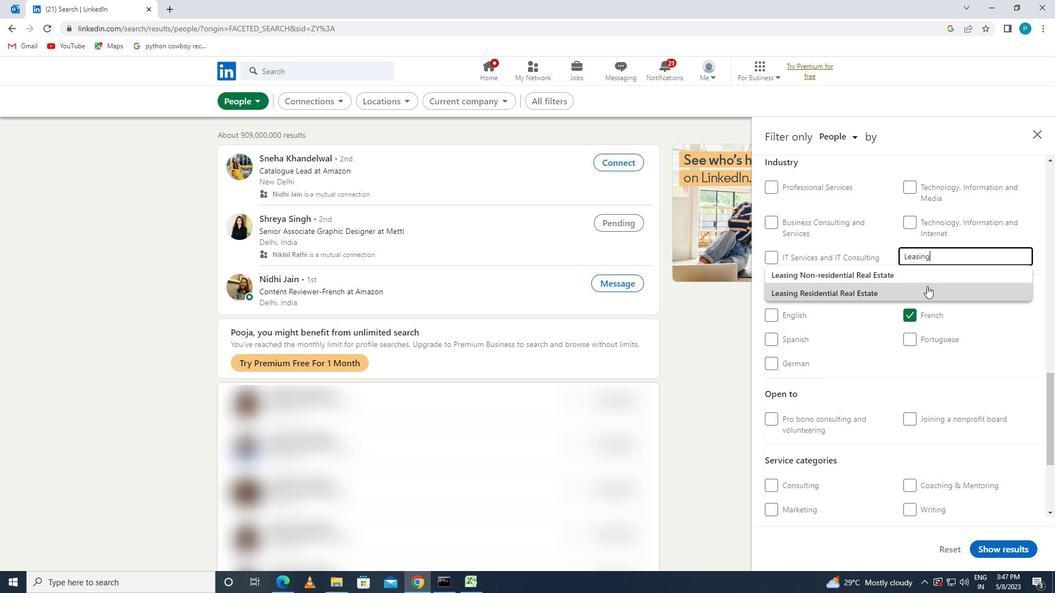 
Action: Mouse scrolled (927, 285) with delta (0, 0)
Screenshot: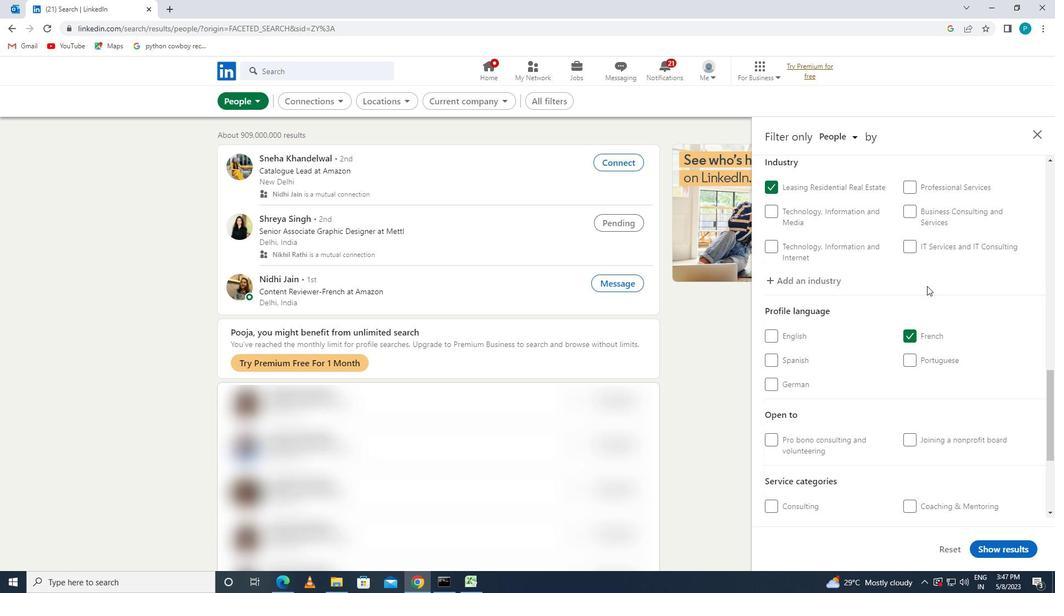 
Action: Mouse scrolled (927, 285) with delta (0, 0)
Screenshot: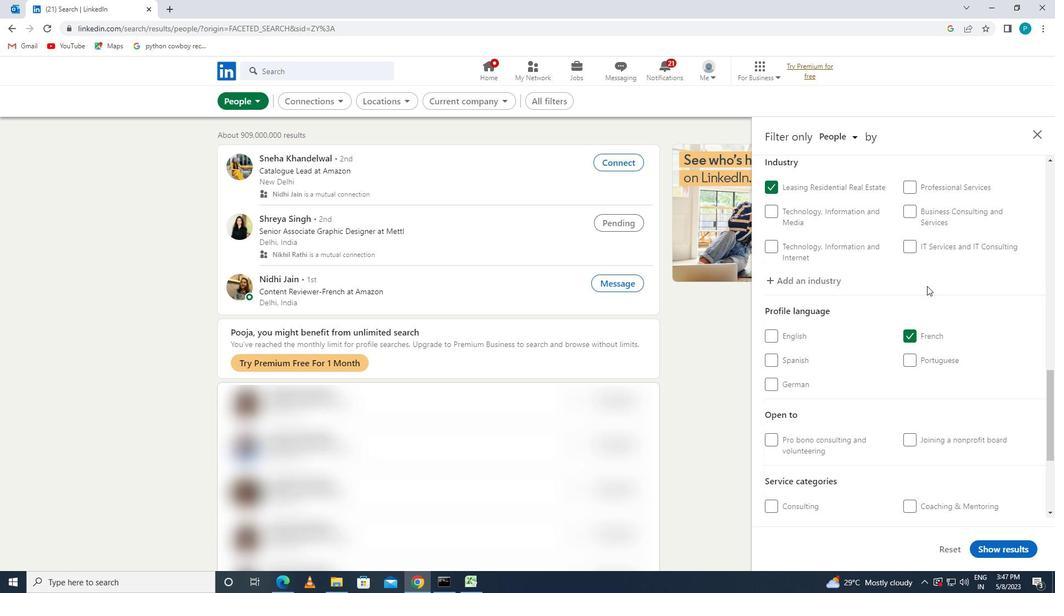 
Action: Mouse moved to (930, 420)
Screenshot: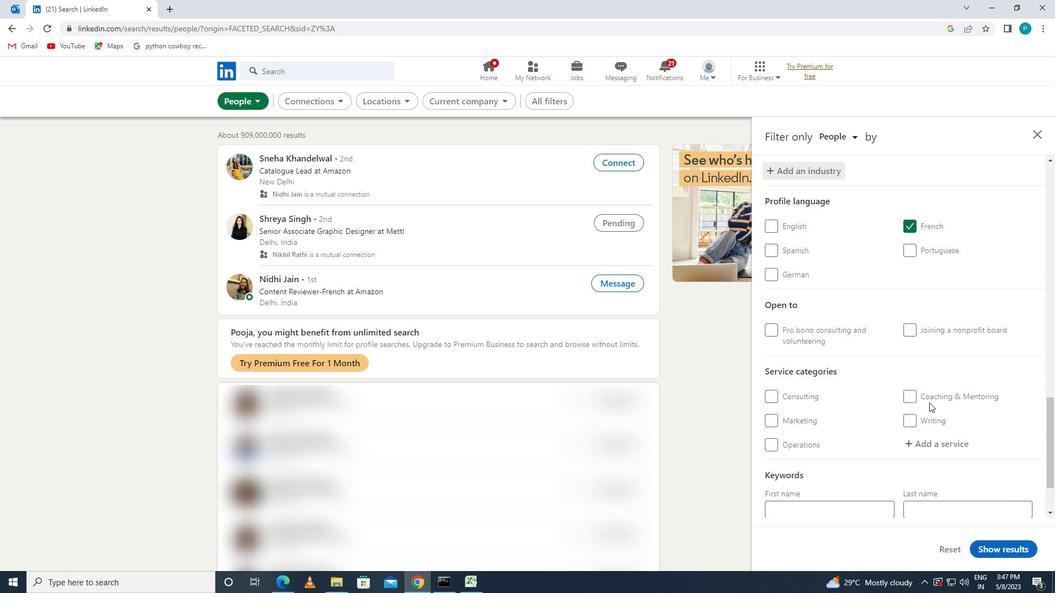 
Action: Mouse scrolled (930, 419) with delta (0, 0)
Screenshot: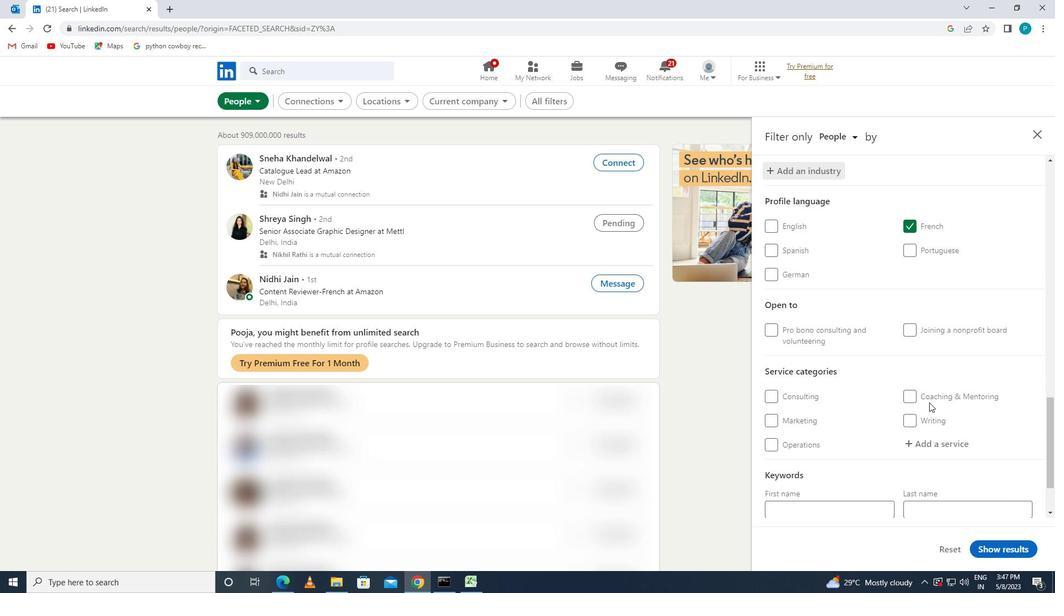 
Action: Mouse moved to (930, 387)
Screenshot: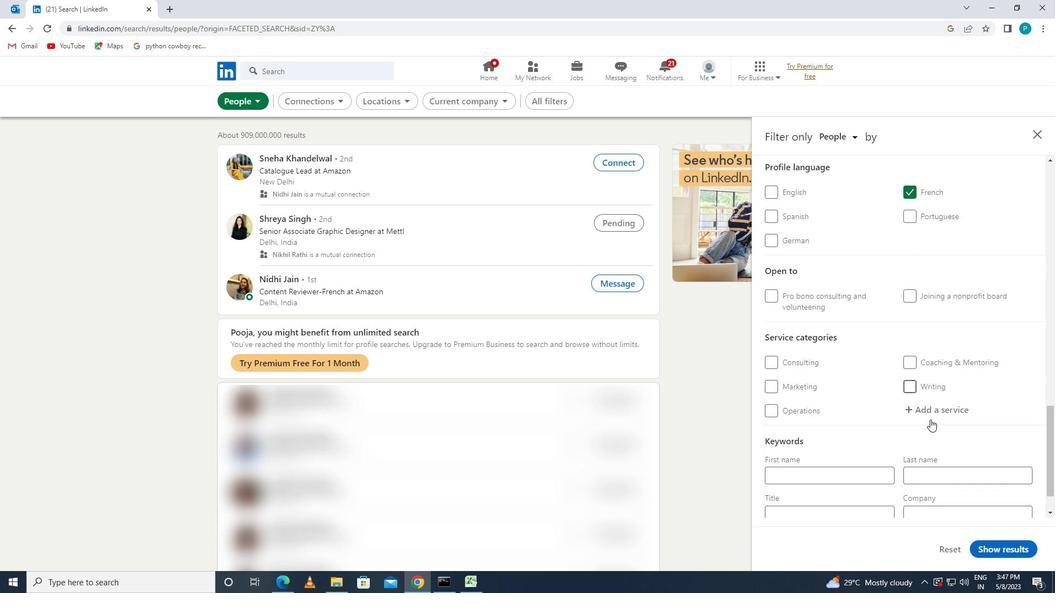 
Action: Mouse pressed left at (930, 387)
Screenshot: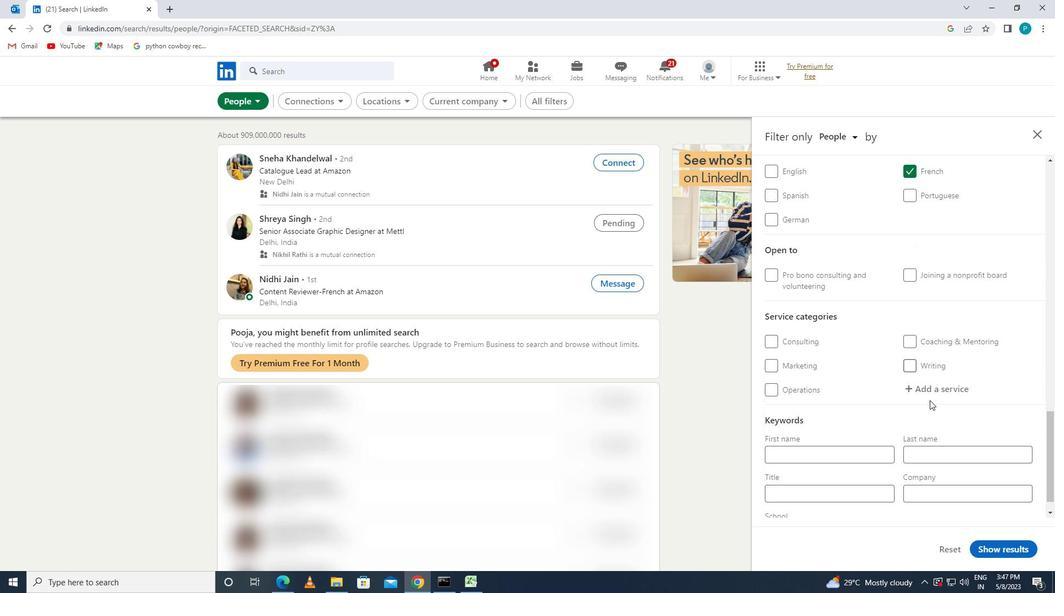 
Action: Mouse moved to (949, 397)
Screenshot: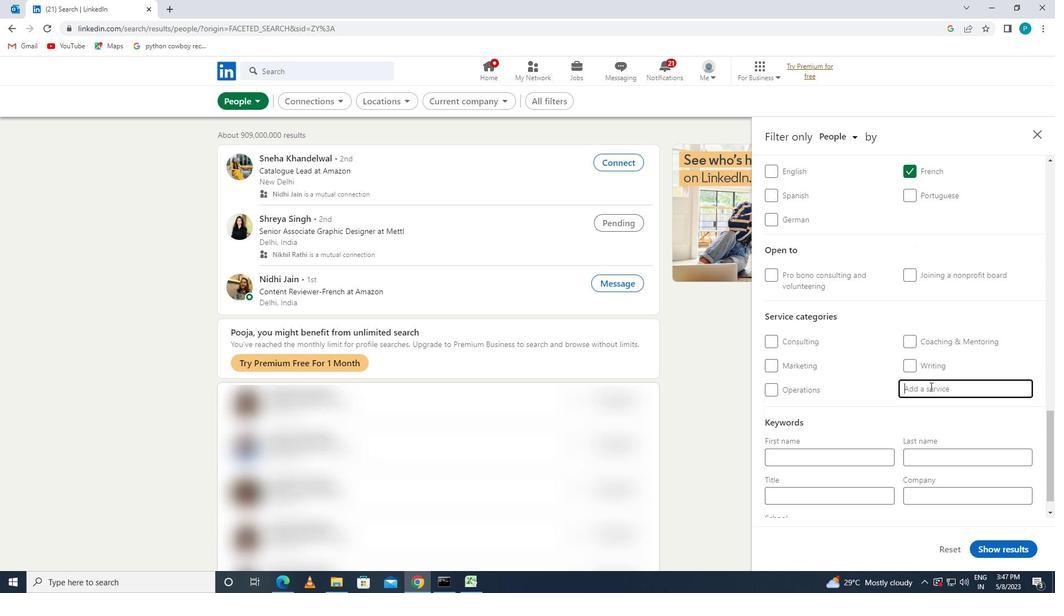 
Action: Key pressed <Key.caps_lock>V<Key.caps_lock>IRT
Screenshot: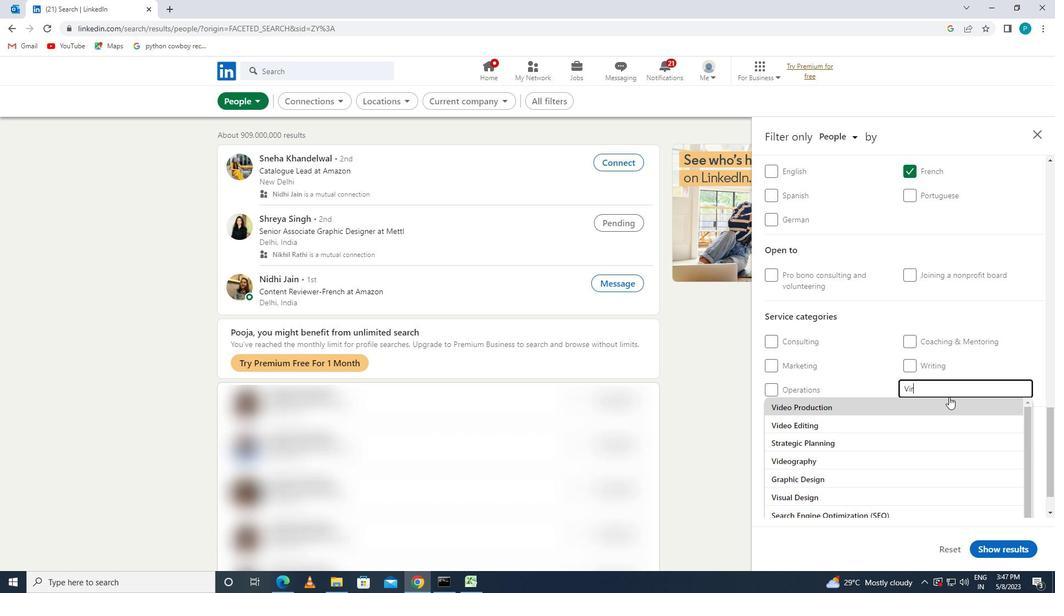 
Action: Mouse moved to (932, 402)
Screenshot: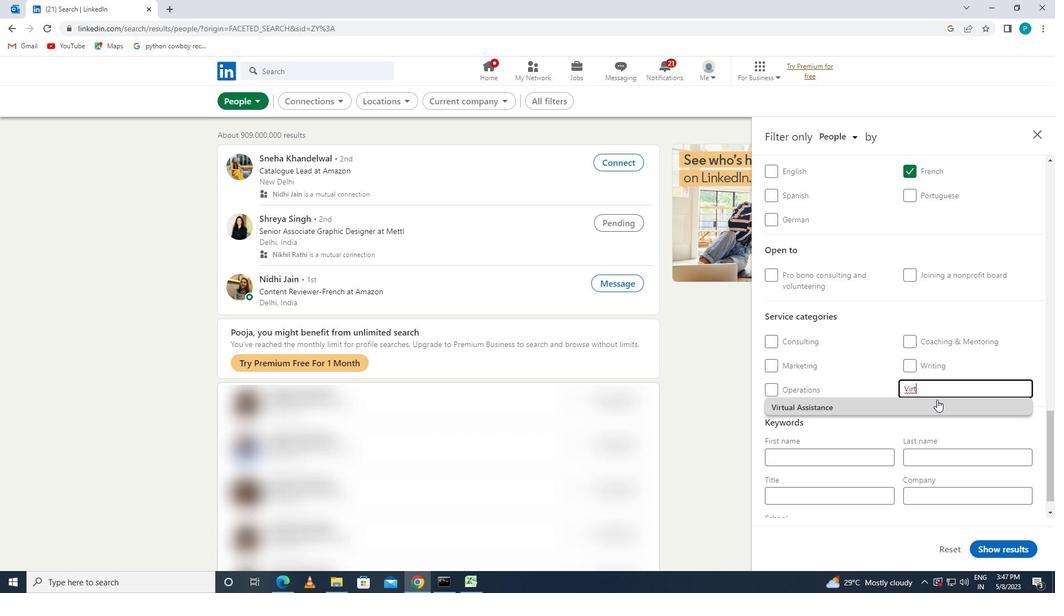 
Action: Mouse pressed left at (932, 402)
Screenshot: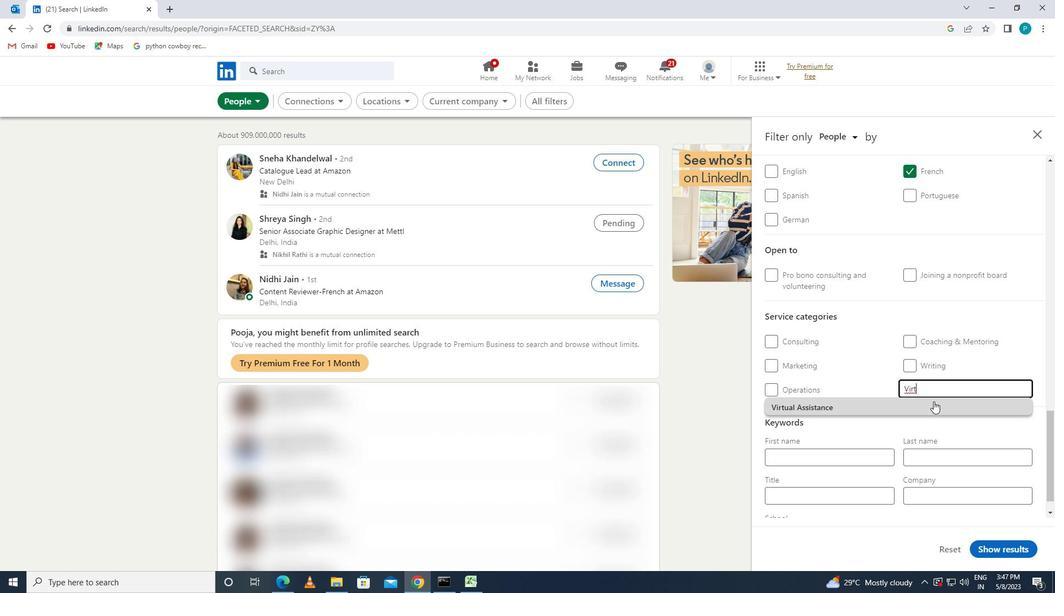 
Action: Mouse moved to (870, 420)
Screenshot: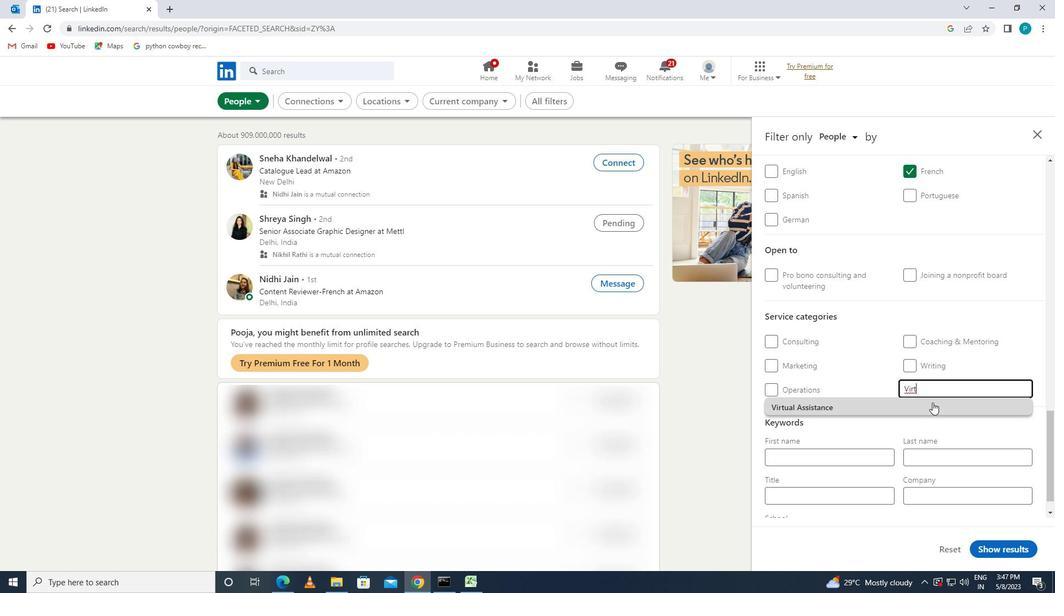 
Action: Mouse scrolled (870, 420) with delta (0, 0)
Screenshot: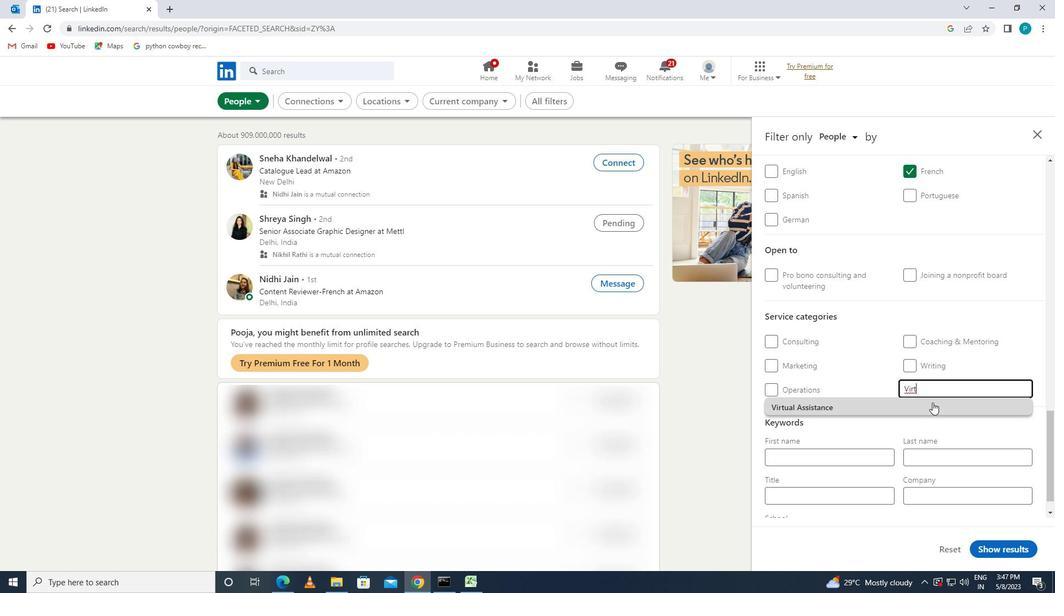 
Action: Mouse moved to (869, 422)
Screenshot: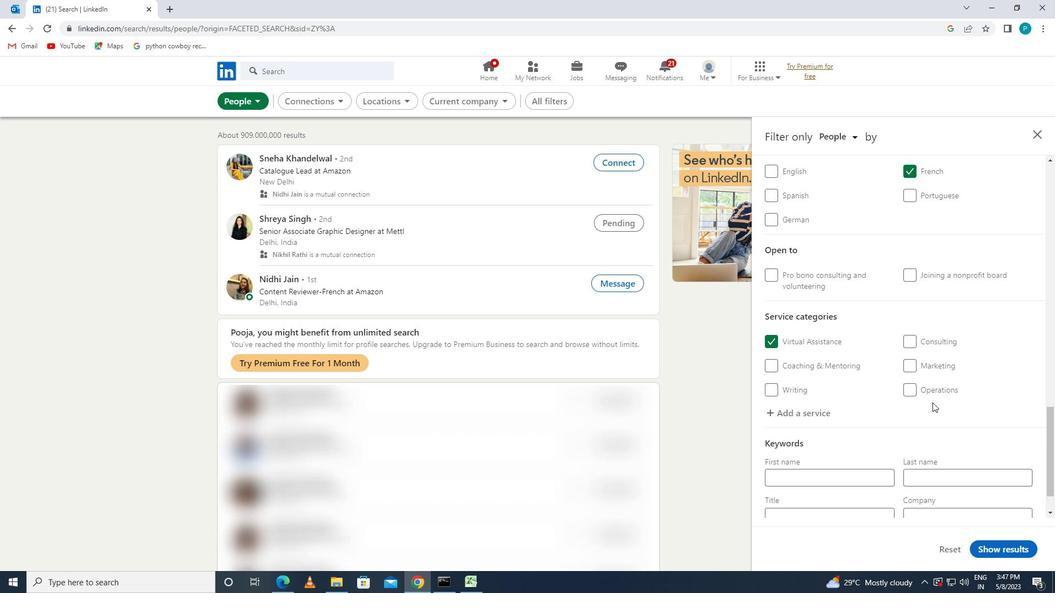 
Action: Mouse scrolled (869, 422) with delta (0, 0)
Screenshot: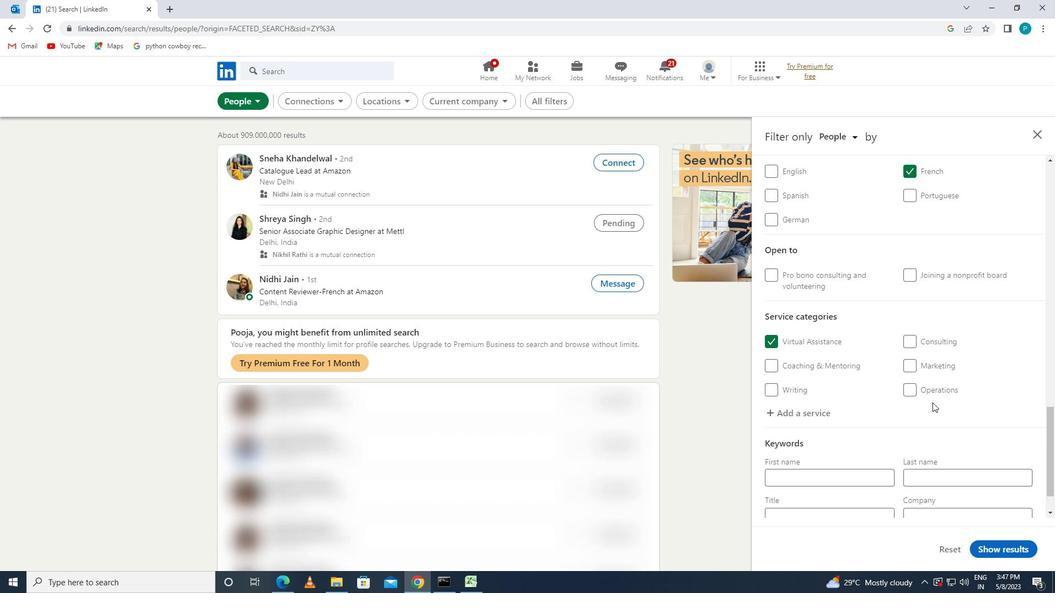 
Action: Mouse moved to (869, 423)
Screenshot: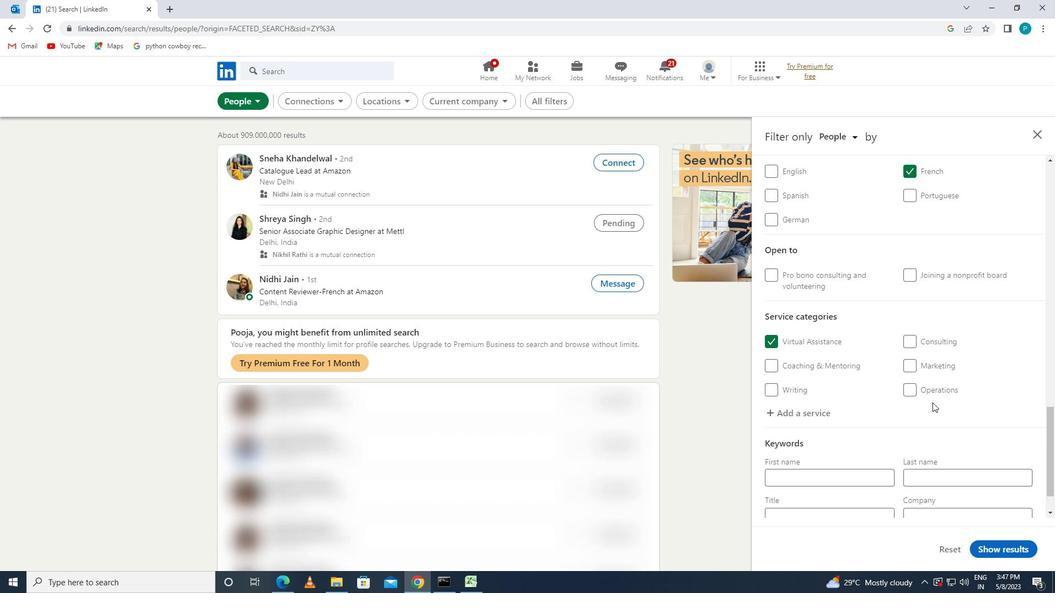 
Action: Mouse scrolled (869, 422) with delta (0, 0)
Screenshot: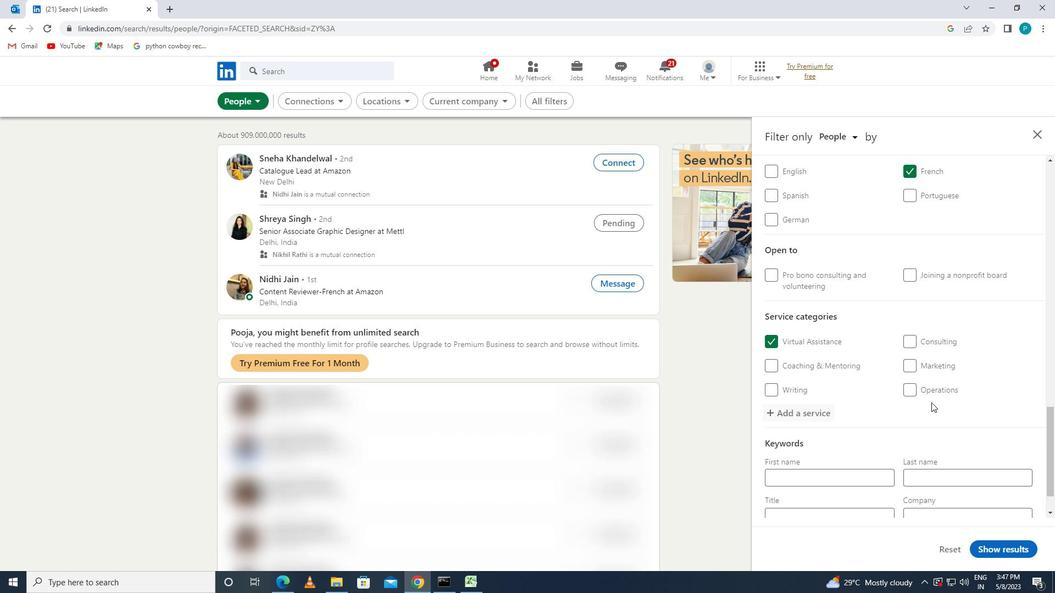 
Action: Mouse moved to (869, 423)
Screenshot: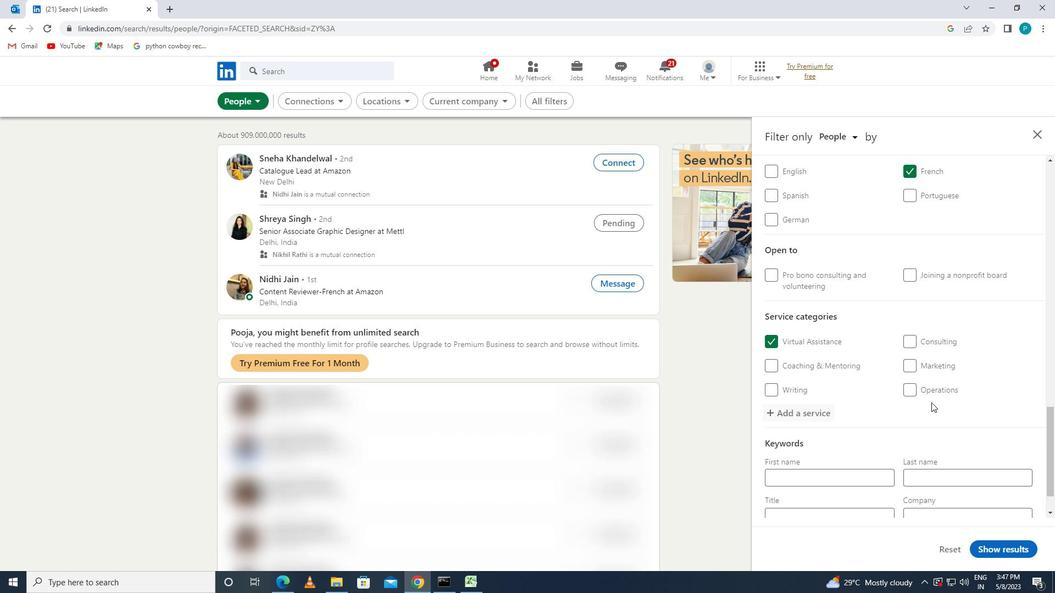 
Action: Mouse scrolled (869, 423) with delta (0, 0)
Screenshot: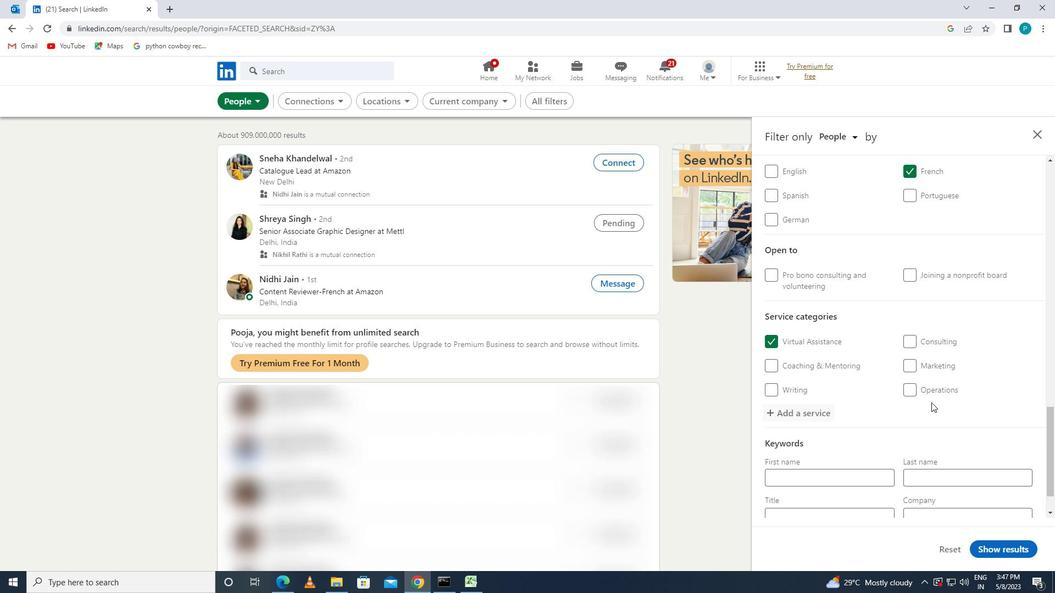 
Action: Mouse moved to (869, 423)
Screenshot: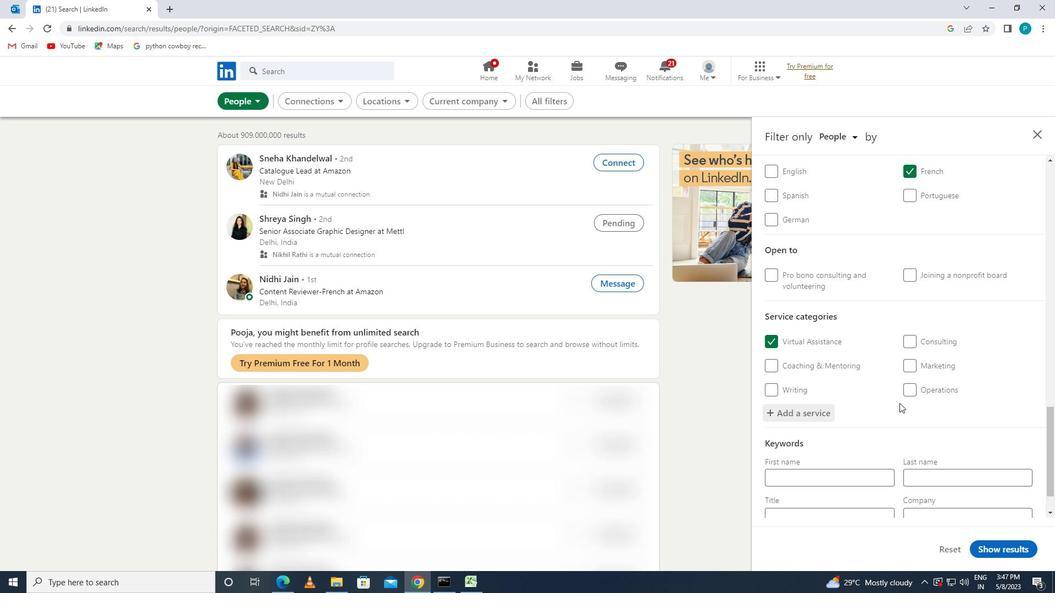 
Action: Mouse scrolled (869, 423) with delta (0, 0)
Screenshot: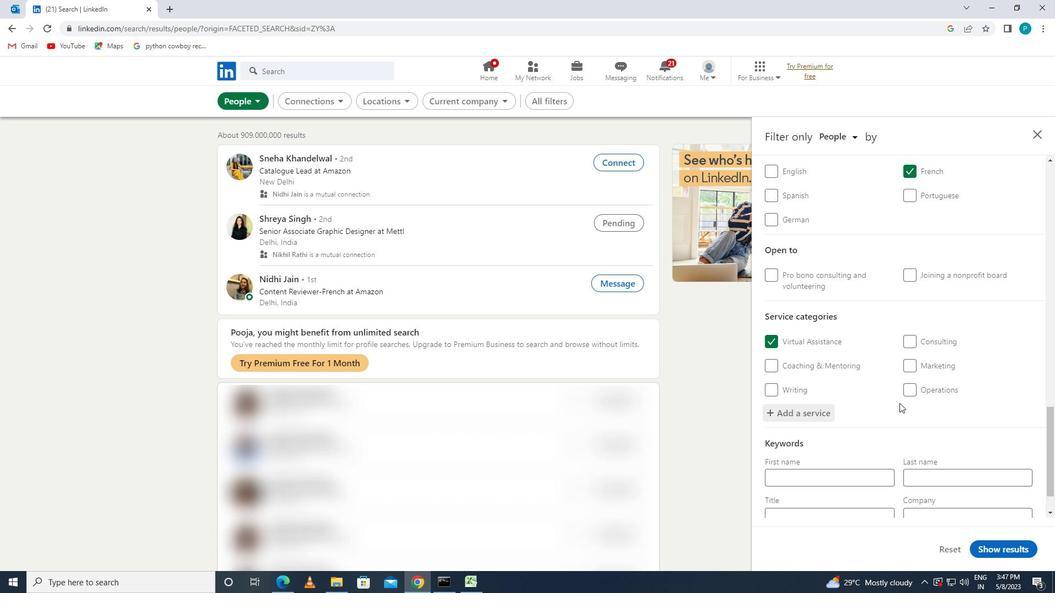 
Action: Mouse moved to (863, 467)
Screenshot: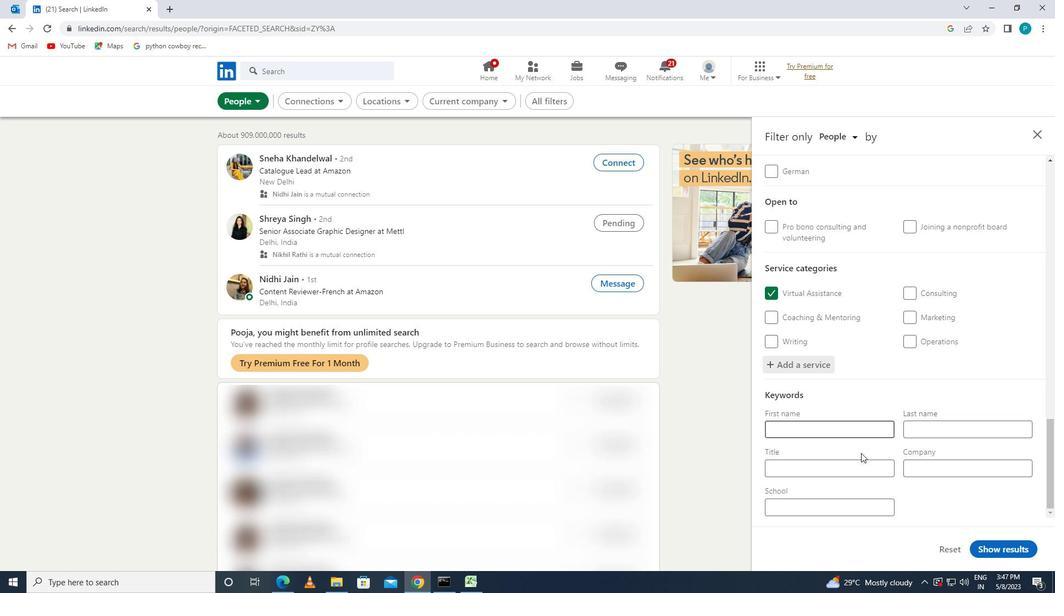 
Action: Mouse pressed left at (863, 467)
Screenshot: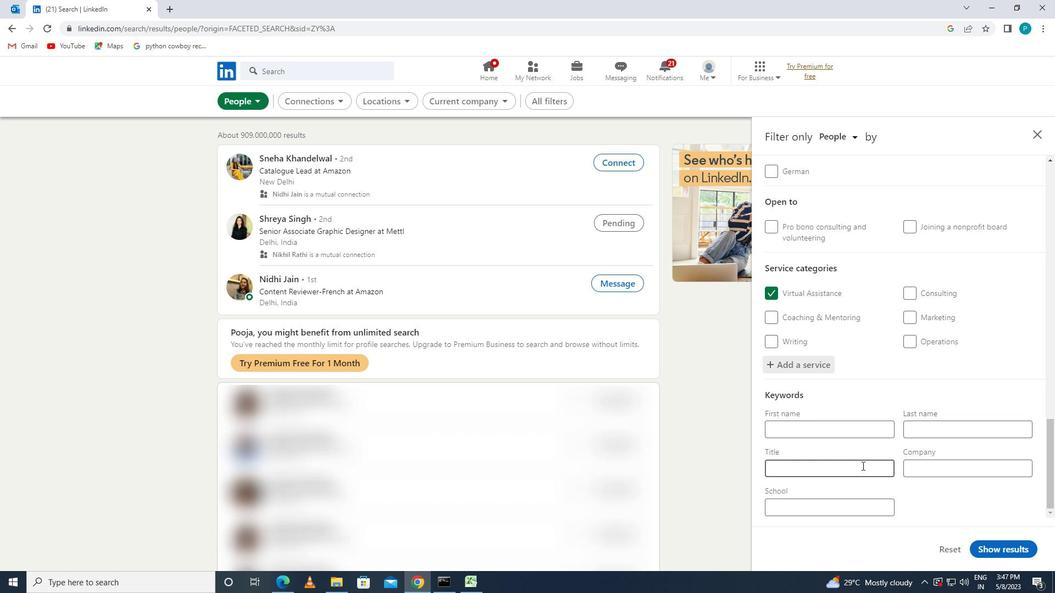 
Action: Mouse moved to (863, 467)
Screenshot: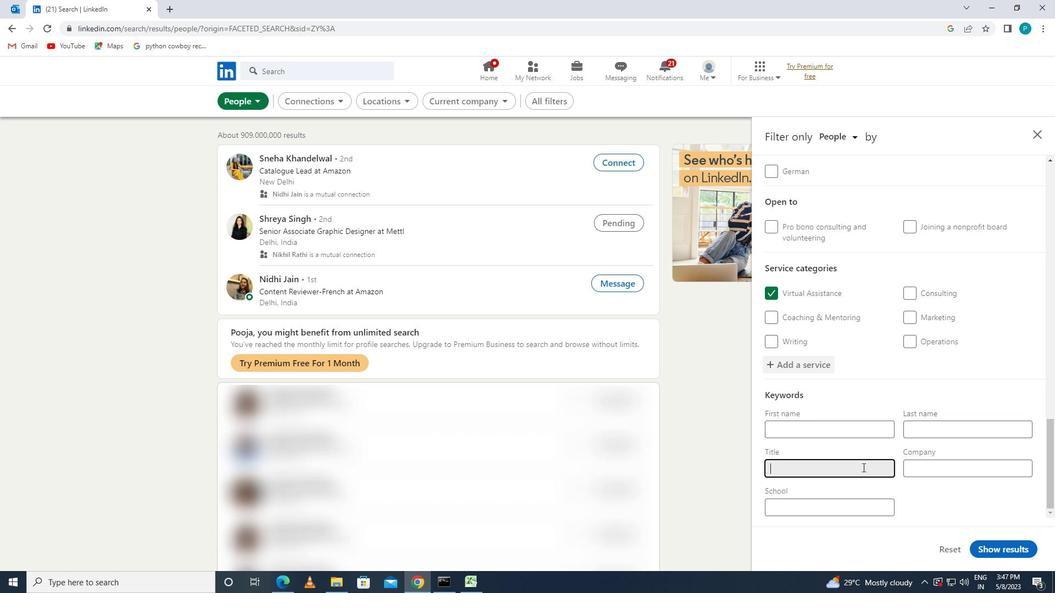 
Action: Key pressed <Key.caps_lock>T<Key.caps_lock>RAVEK<Key.backspace>L<Key.space><Key.caps_lock>N<Key.caps_lock>URSE
Screenshot: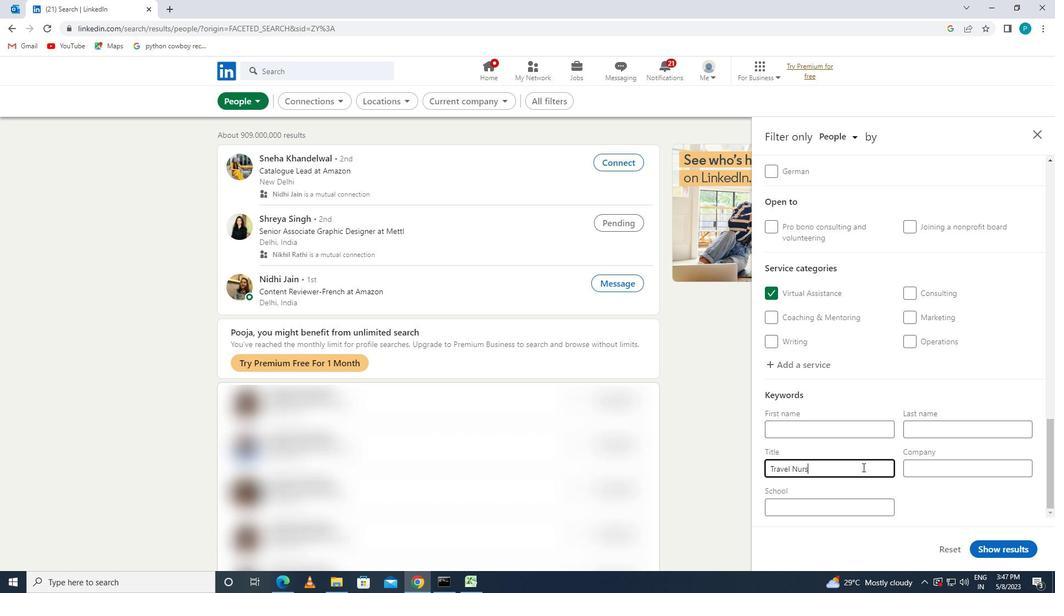 
Action: Mouse moved to (996, 549)
Screenshot: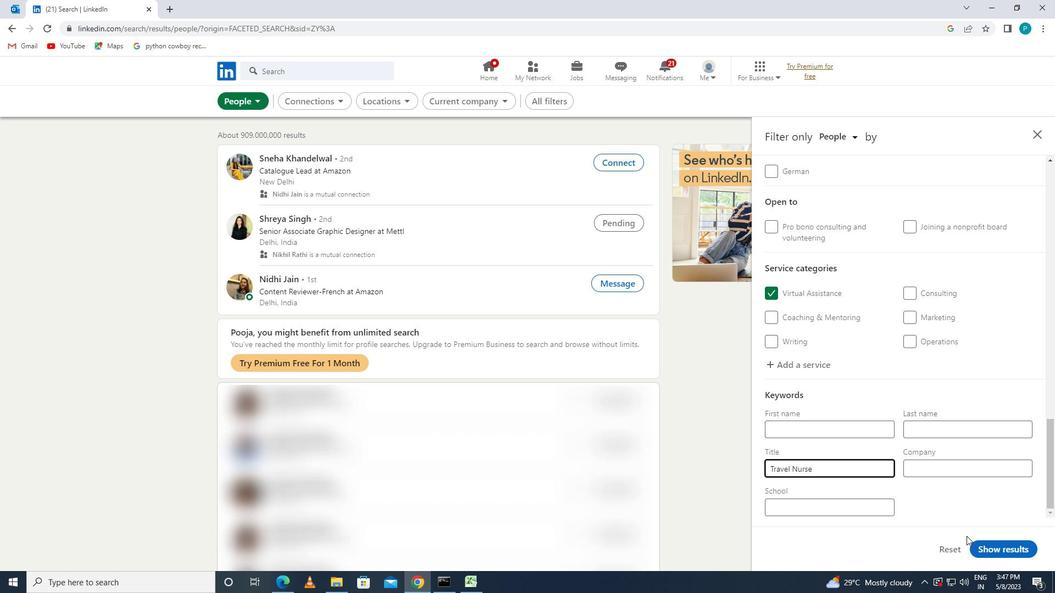 
Action: Mouse pressed left at (996, 549)
Screenshot: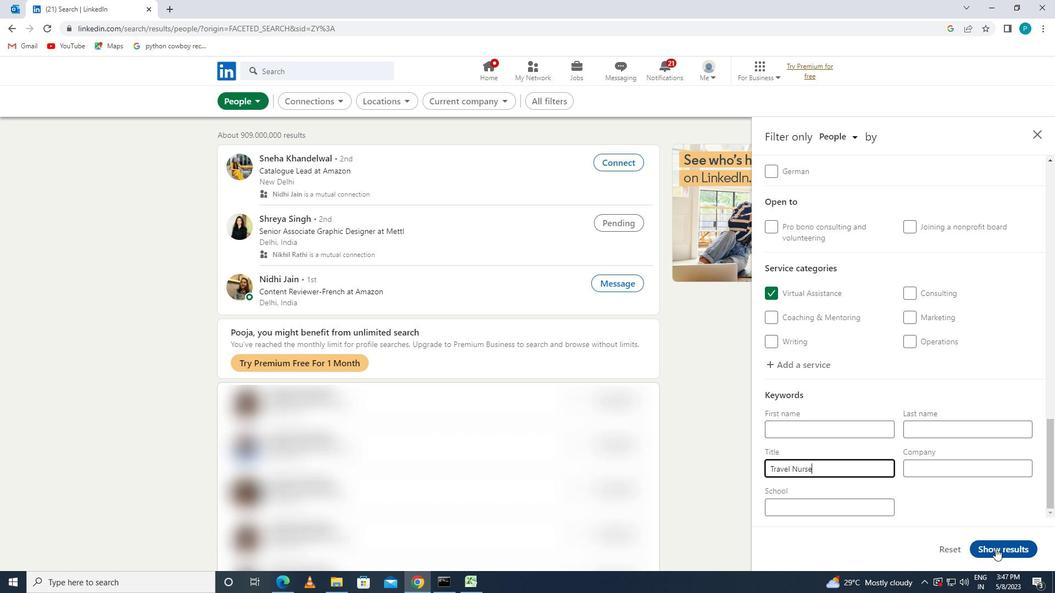 
